 Task: Find connections with filter location Elói Mendes with filter topic #mentorwith filter profile language French with filter current company LinkedIn News India with filter school Silicon Institute of Technology (SIT), Bhubaneswar with filter industry Nanotechnology Research with filter service category Customer Service with filter keywords title Software Ninjaneer
Action: Mouse moved to (650, 112)
Screenshot: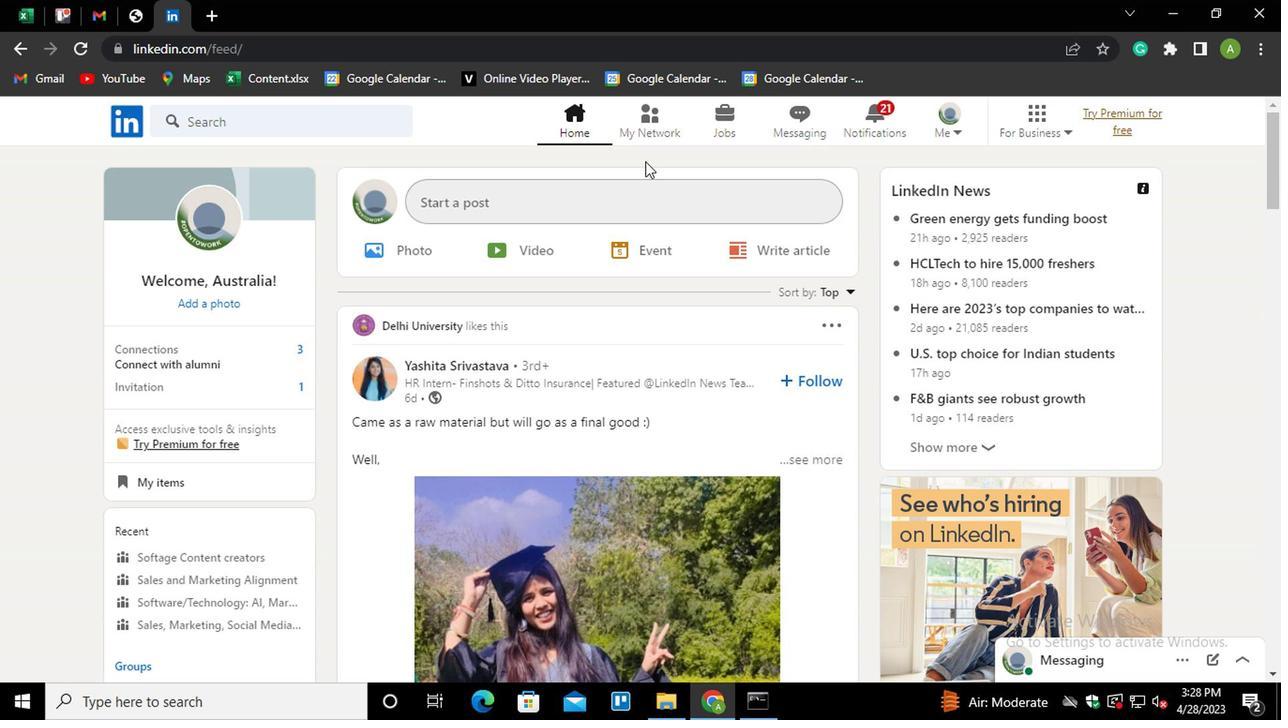 
Action: Mouse pressed left at (650, 112)
Screenshot: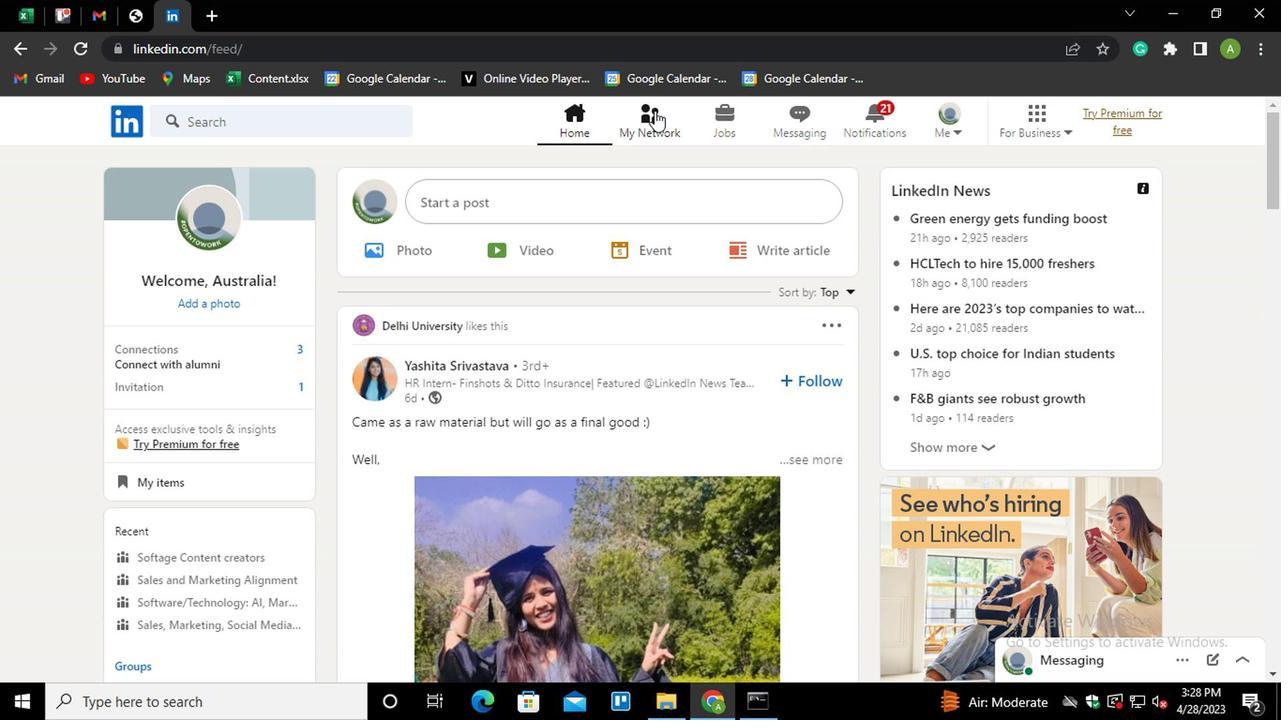 
Action: Mouse moved to (231, 222)
Screenshot: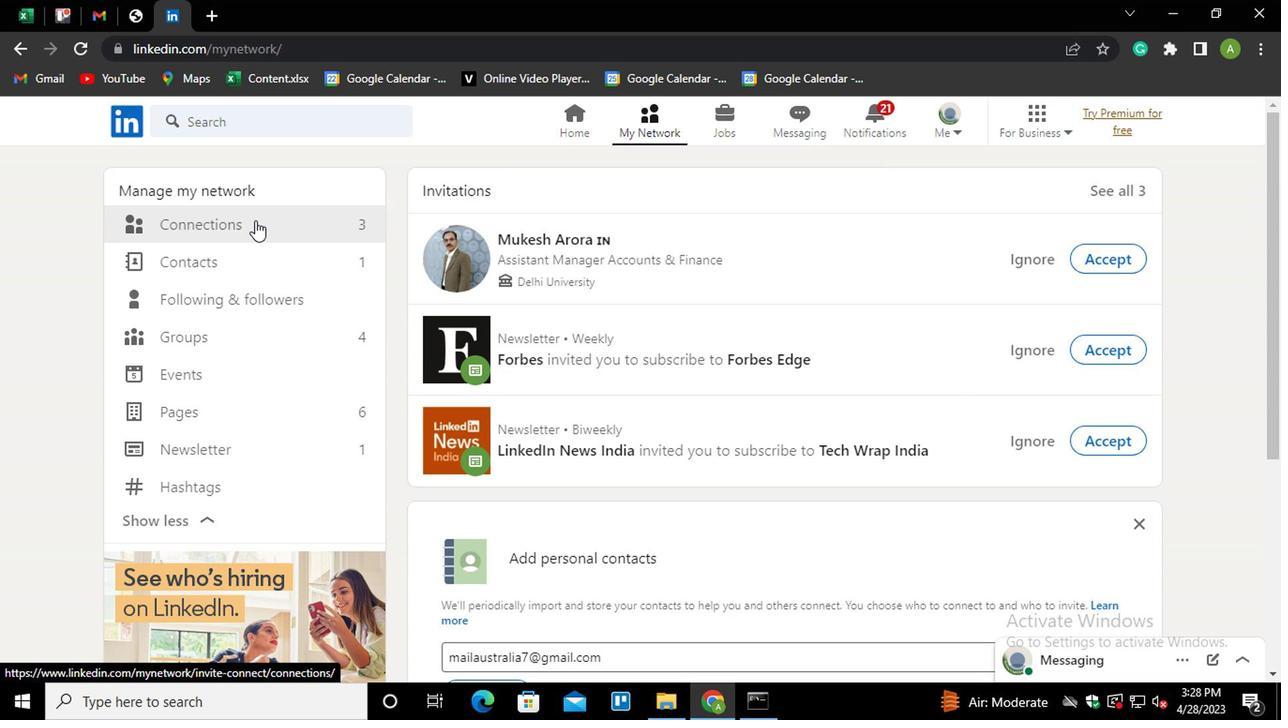 
Action: Mouse pressed left at (231, 222)
Screenshot: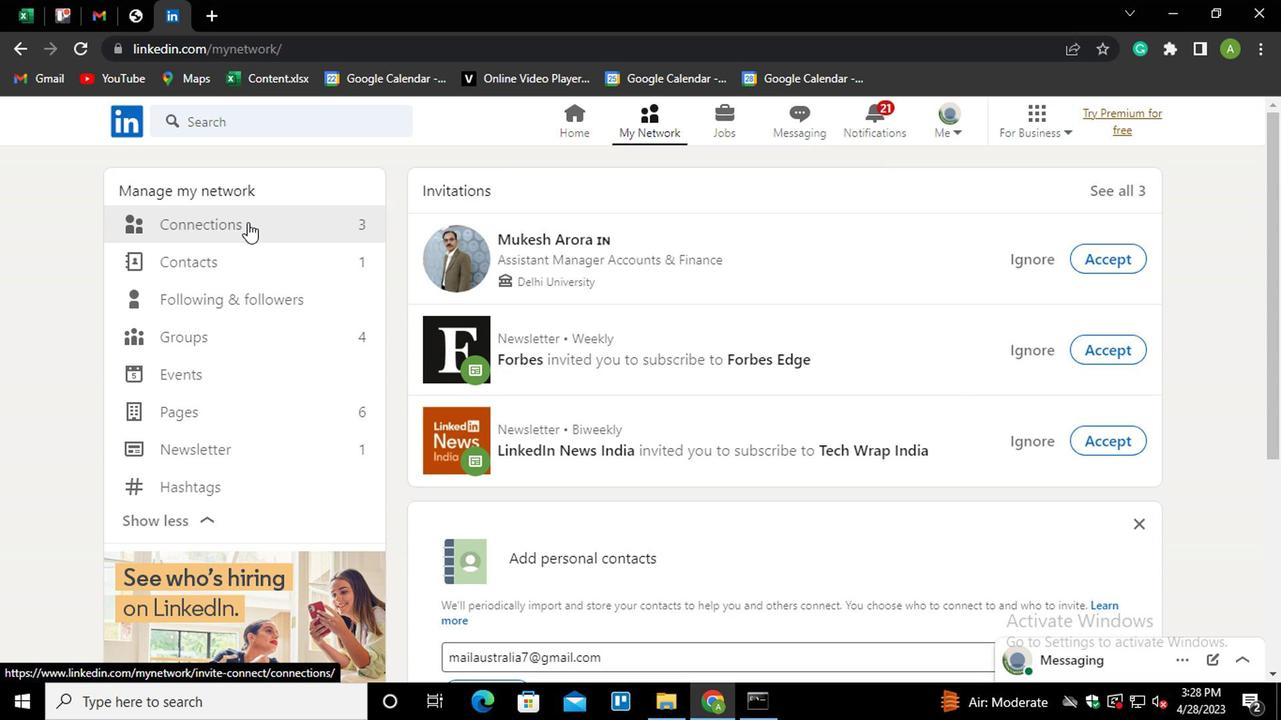 
Action: Mouse moved to (738, 223)
Screenshot: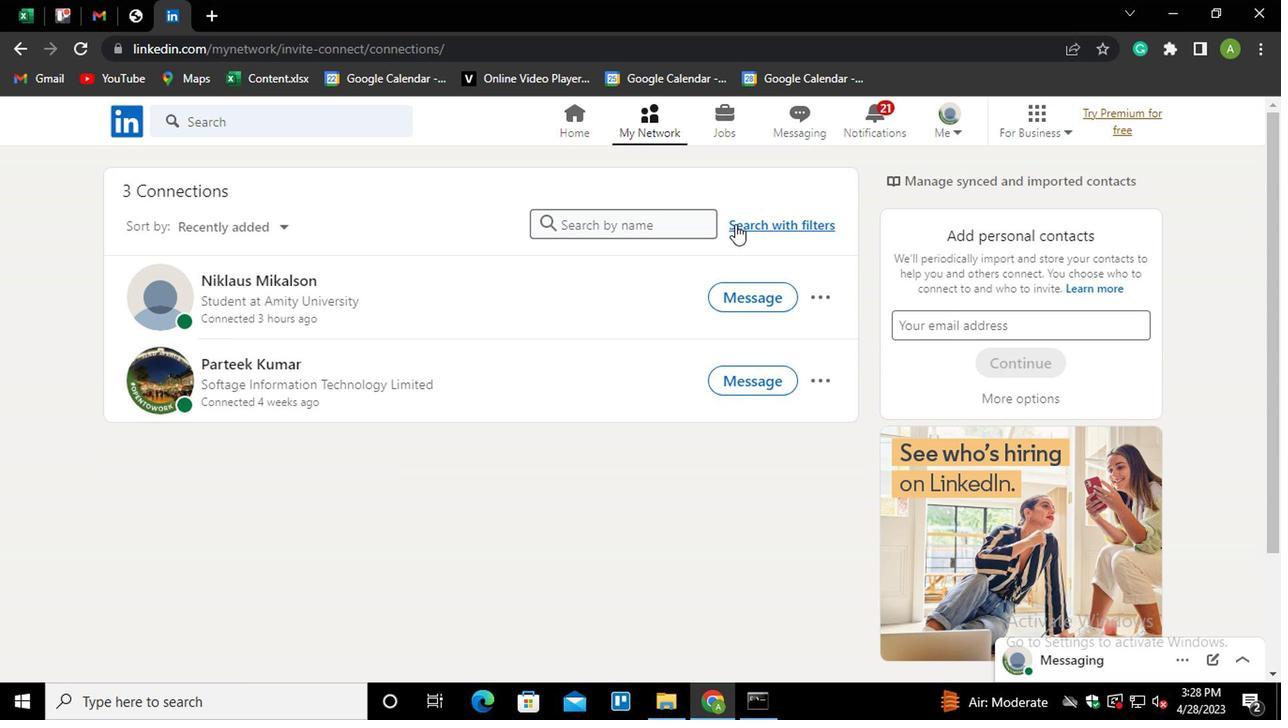 
Action: Mouse pressed left at (738, 223)
Screenshot: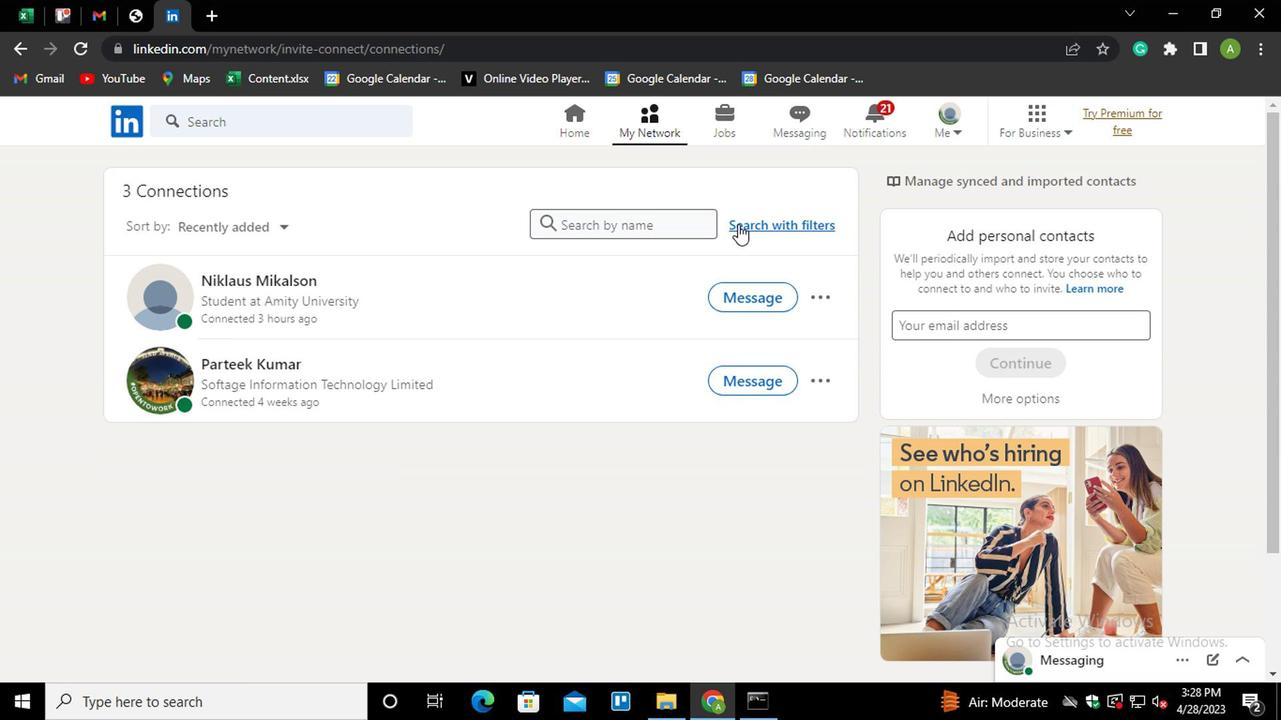 
Action: Mouse moved to (685, 171)
Screenshot: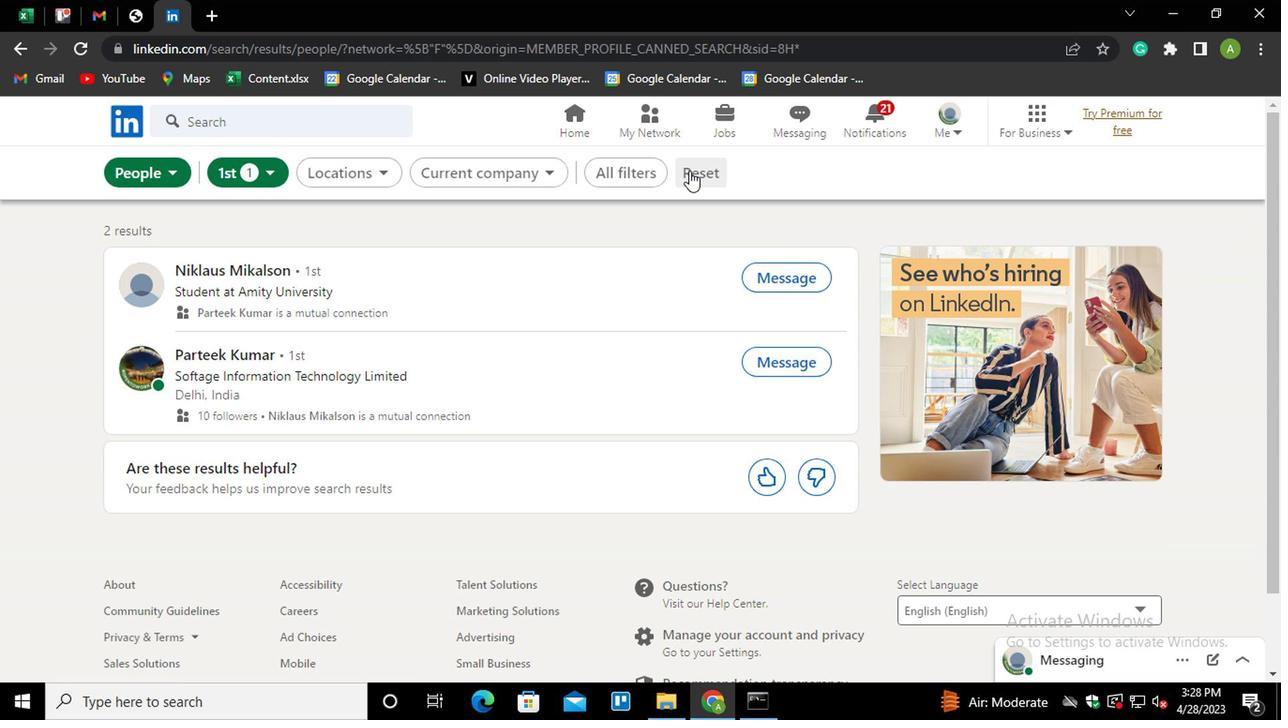 
Action: Mouse pressed left at (685, 171)
Screenshot: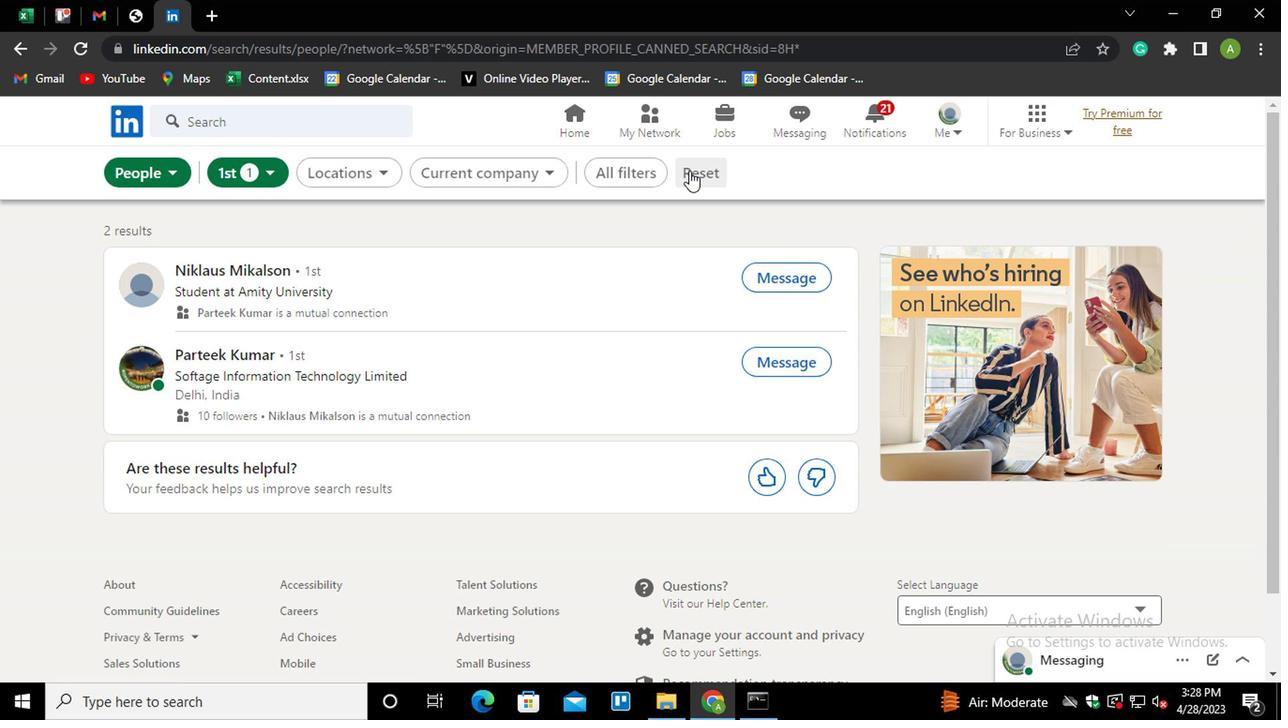 
Action: Mouse moved to (656, 173)
Screenshot: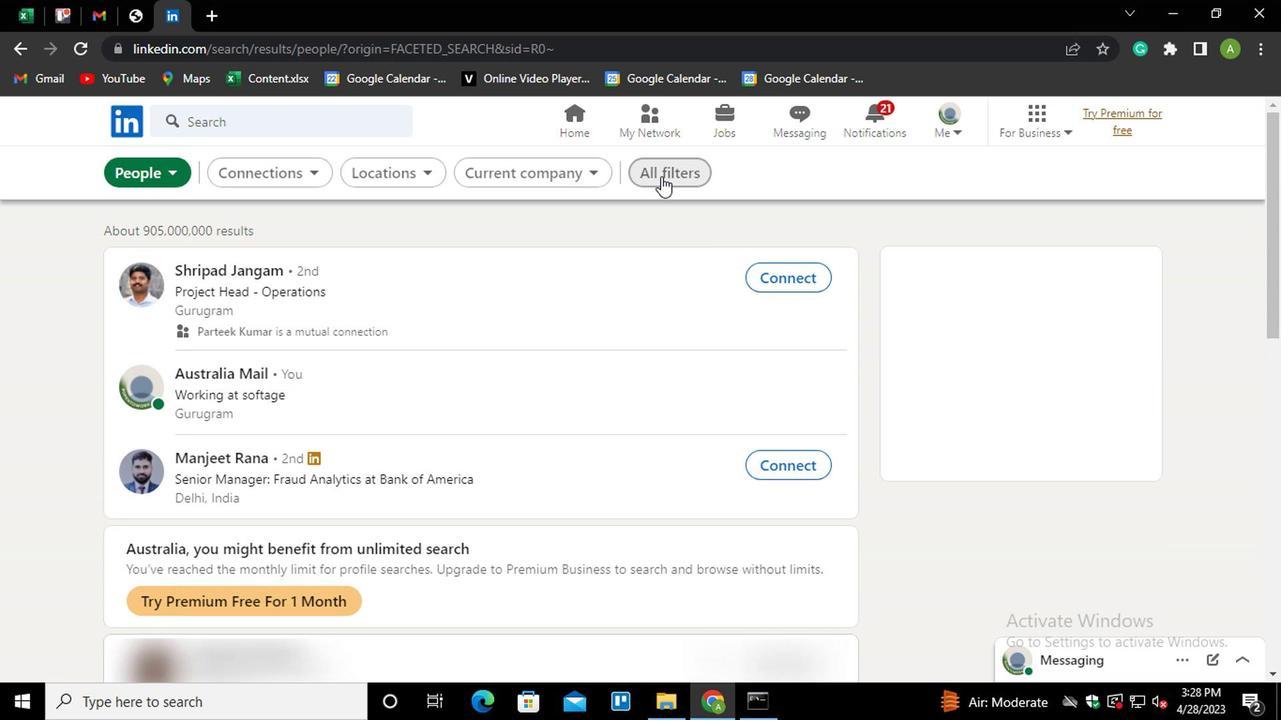 
Action: Mouse pressed left at (656, 173)
Screenshot: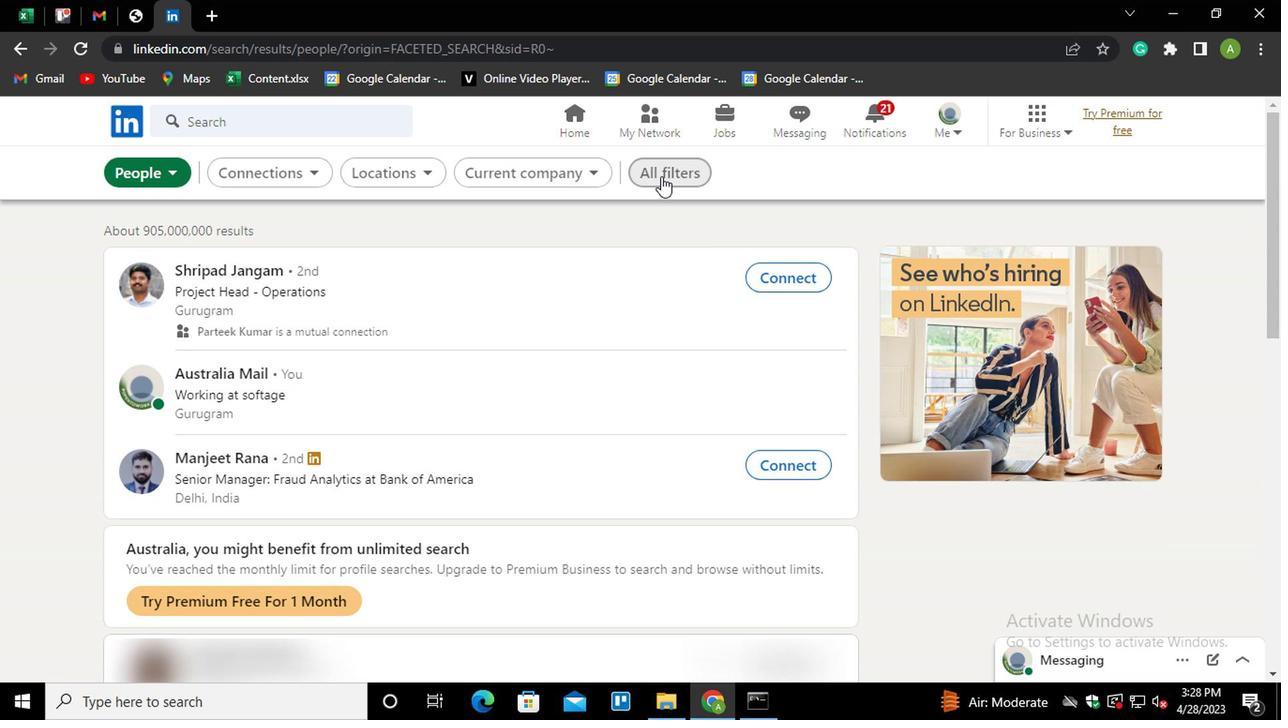 
Action: Key pressed <Key.shift>ELO
Screenshot: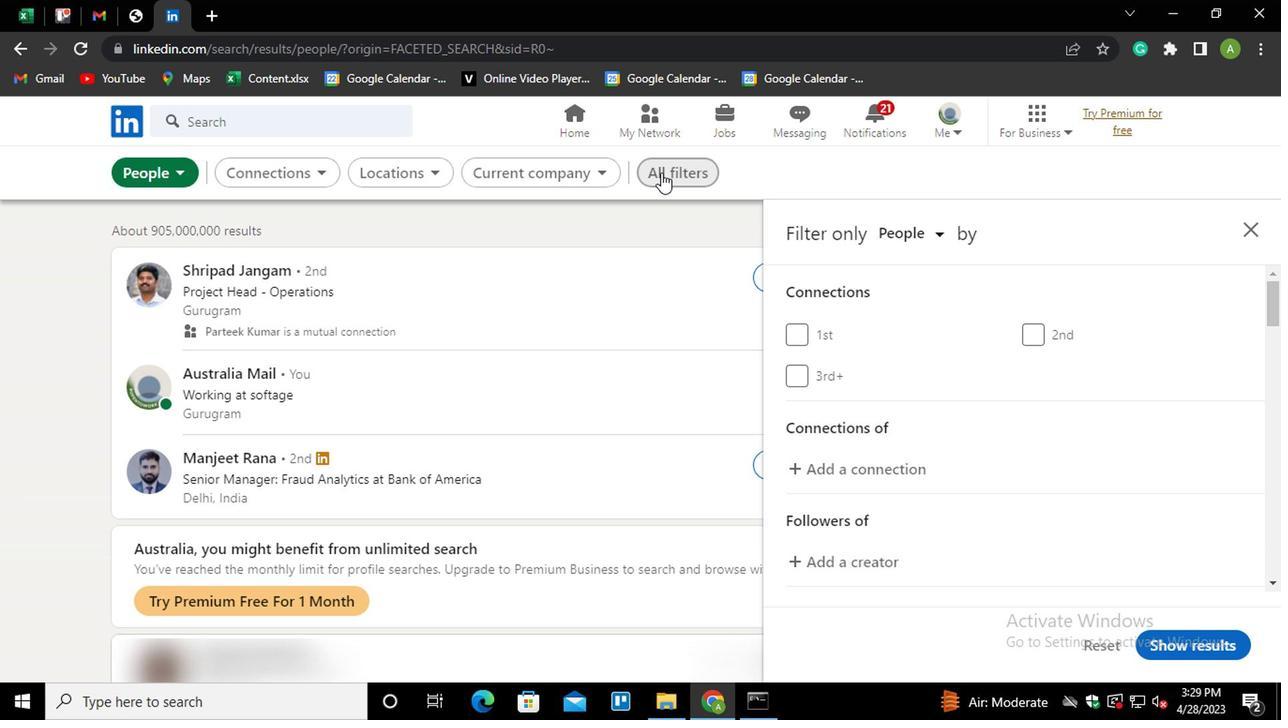
Action: Mouse moved to (919, 362)
Screenshot: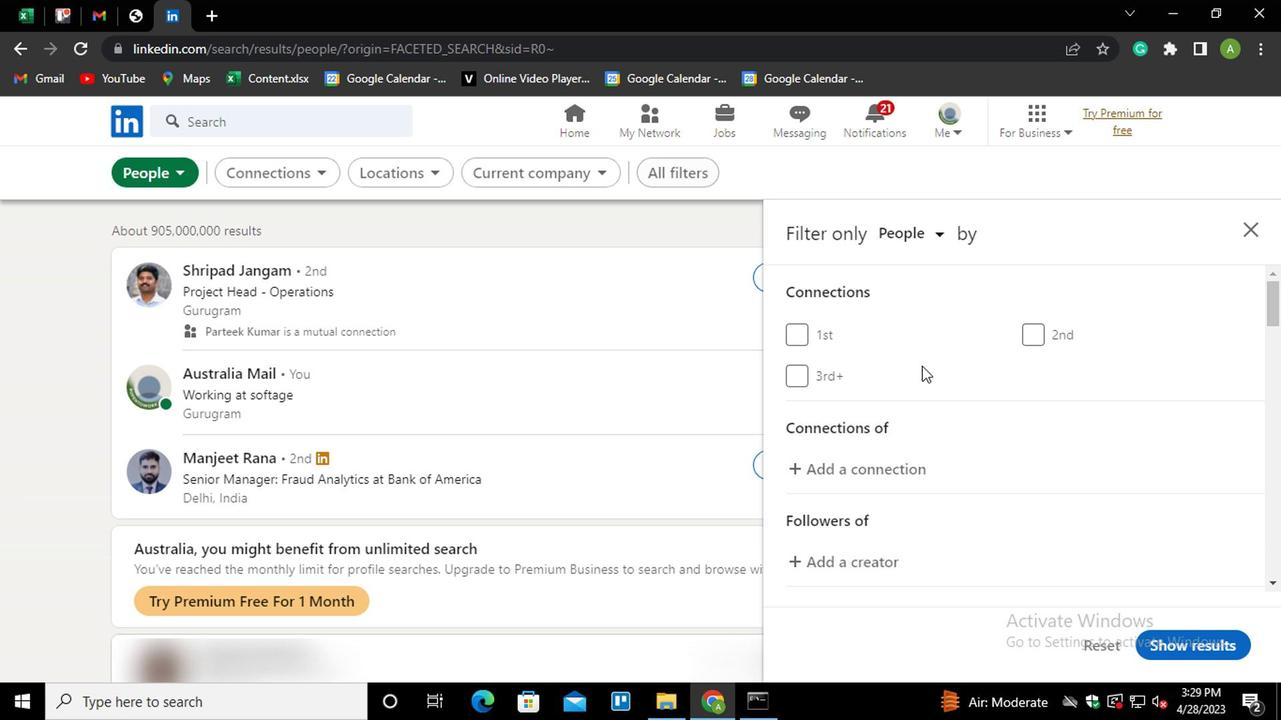 
Action: Mouse scrolled (919, 361) with delta (0, 0)
Screenshot: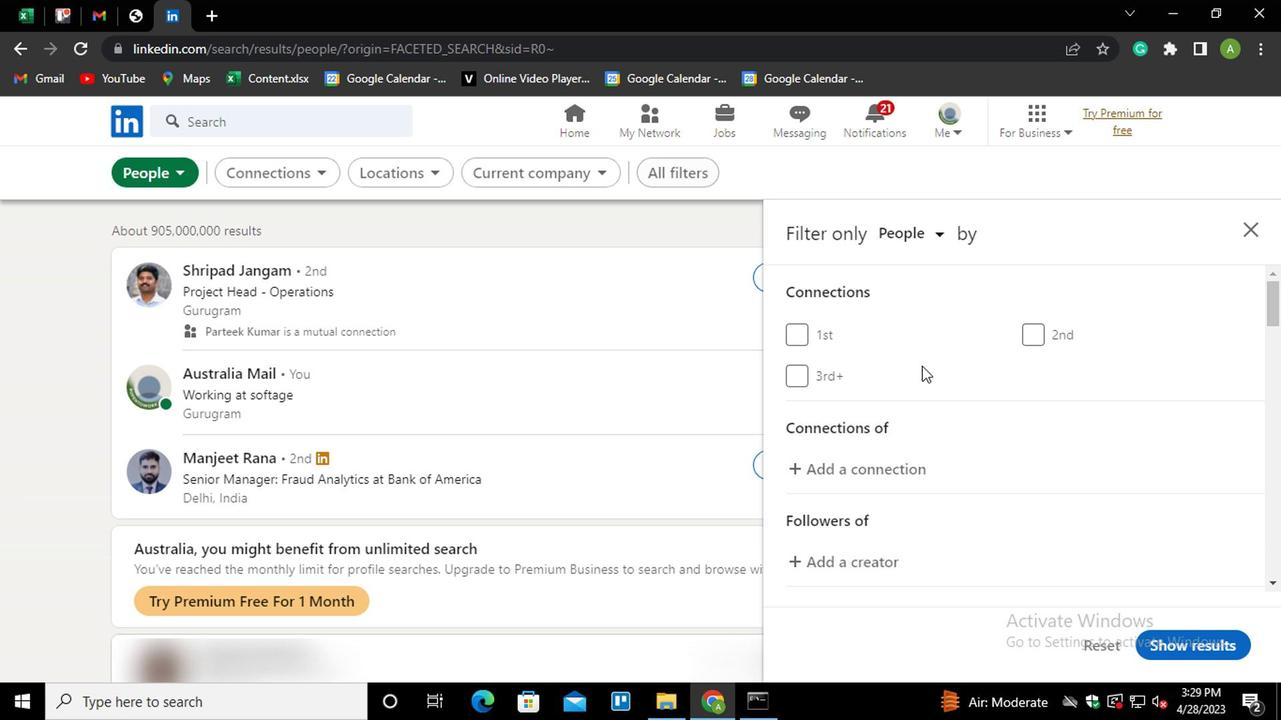 
Action: Mouse moved to (919, 363)
Screenshot: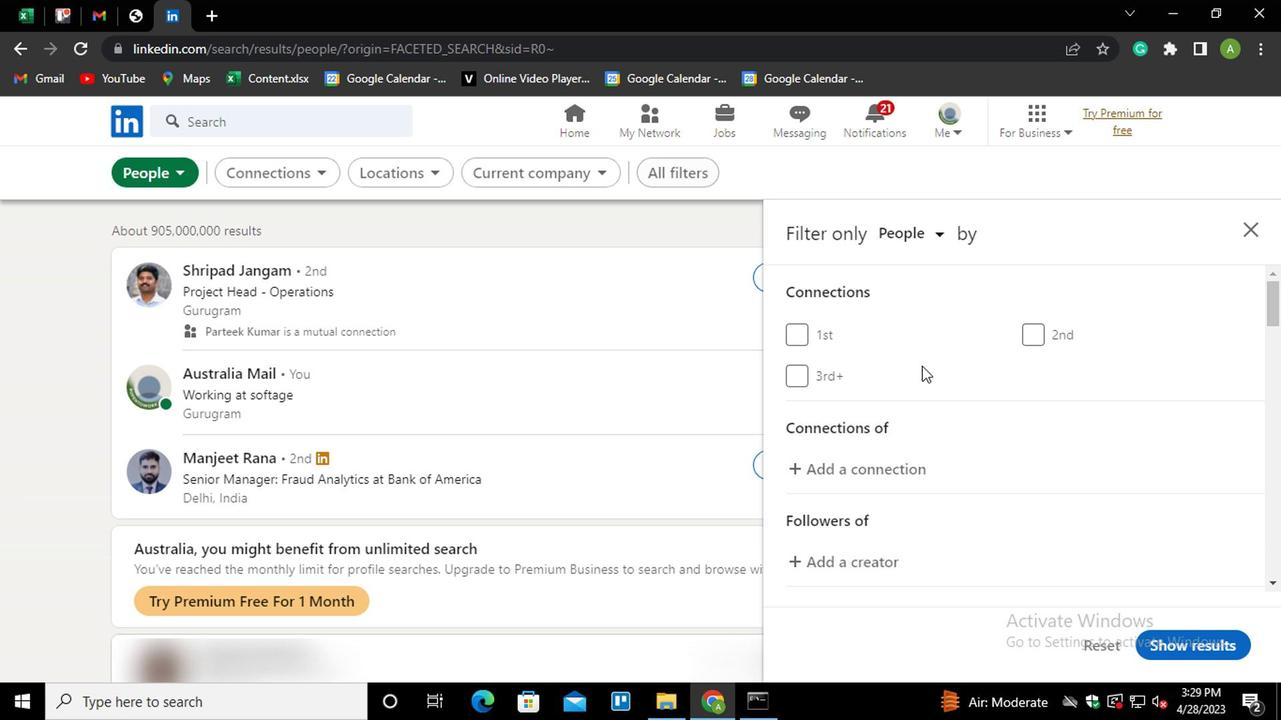 
Action: Mouse scrolled (919, 362) with delta (0, -1)
Screenshot: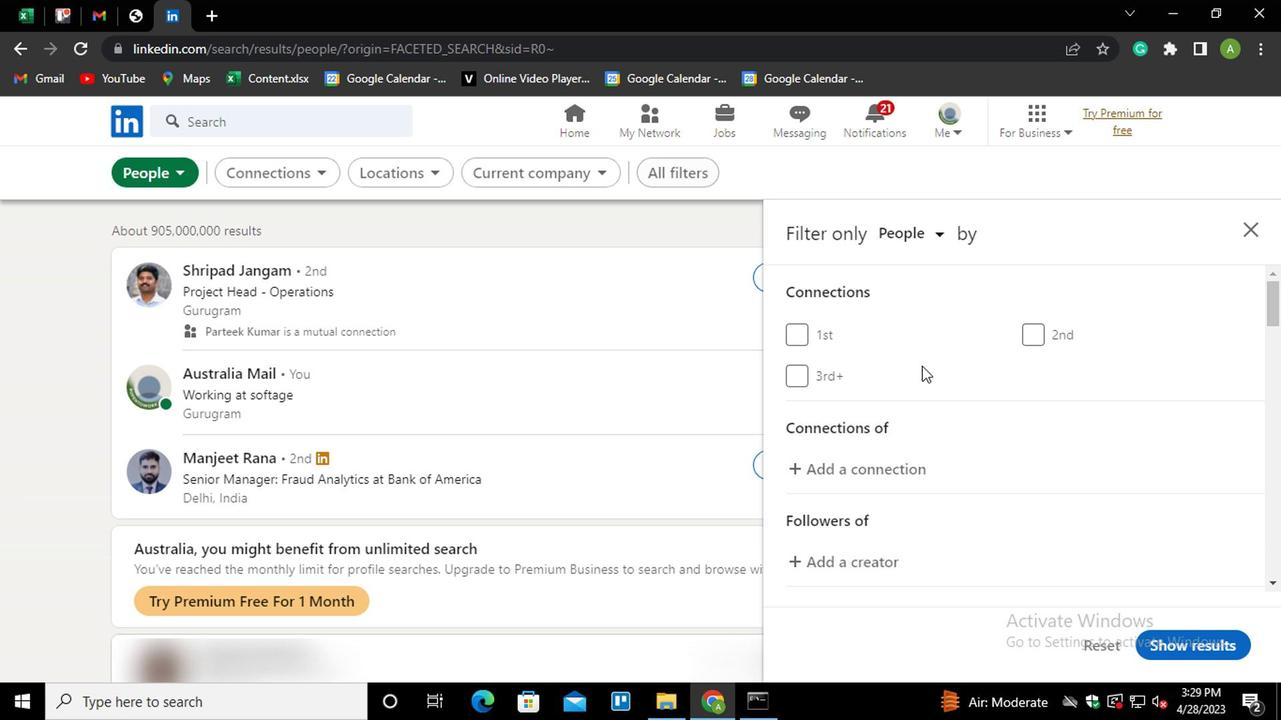 
Action: Mouse moved to (919, 363)
Screenshot: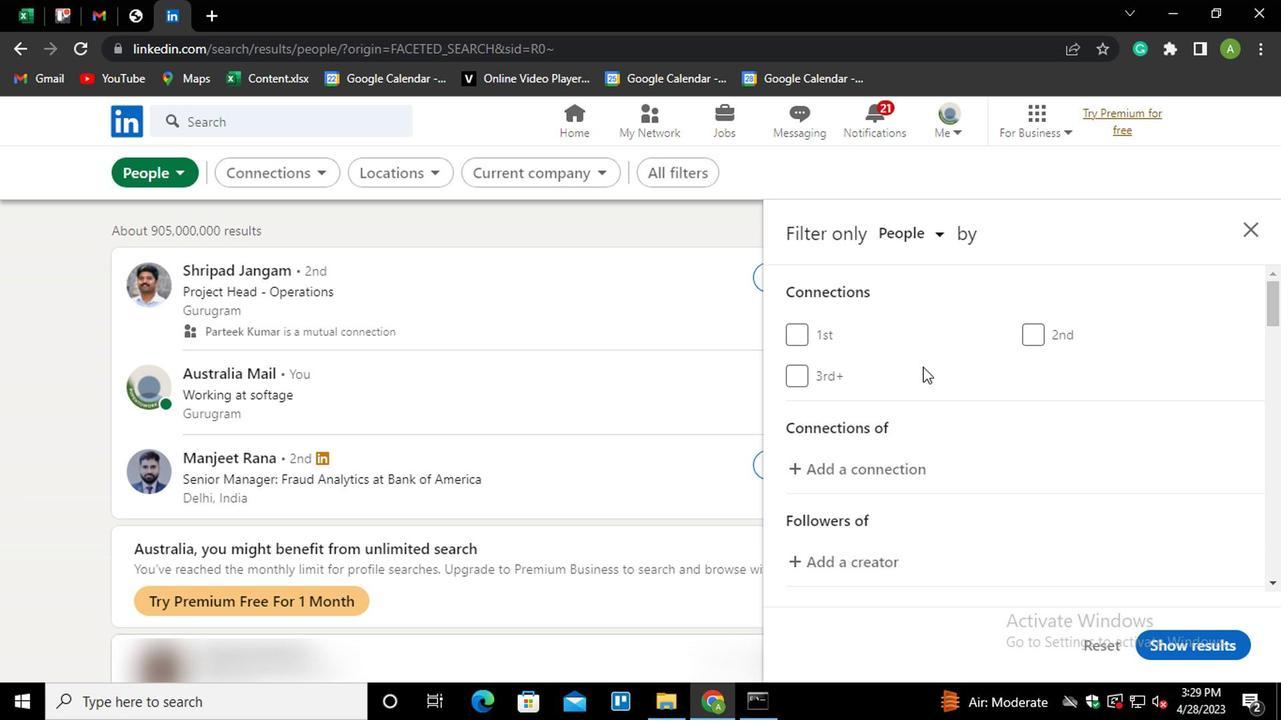 
Action: Mouse scrolled (919, 362) with delta (0, -1)
Screenshot: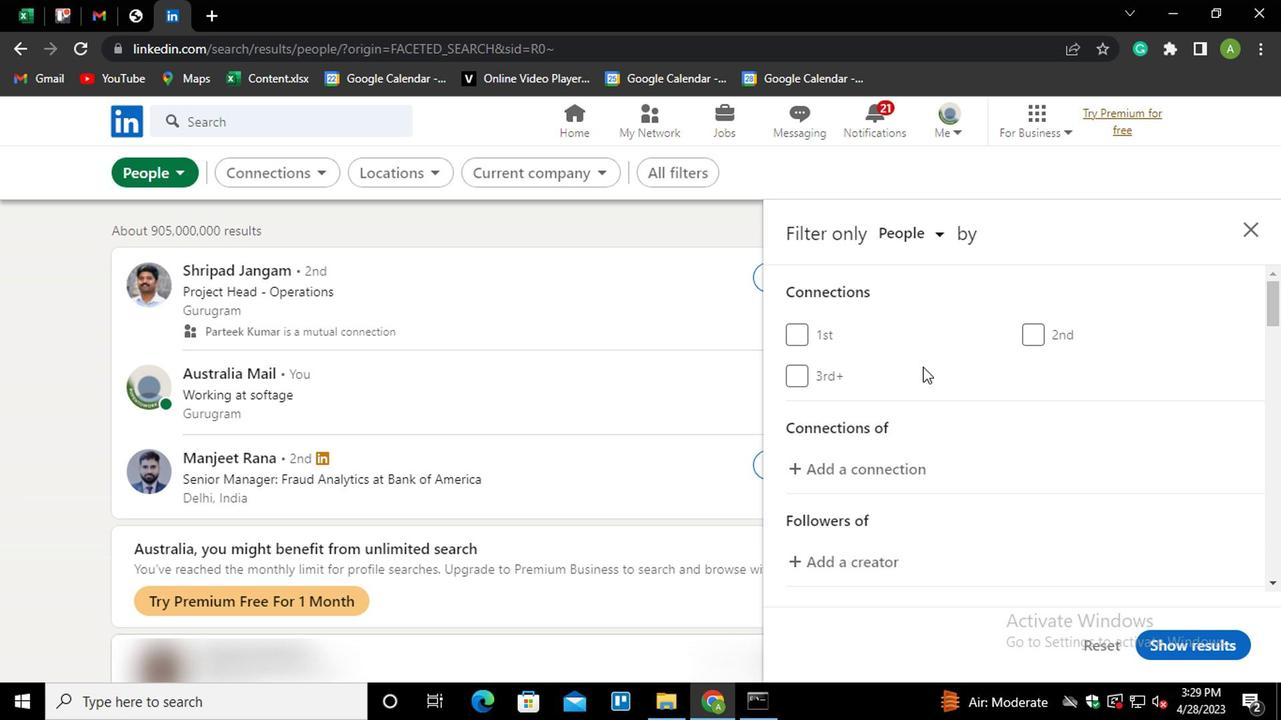 
Action: Mouse moved to (1035, 446)
Screenshot: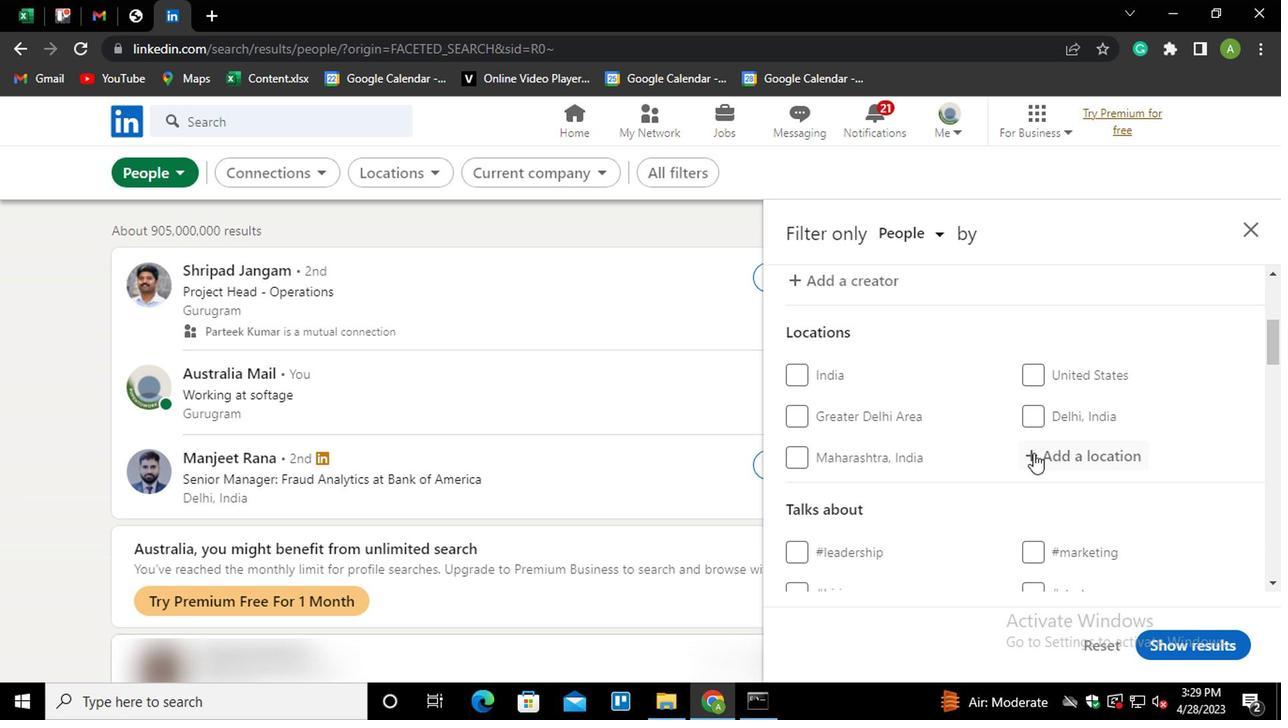 
Action: Mouse pressed left at (1035, 446)
Screenshot: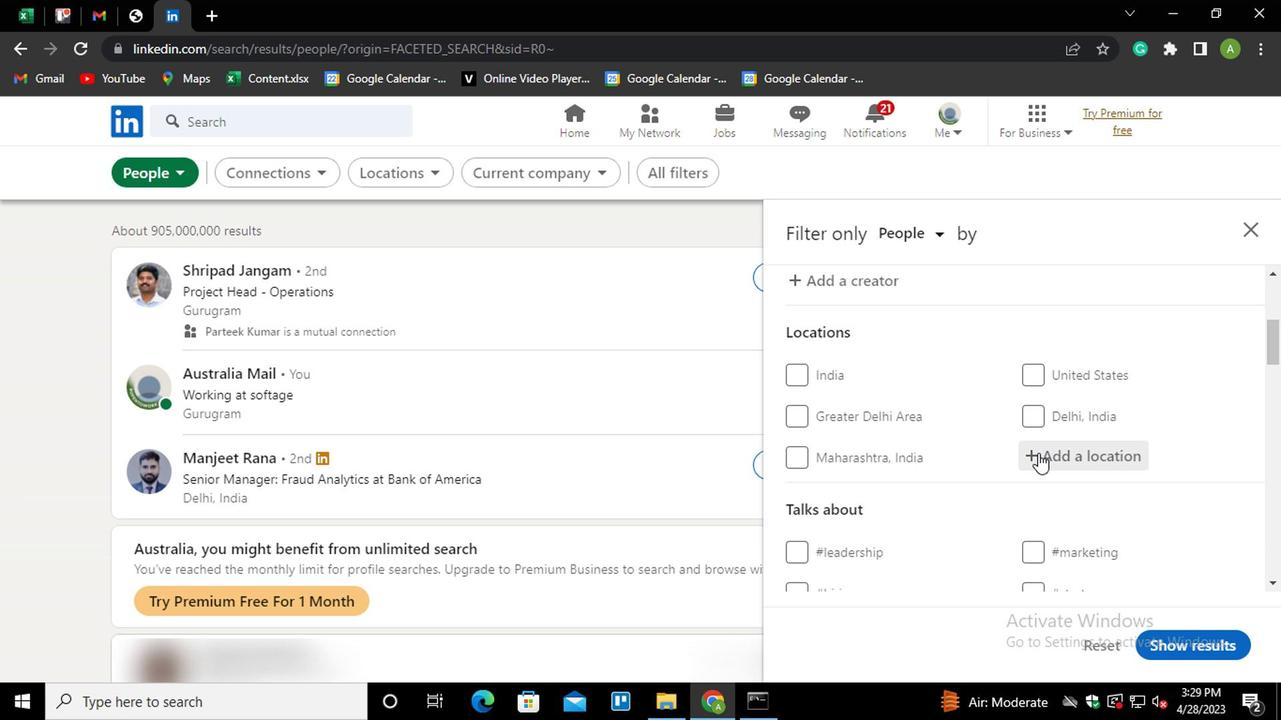 
Action: Mouse moved to (1038, 448)
Screenshot: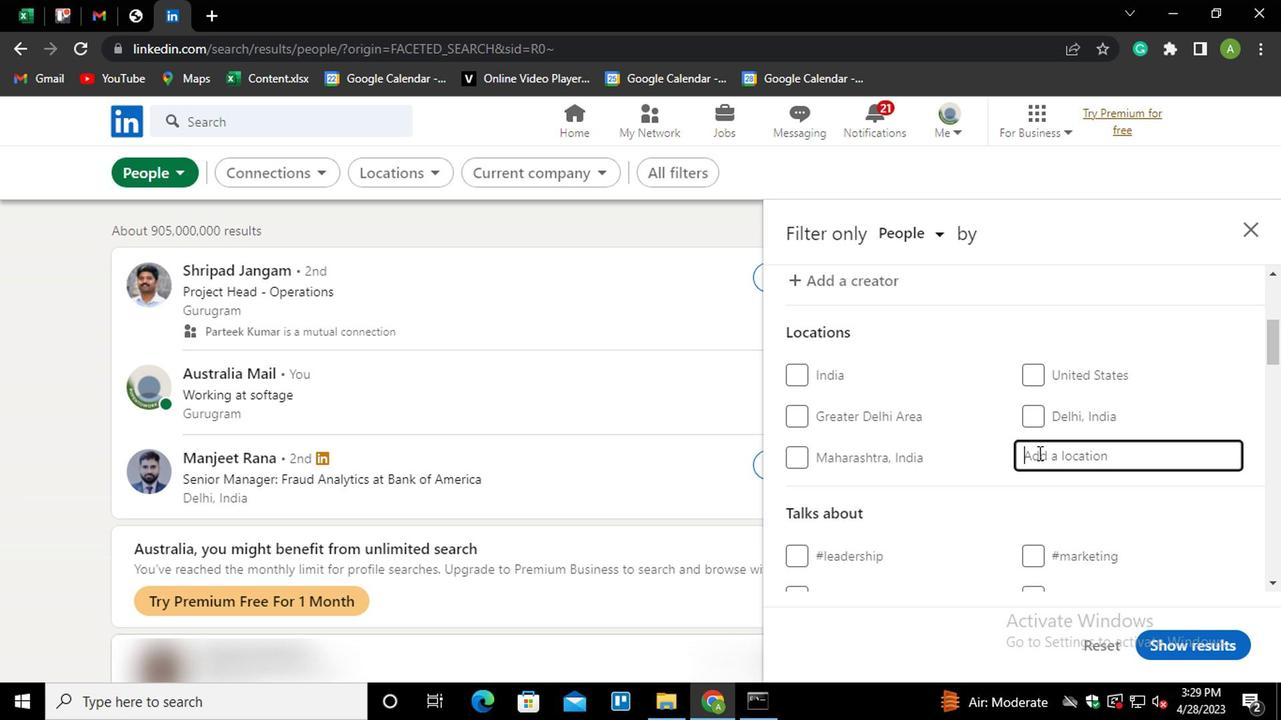 
Action: Mouse pressed left at (1038, 448)
Screenshot: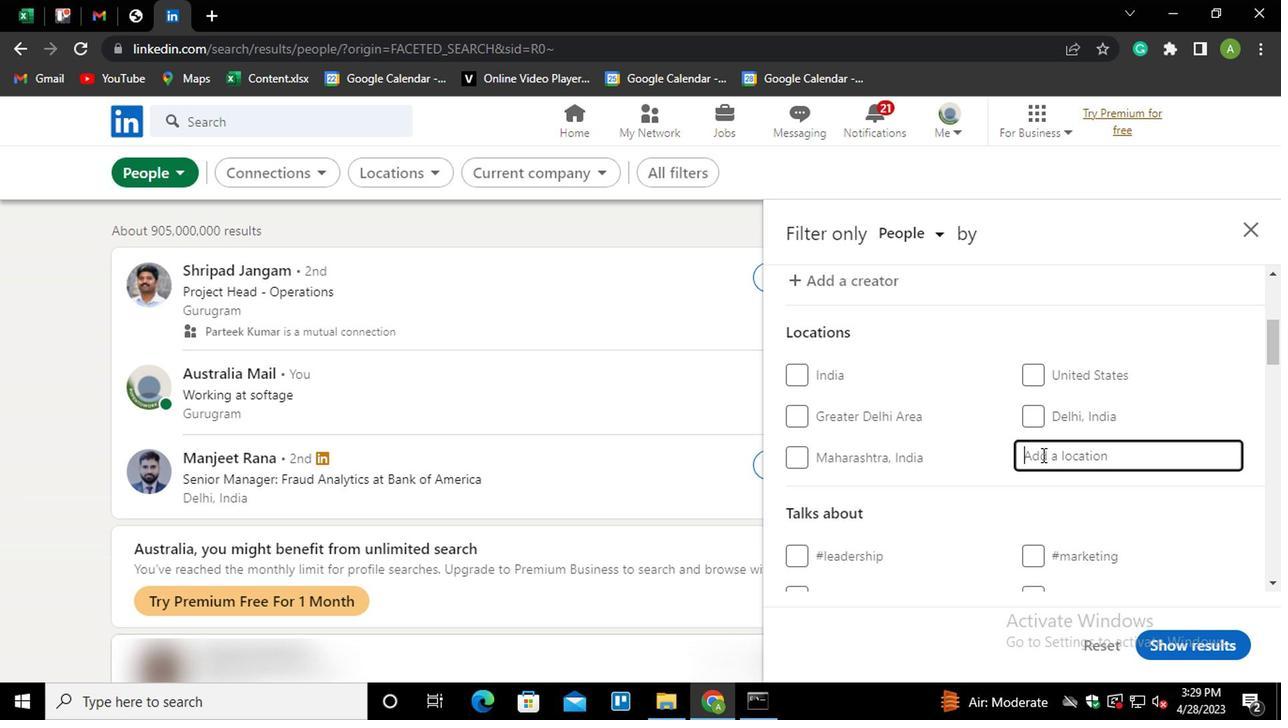 
Action: Key pressed <Key.shift>ELOI<Key.down><Key.enter>
Screenshot: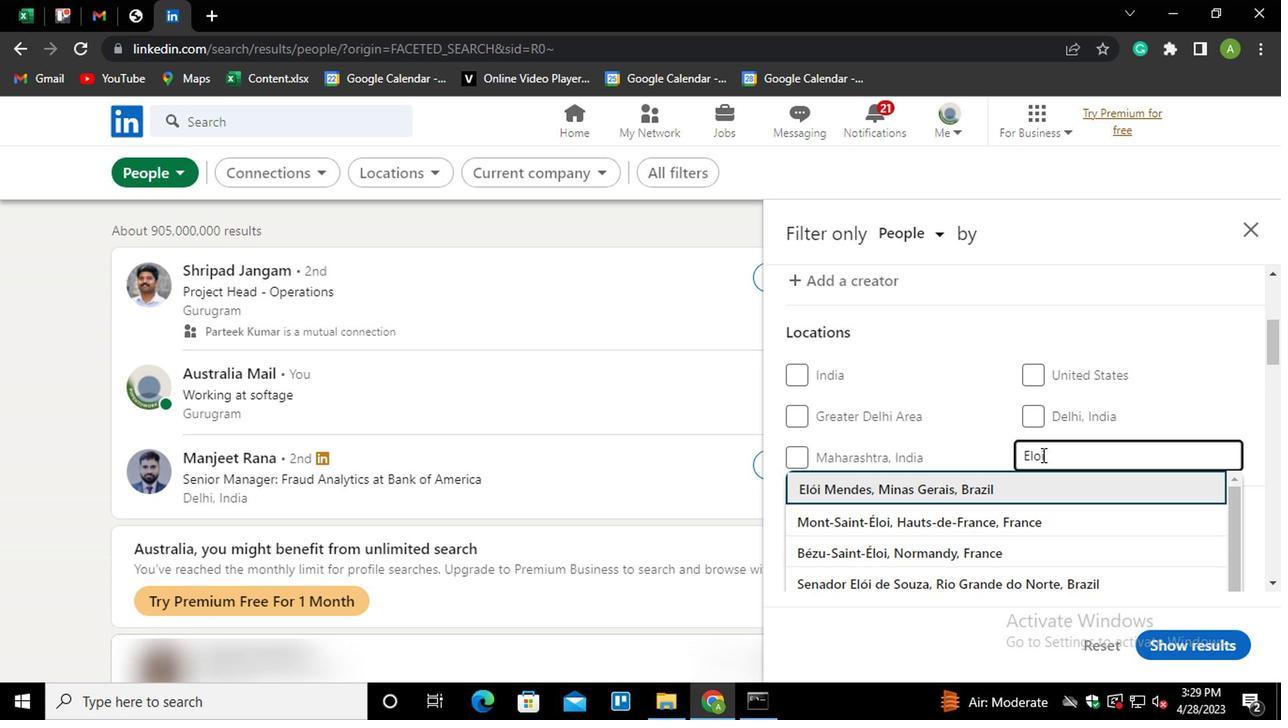
Action: Mouse moved to (1044, 445)
Screenshot: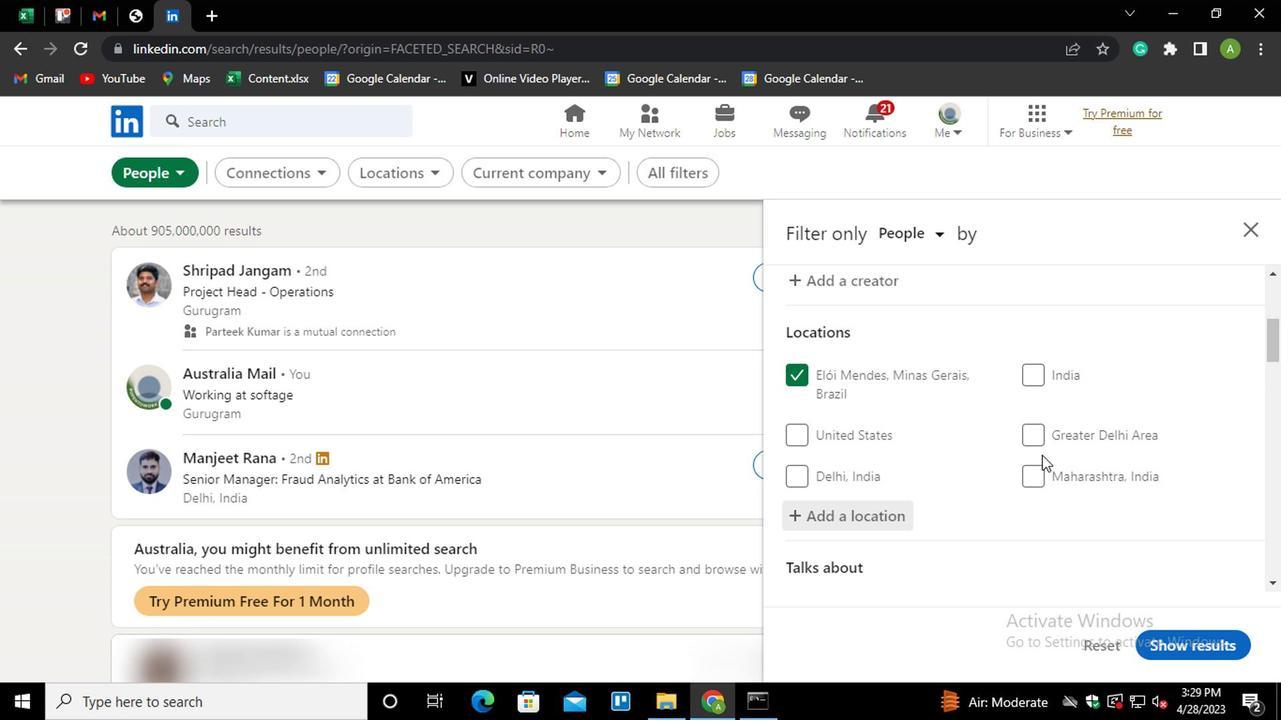 
Action: Mouse scrolled (1044, 443) with delta (0, -1)
Screenshot: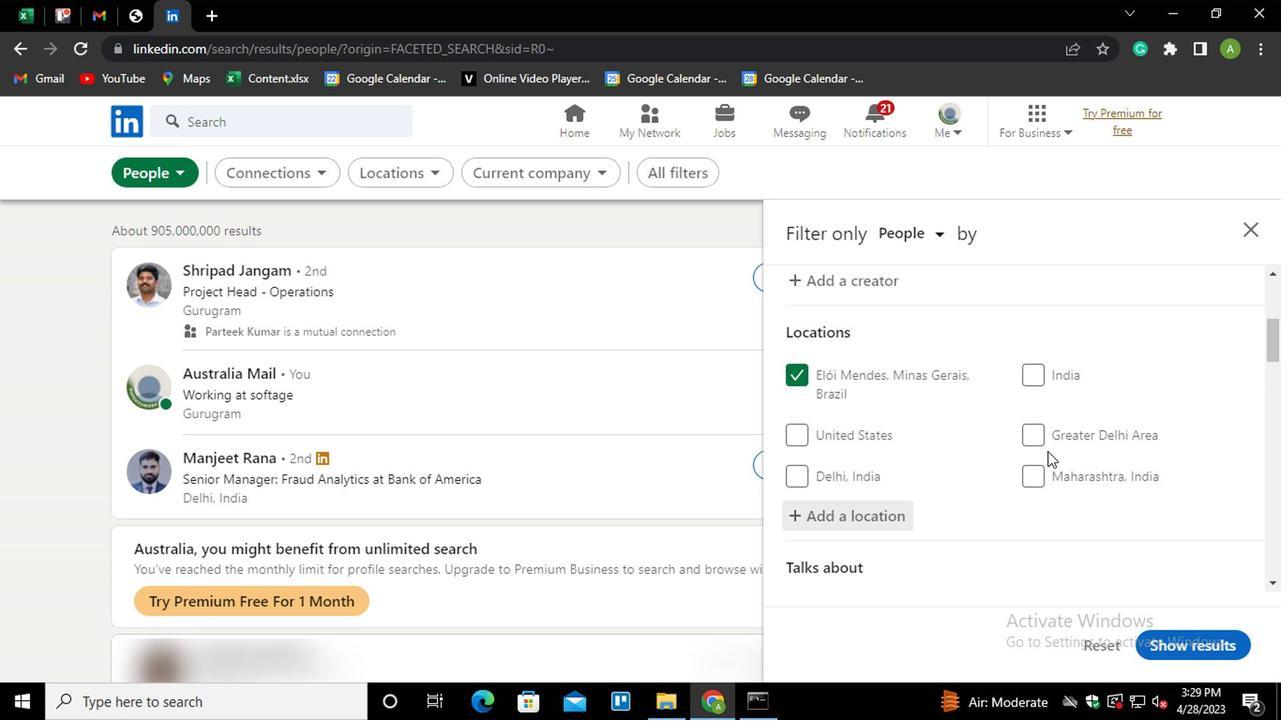 
Action: Mouse scrolled (1044, 443) with delta (0, -1)
Screenshot: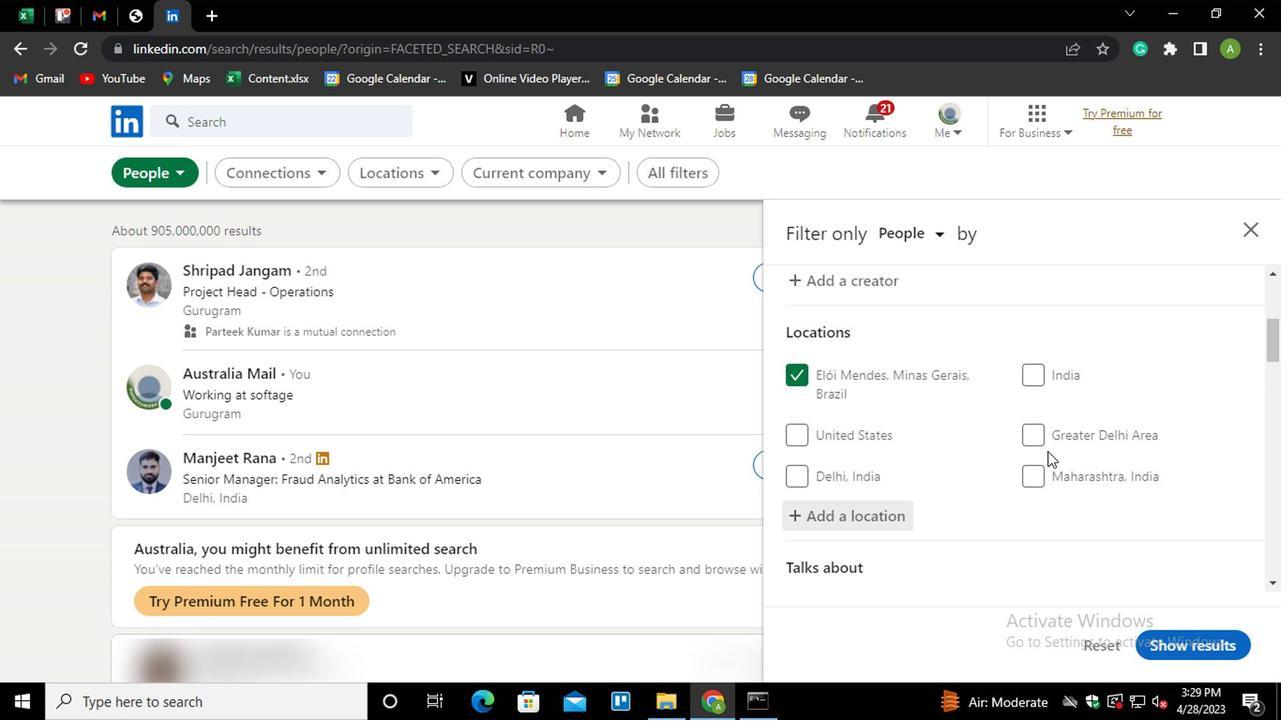 
Action: Mouse scrolled (1044, 443) with delta (0, -1)
Screenshot: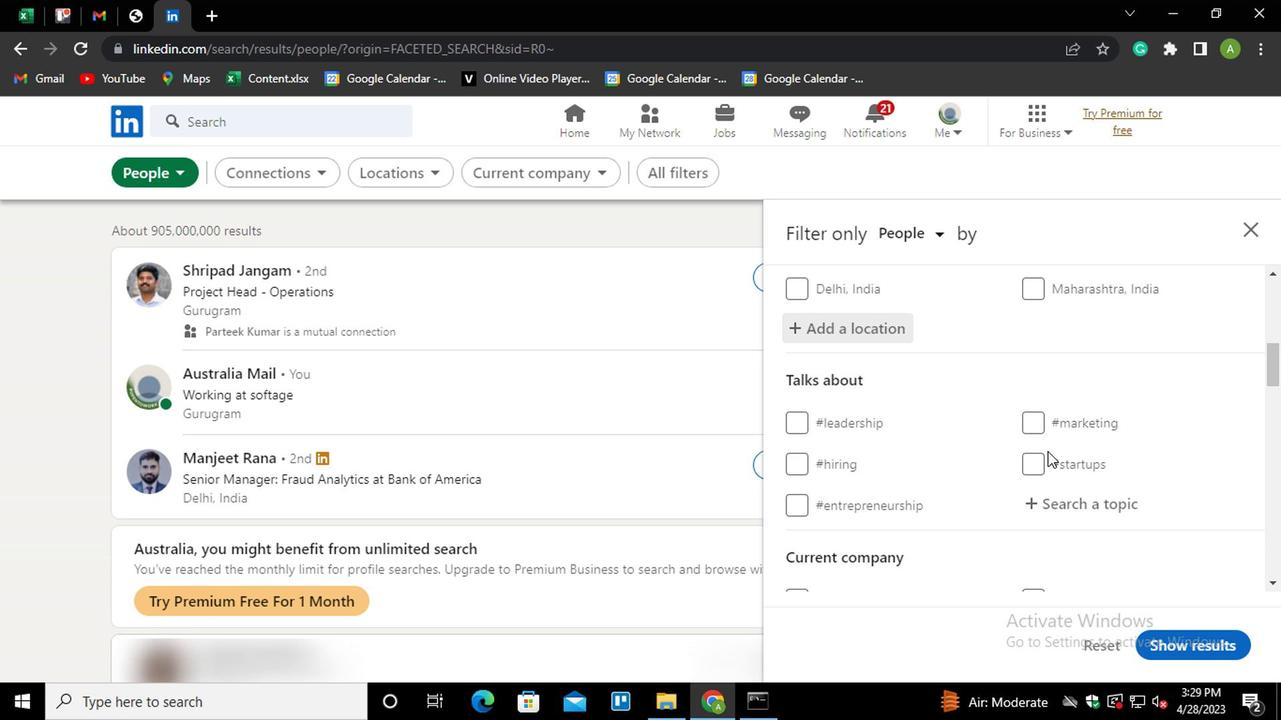 
Action: Mouse moved to (1077, 391)
Screenshot: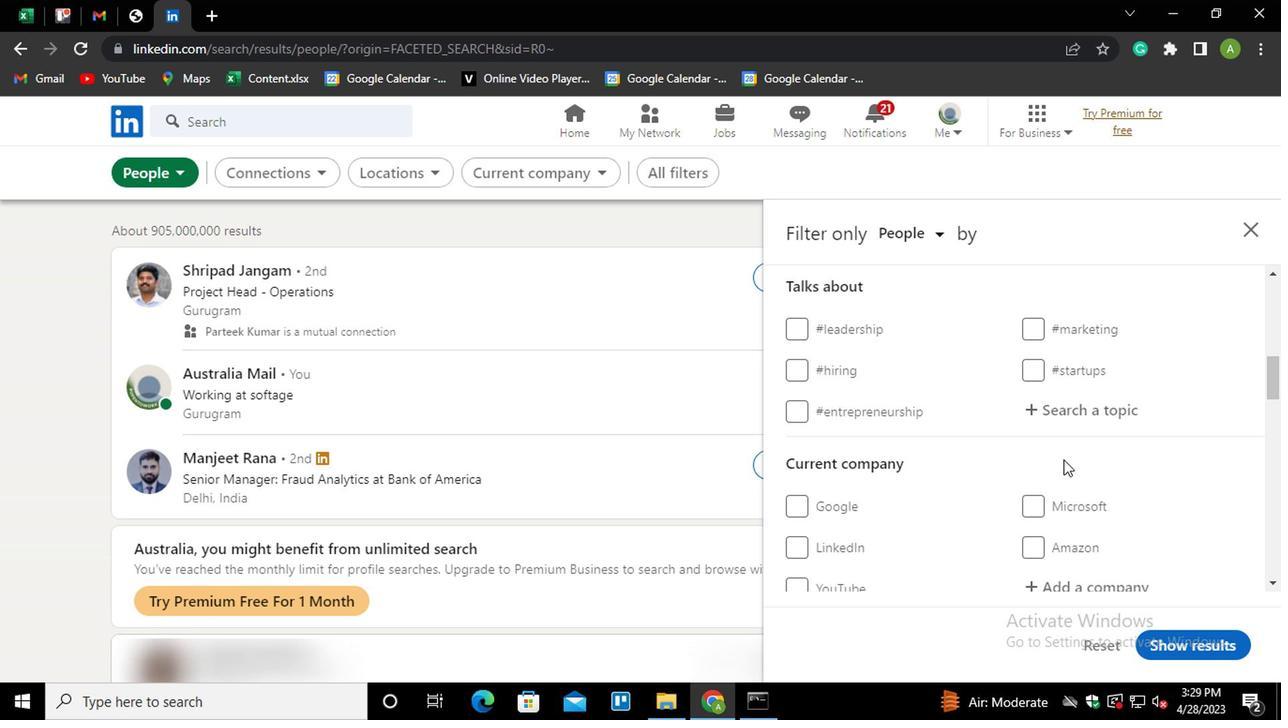 
Action: Mouse pressed left at (1077, 391)
Screenshot: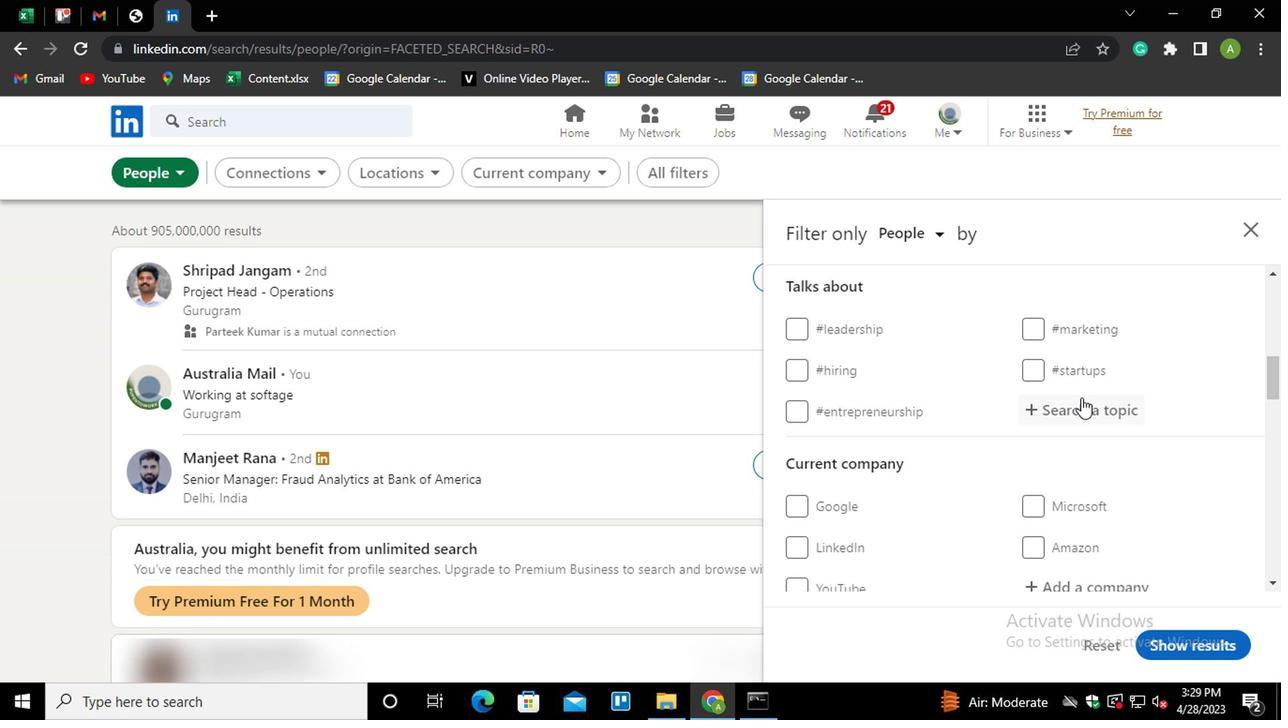 
Action: Key pressed <Key.shift>MENTOR<Key.down><Key.down><Key.down><Key.enter>
Screenshot: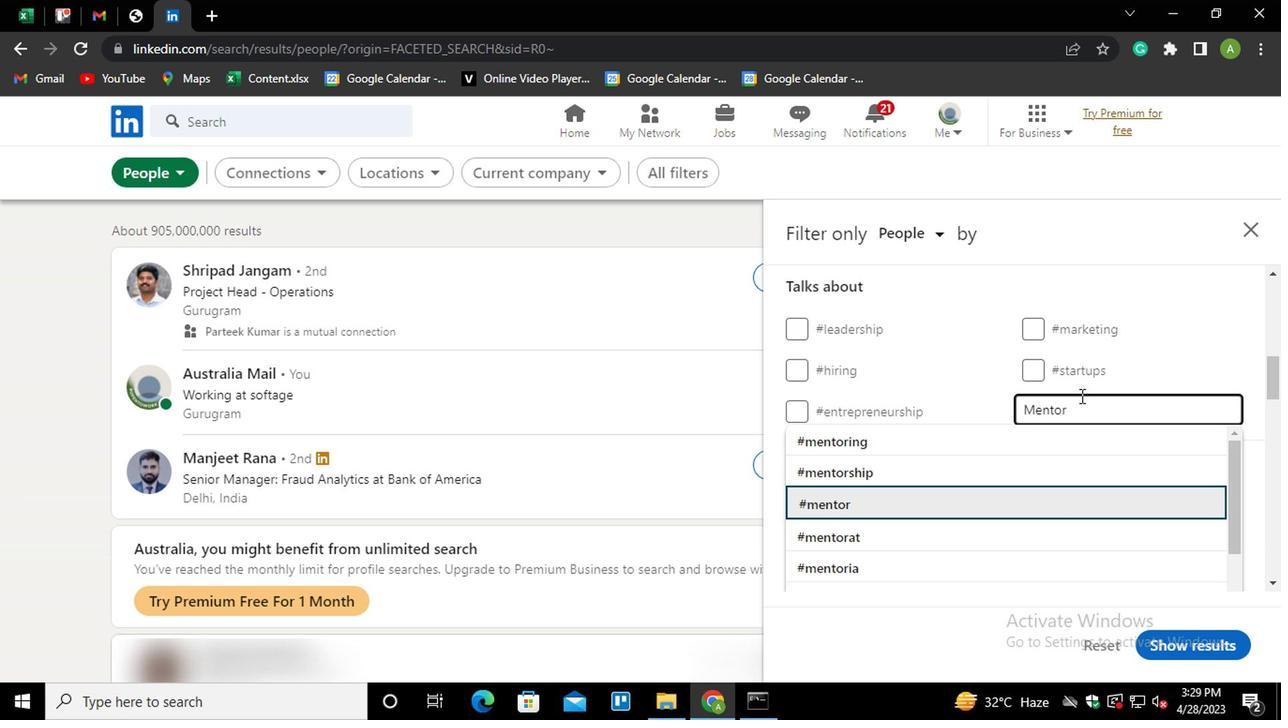 
Action: Mouse scrolled (1077, 390) with delta (0, 0)
Screenshot: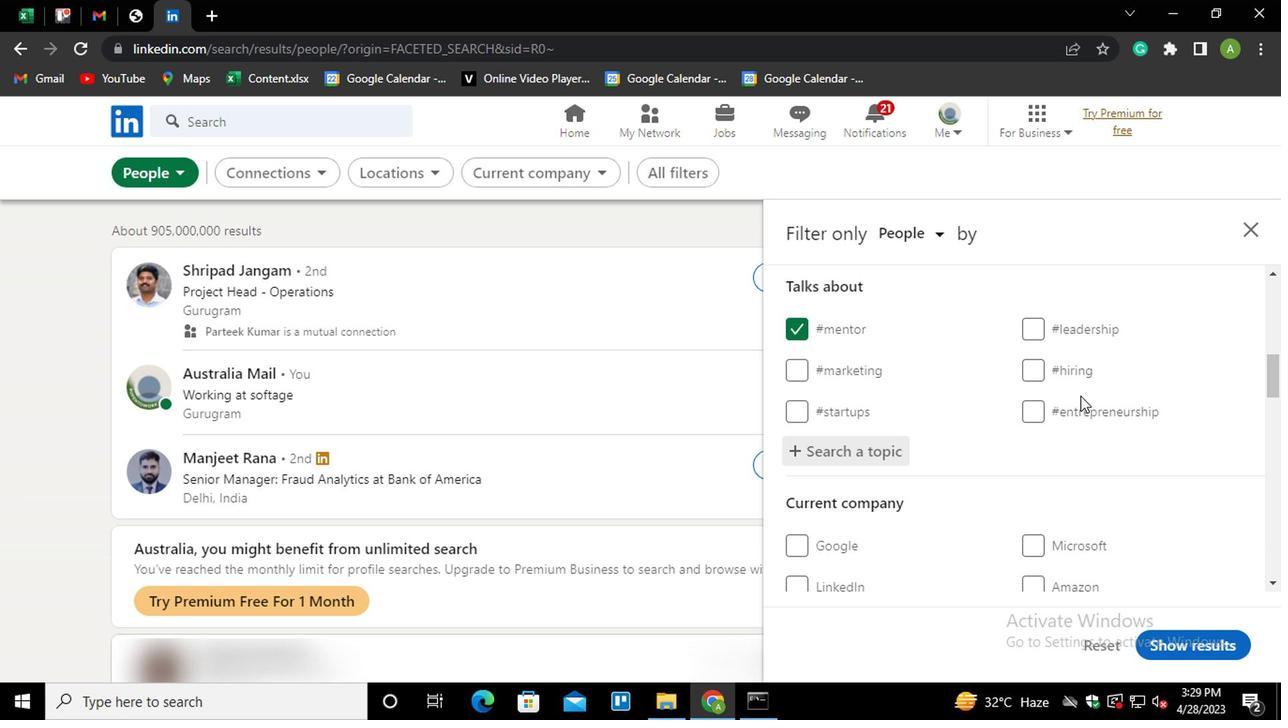
Action: Mouse scrolled (1077, 390) with delta (0, 0)
Screenshot: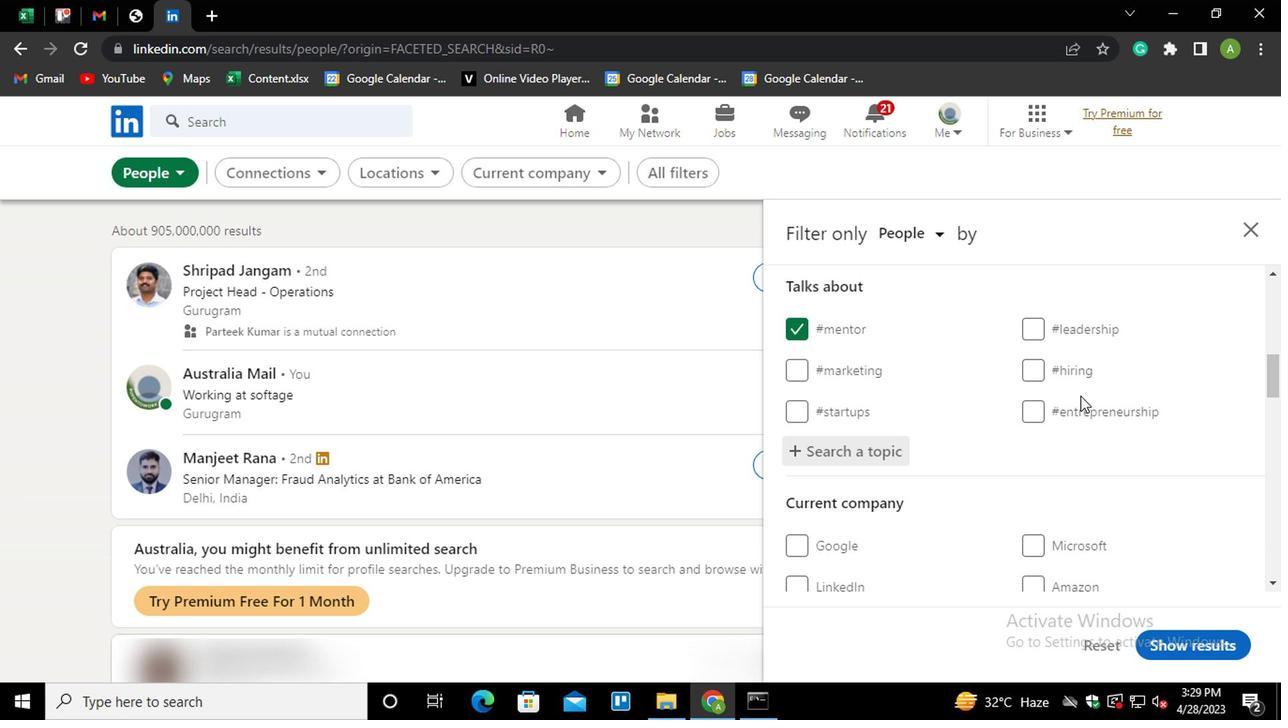 
Action: Mouse scrolled (1077, 390) with delta (0, 0)
Screenshot: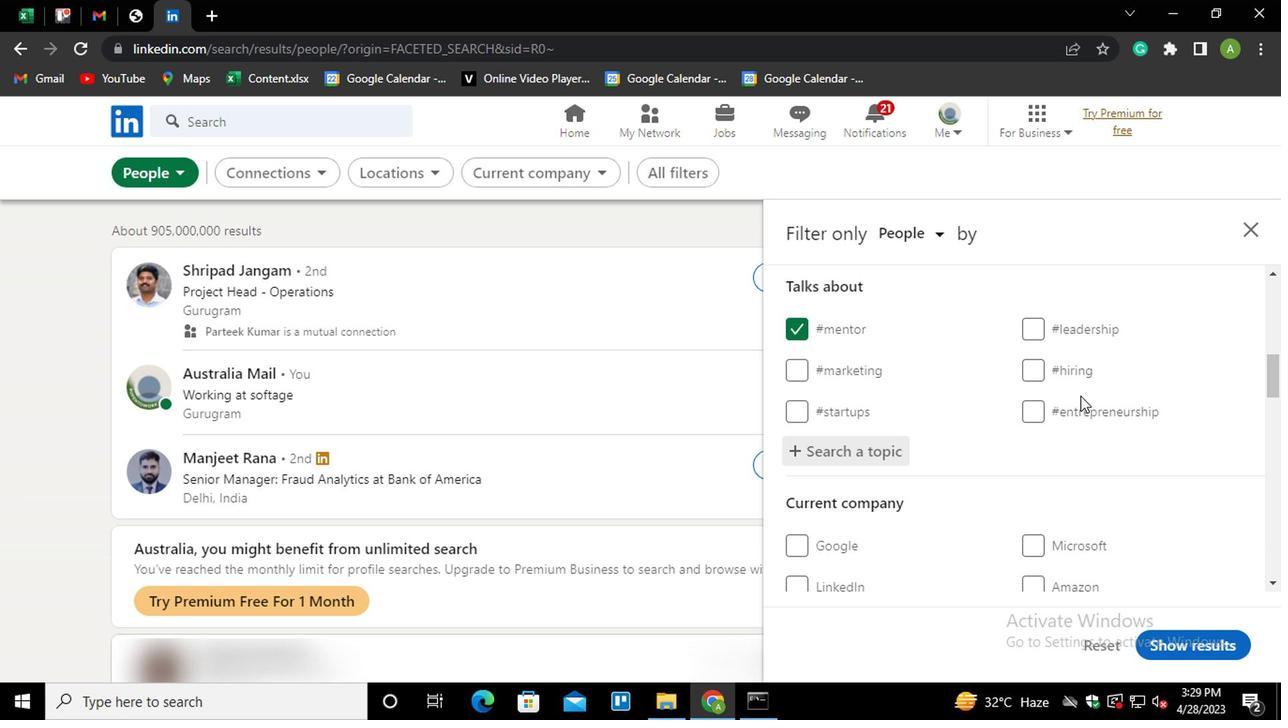 
Action: Mouse scrolled (1077, 390) with delta (0, 0)
Screenshot: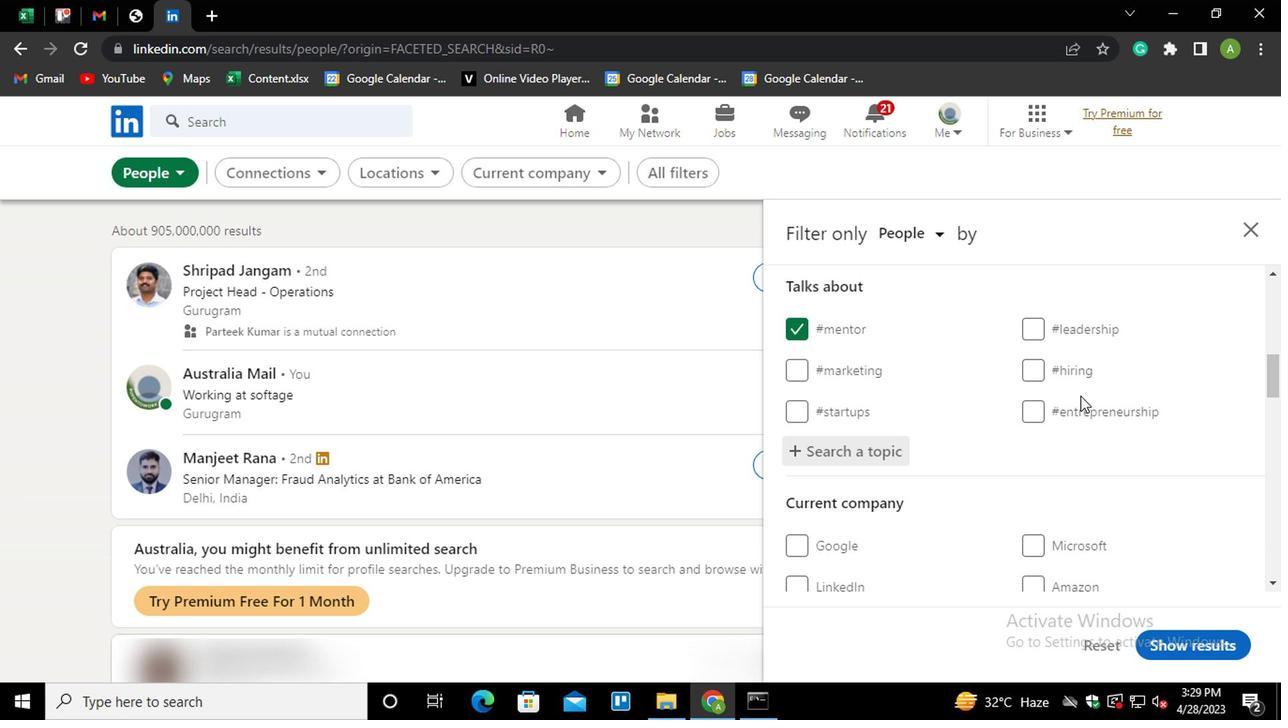 
Action: Mouse scrolled (1077, 390) with delta (0, 0)
Screenshot: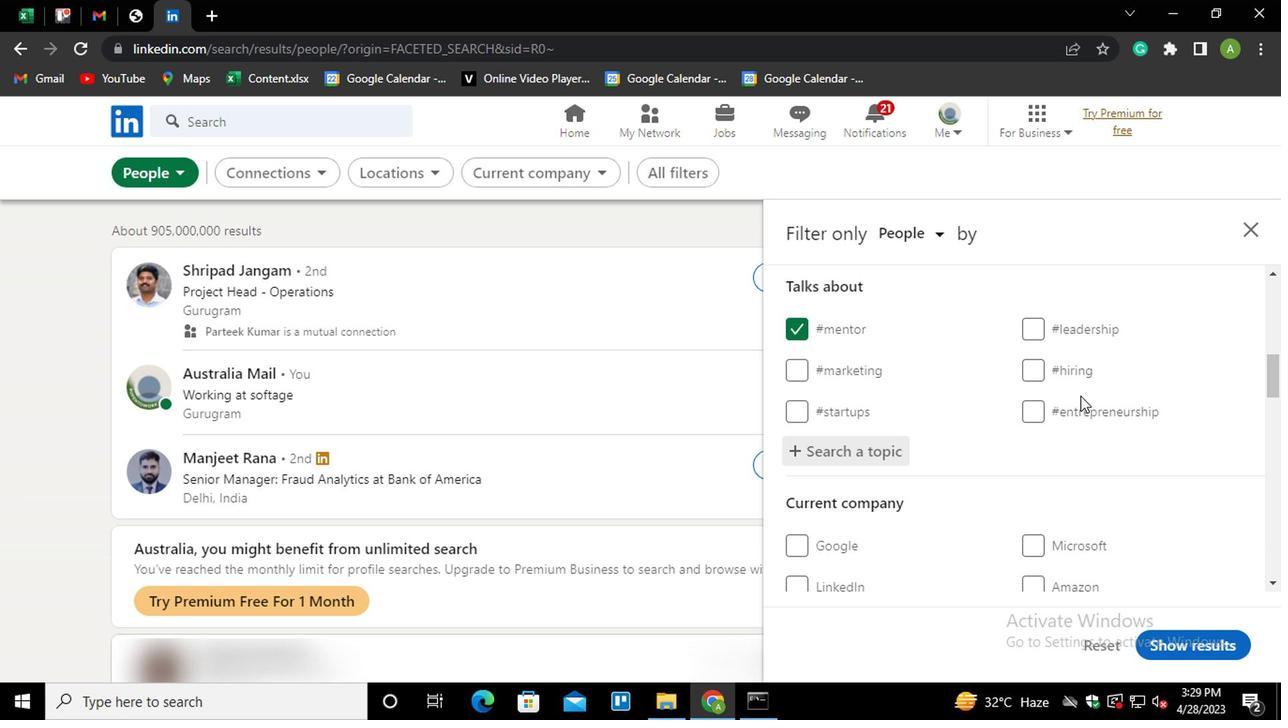 
Action: Mouse scrolled (1077, 390) with delta (0, 0)
Screenshot: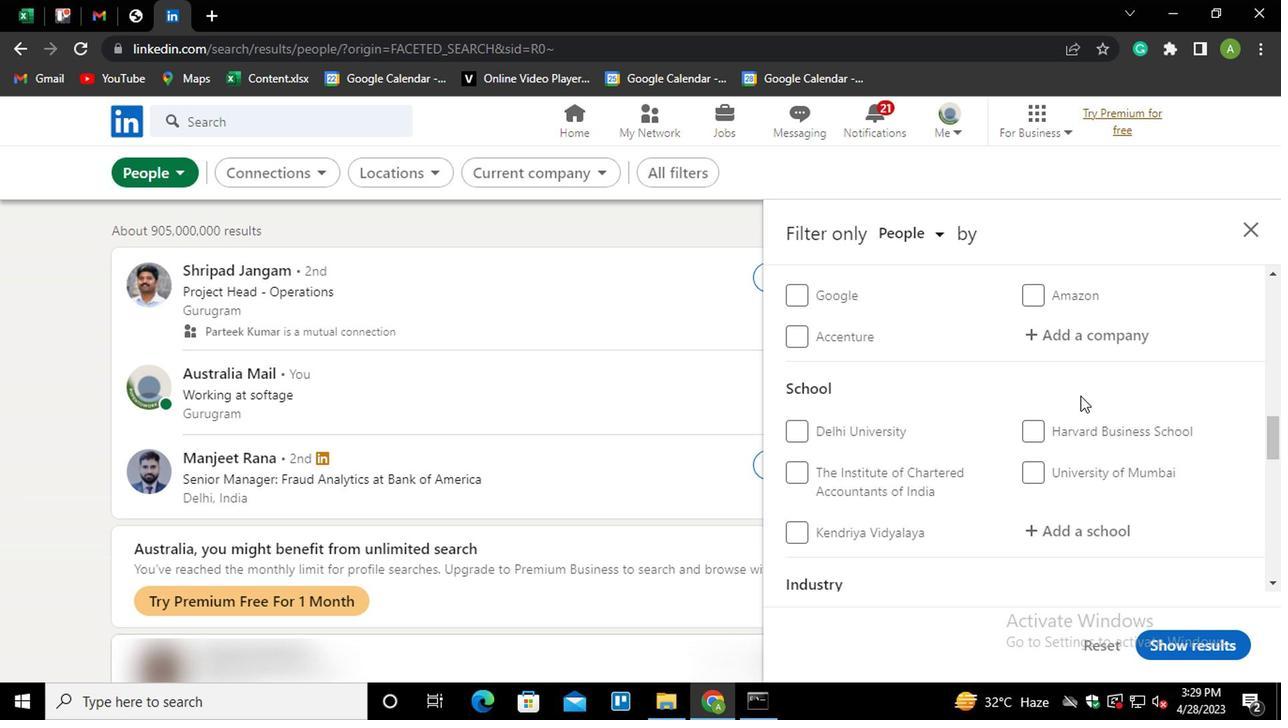 
Action: Mouse scrolled (1077, 390) with delta (0, 0)
Screenshot: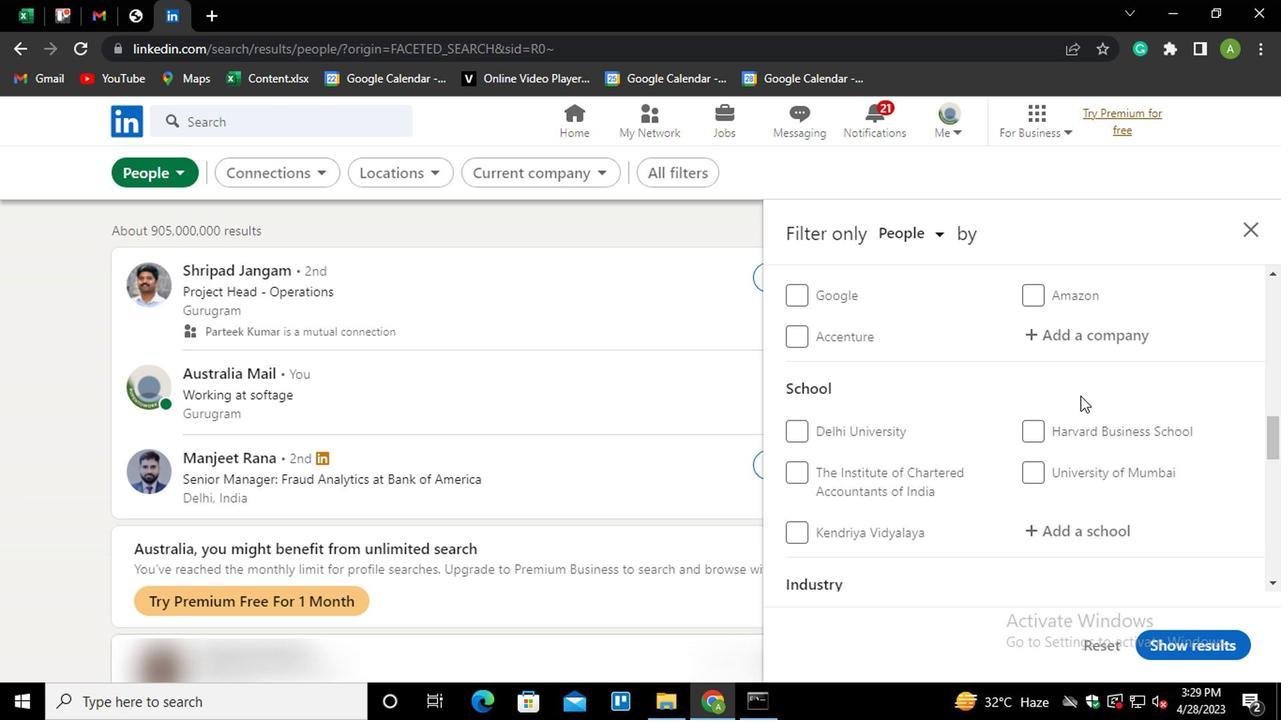 
Action: Mouse scrolled (1077, 390) with delta (0, 0)
Screenshot: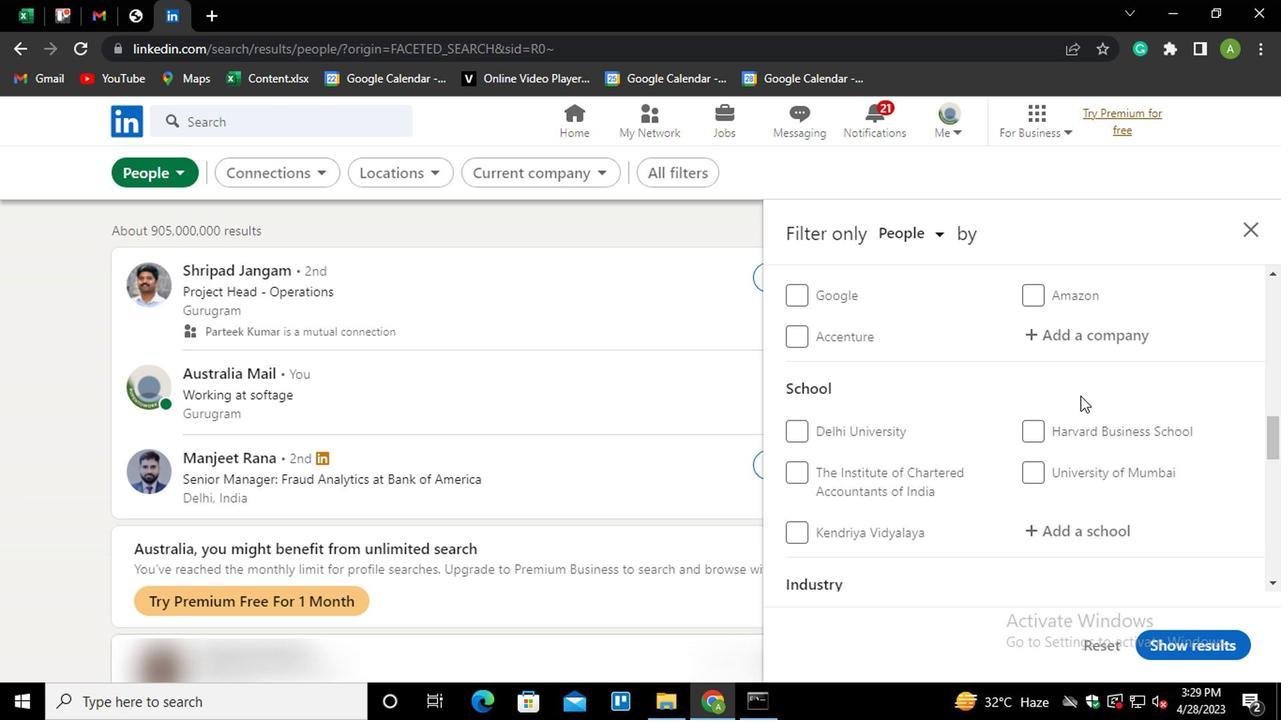 
Action: Mouse scrolled (1077, 390) with delta (0, 0)
Screenshot: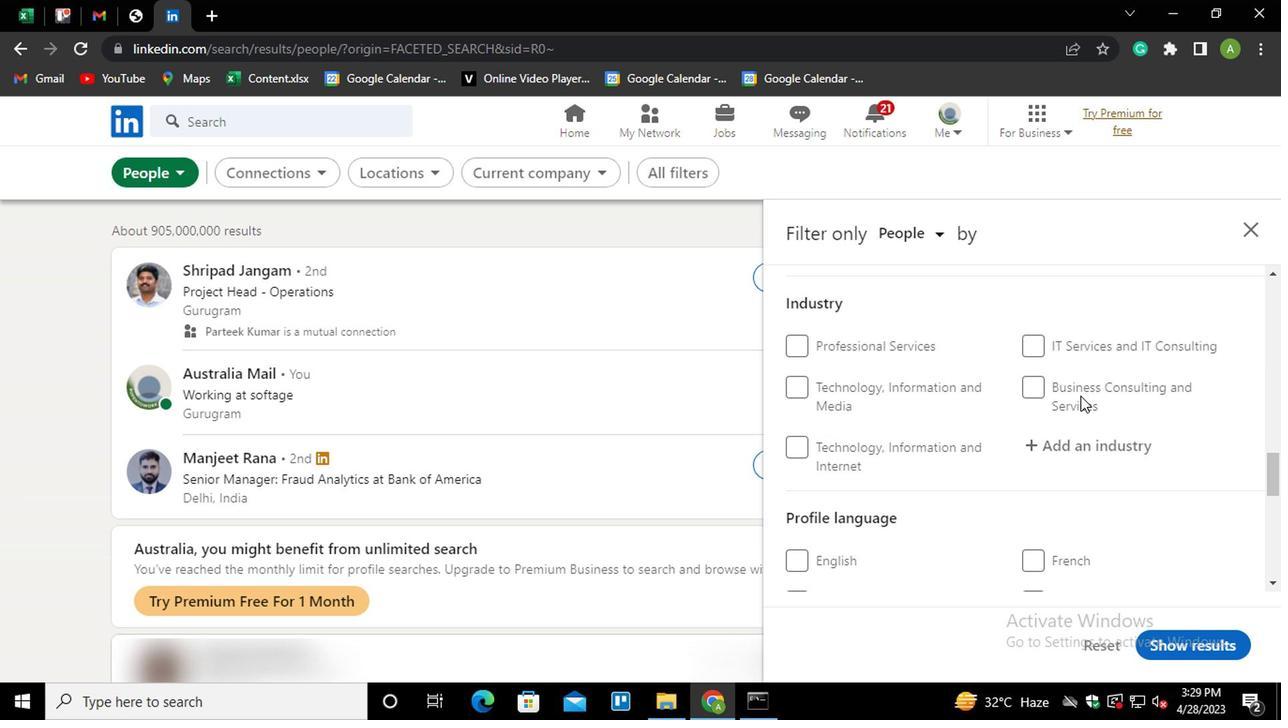 
Action: Mouse scrolled (1077, 390) with delta (0, 0)
Screenshot: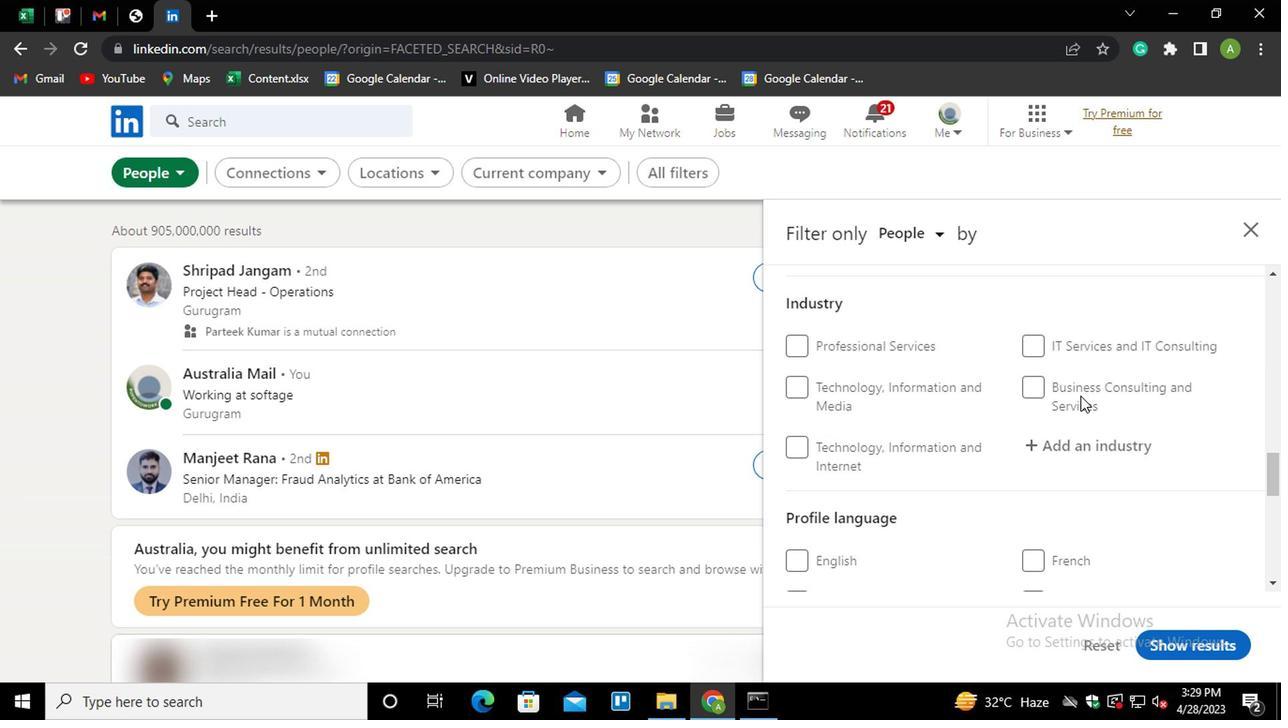 
Action: Mouse moved to (1026, 368)
Screenshot: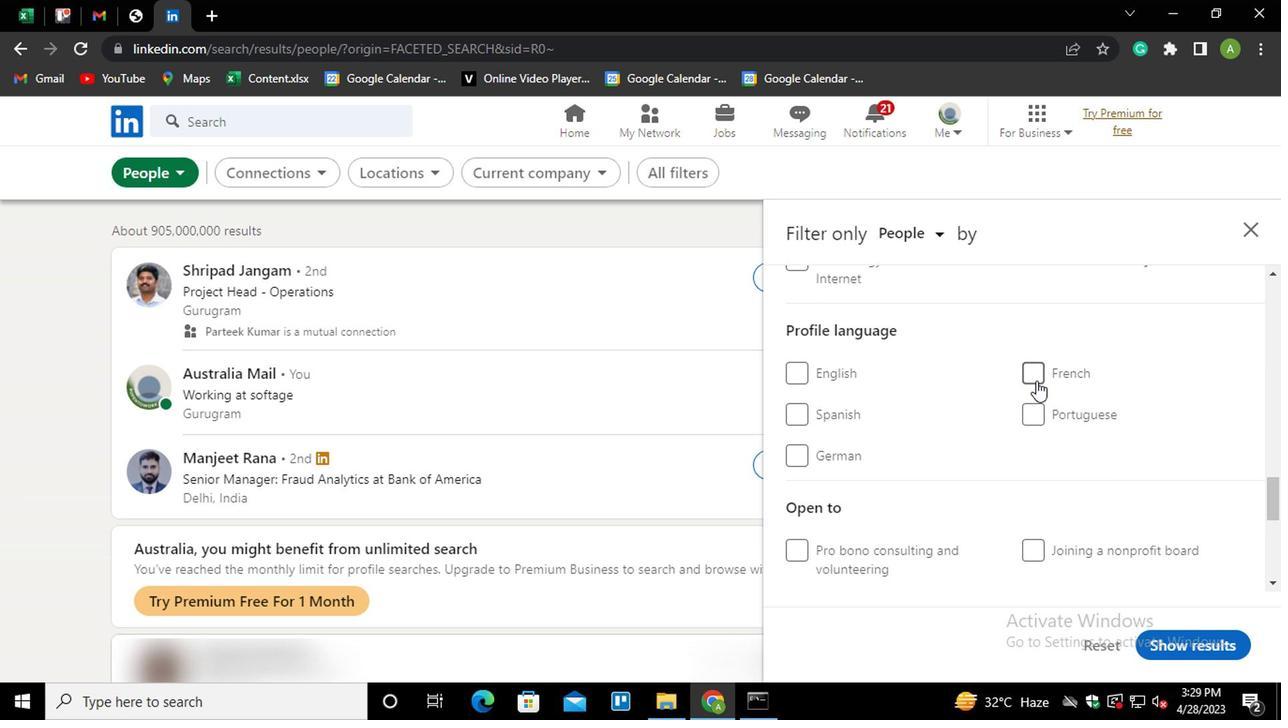 
Action: Mouse pressed left at (1026, 368)
Screenshot: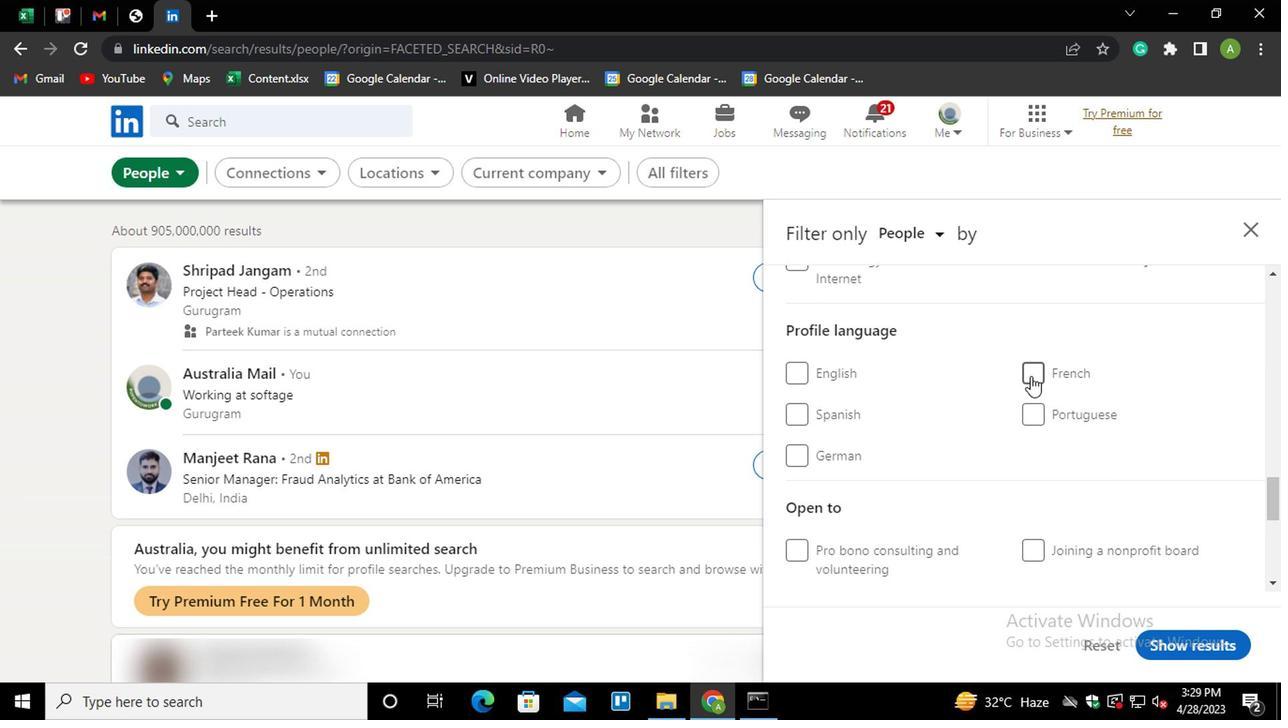 
Action: Mouse moved to (1053, 401)
Screenshot: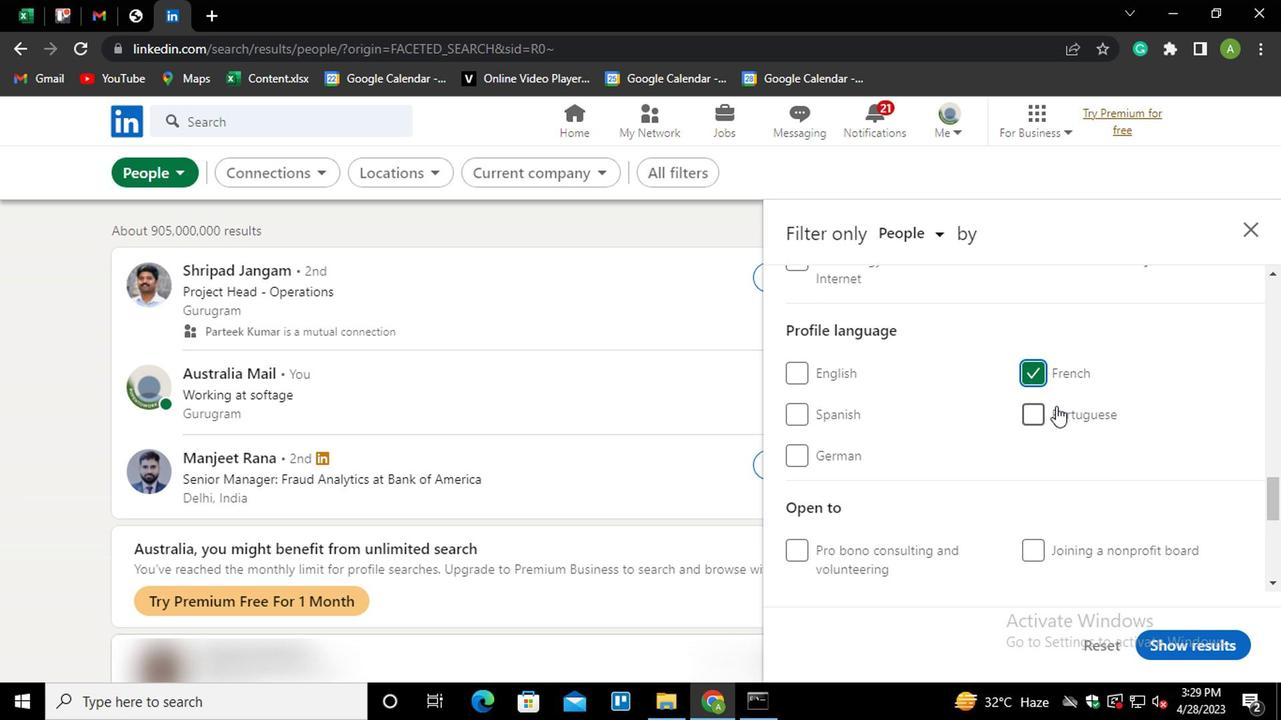 
Action: Mouse scrolled (1053, 403) with delta (0, 1)
Screenshot: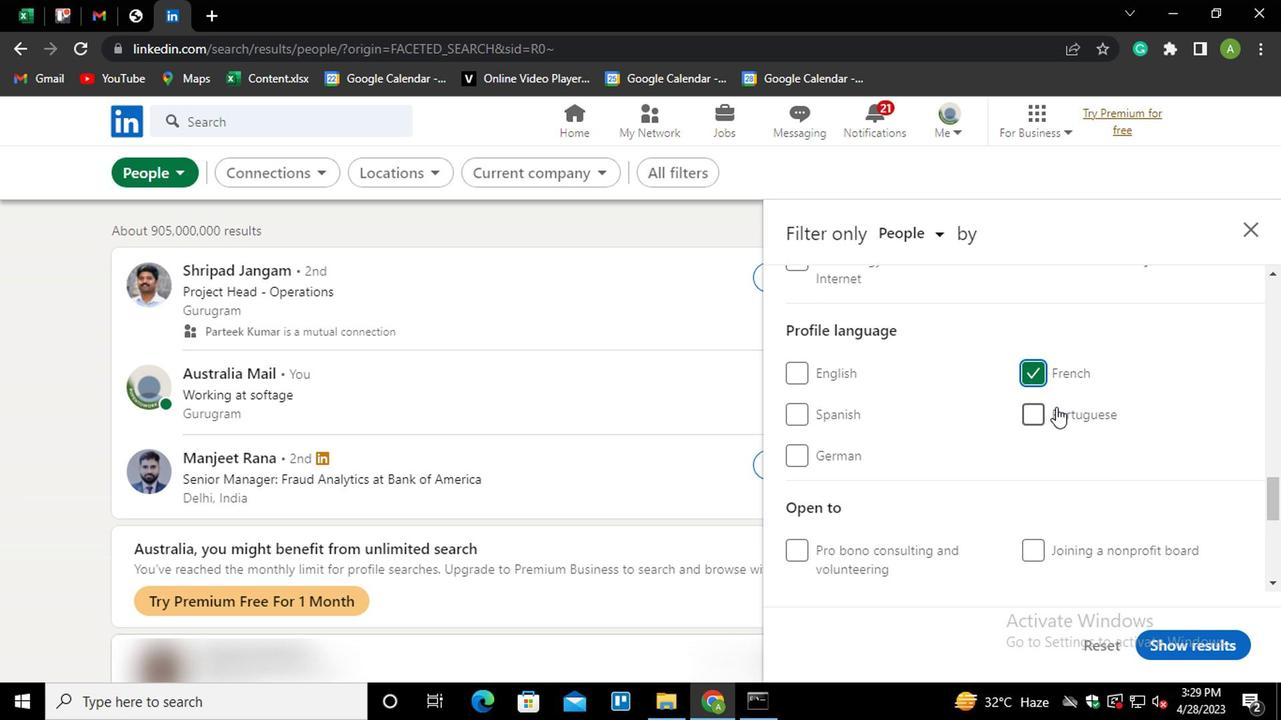 
Action: Mouse scrolled (1053, 403) with delta (0, 1)
Screenshot: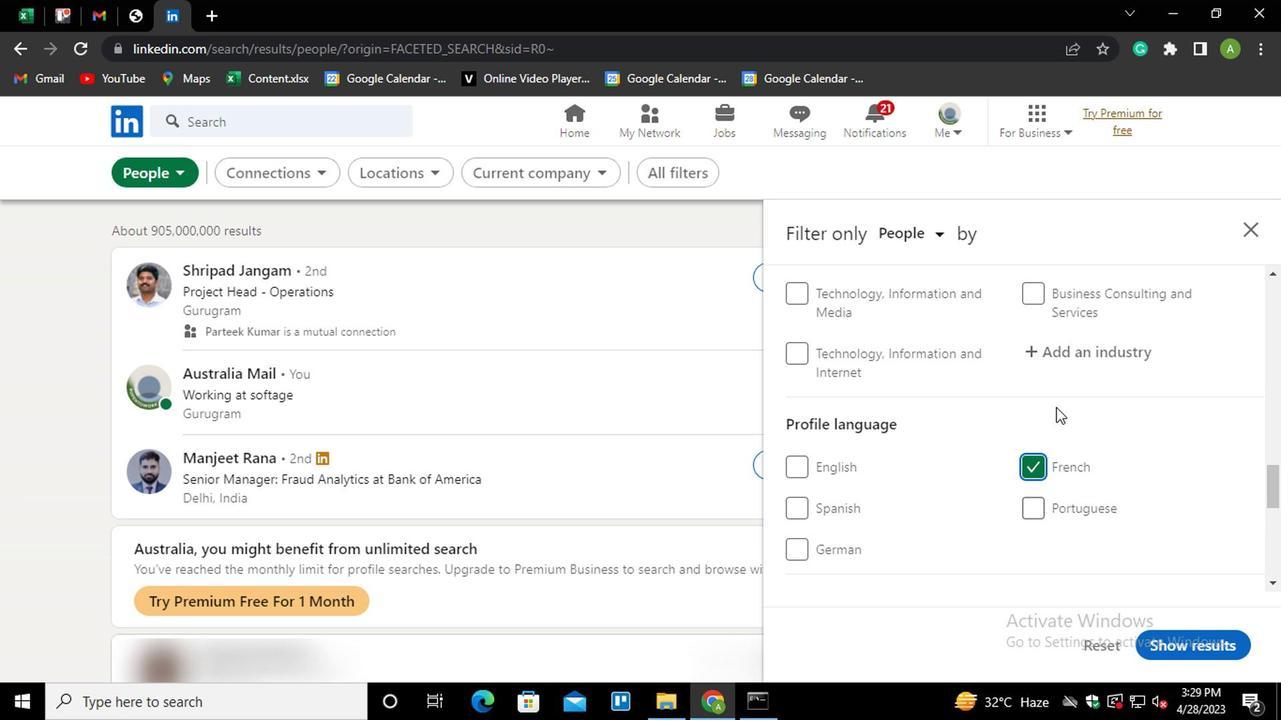 
Action: Mouse scrolled (1053, 403) with delta (0, 1)
Screenshot: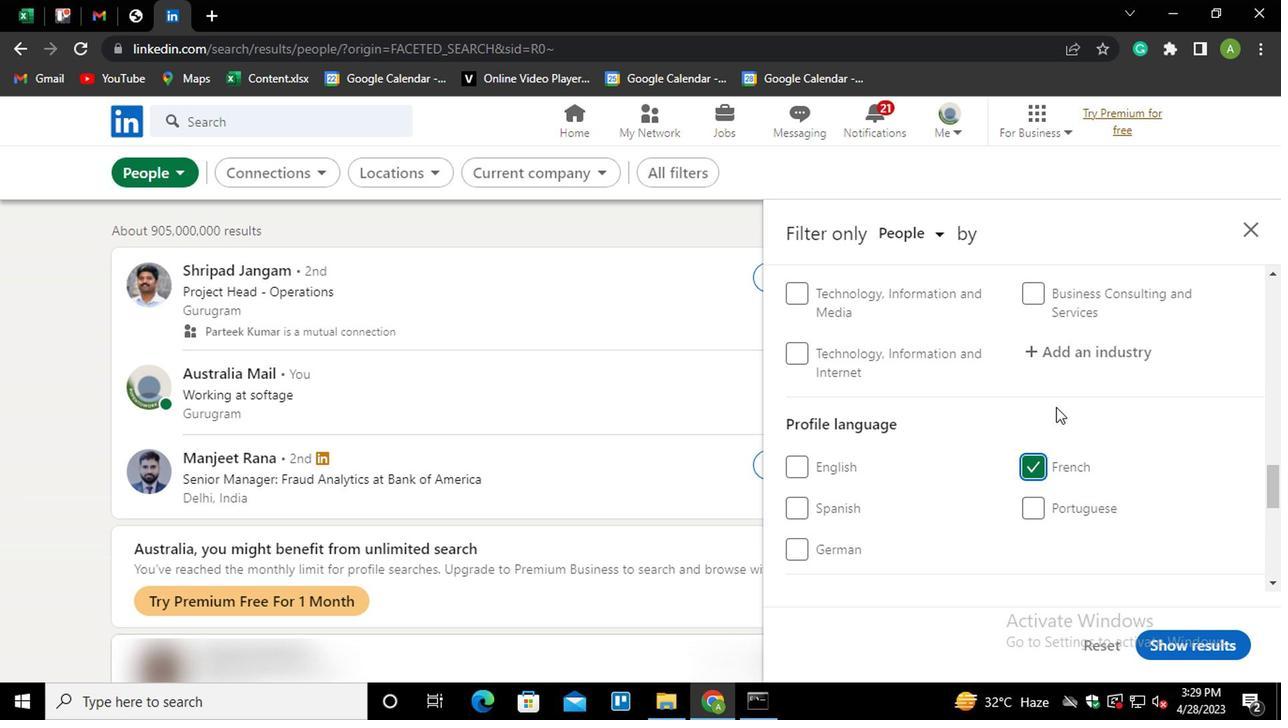 
Action: Mouse scrolled (1053, 403) with delta (0, 1)
Screenshot: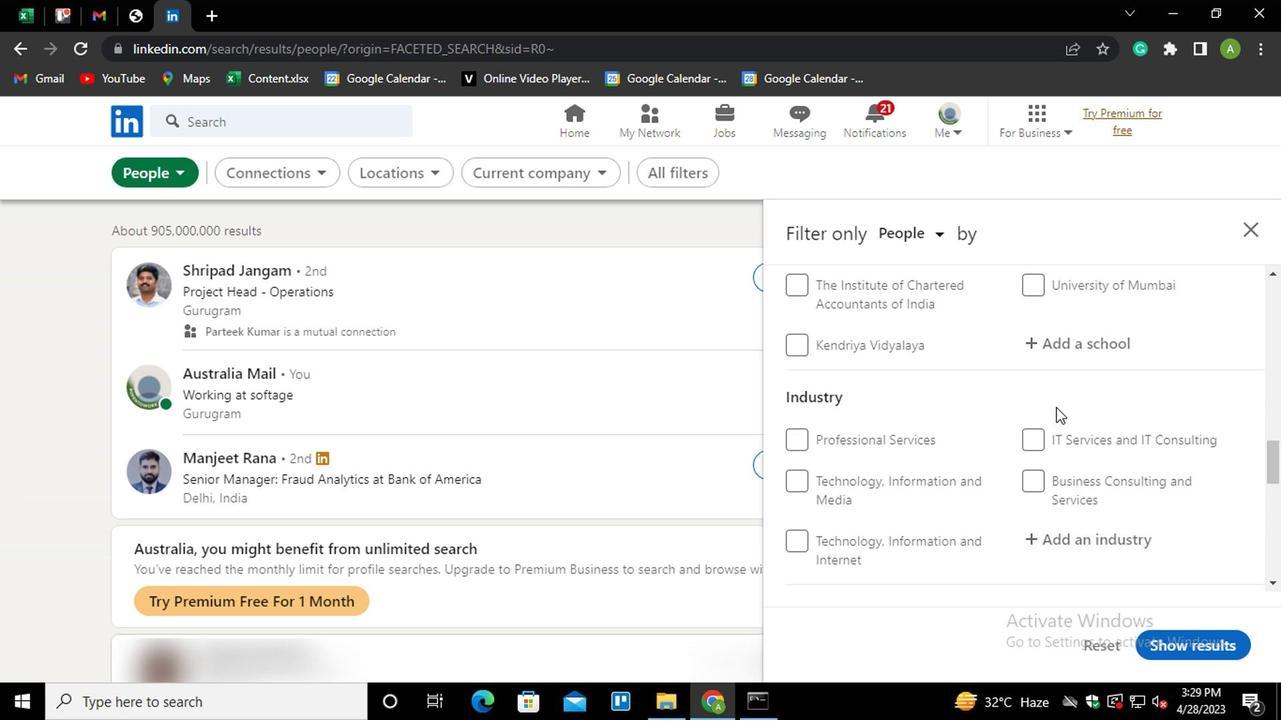
Action: Mouse scrolled (1053, 403) with delta (0, 1)
Screenshot: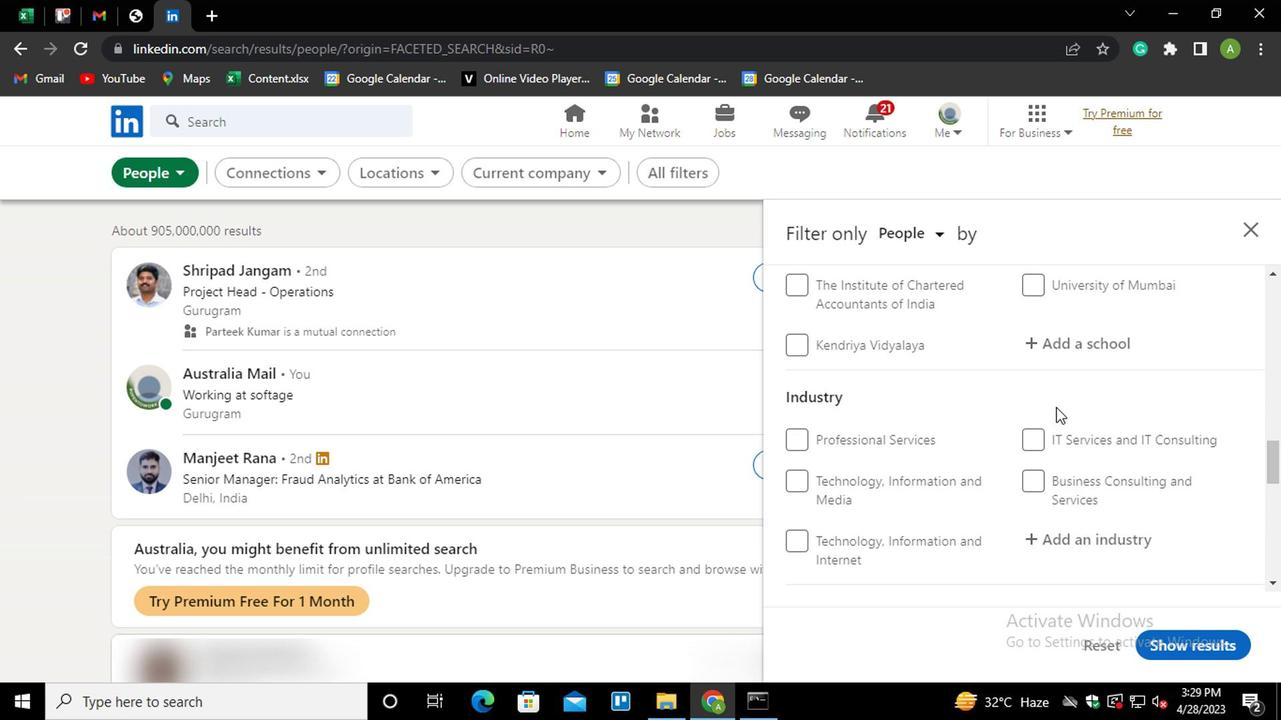 
Action: Mouse scrolled (1053, 403) with delta (0, 1)
Screenshot: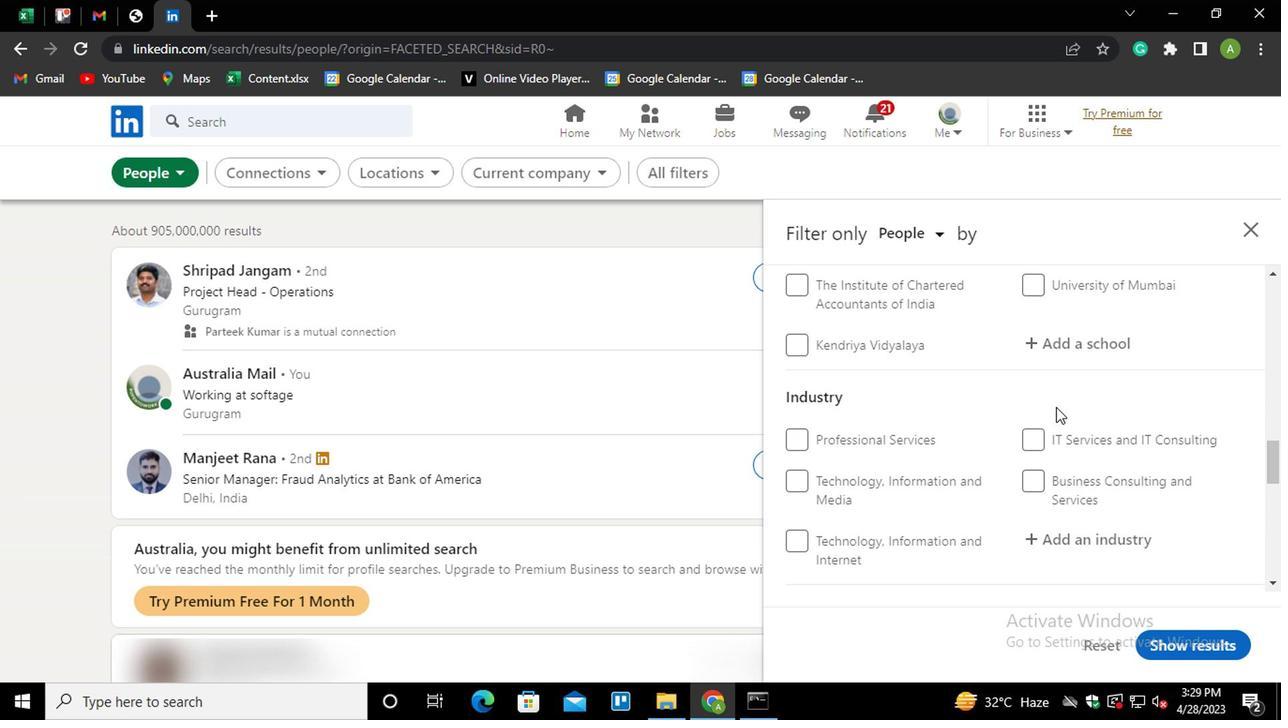 
Action: Mouse scrolled (1053, 403) with delta (0, 1)
Screenshot: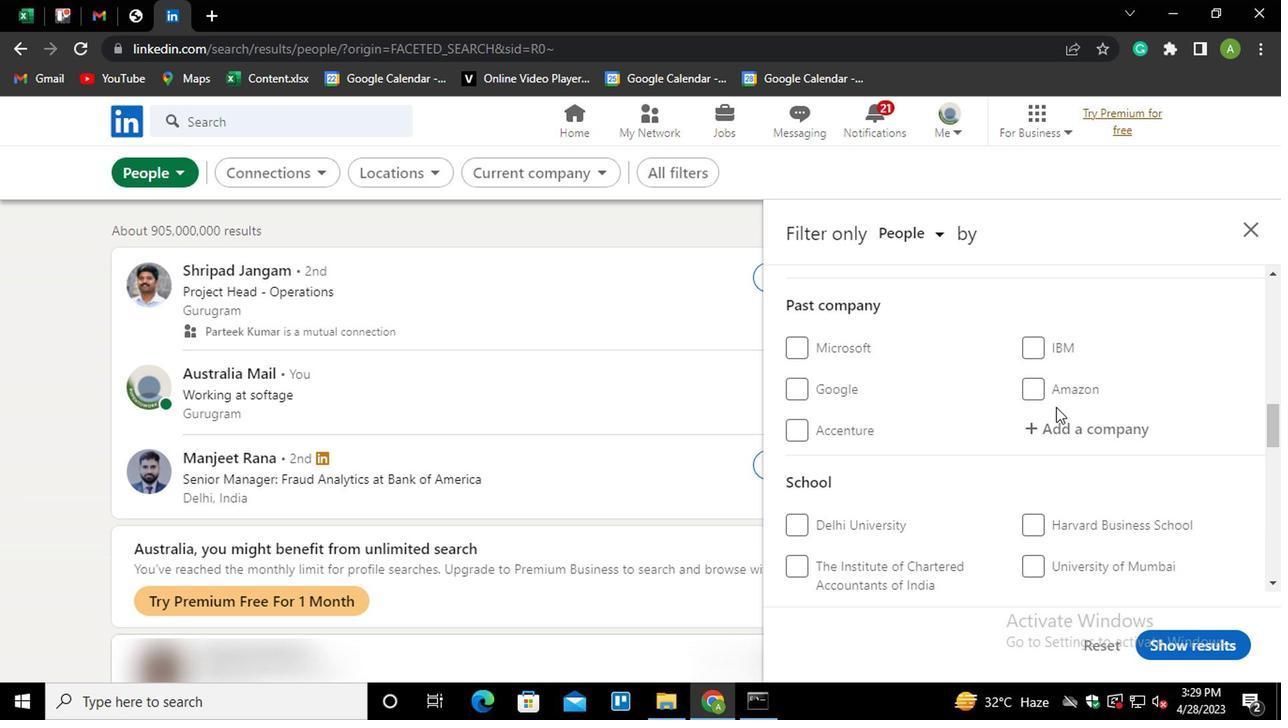 
Action: Mouse scrolled (1053, 403) with delta (0, 1)
Screenshot: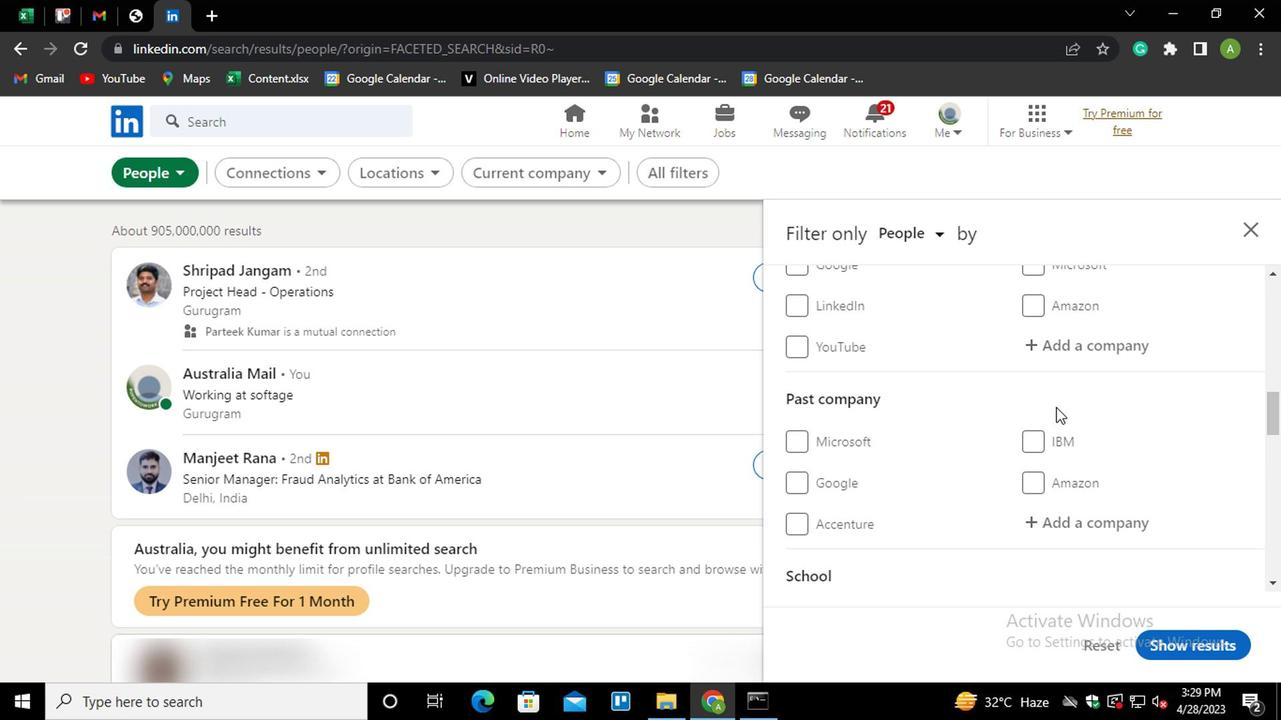 
Action: Mouse scrolled (1053, 403) with delta (0, 1)
Screenshot: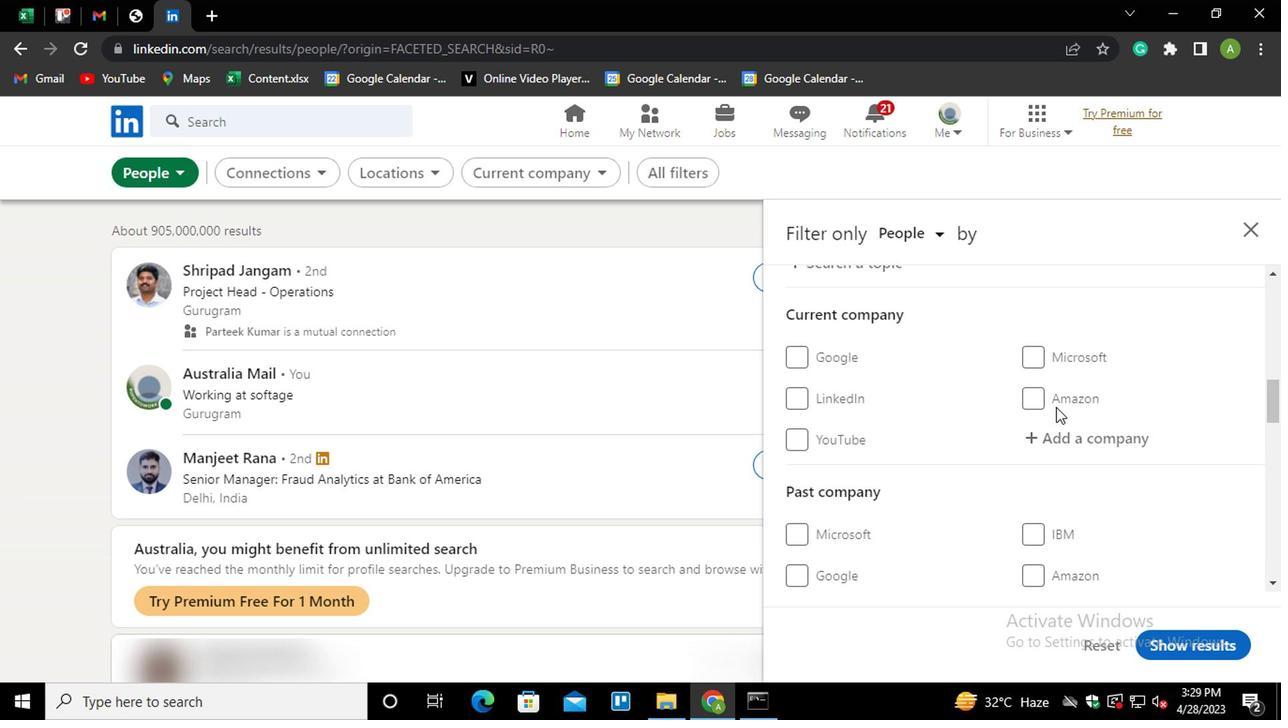 
Action: Mouse scrolled (1053, 403) with delta (0, 1)
Screenshot: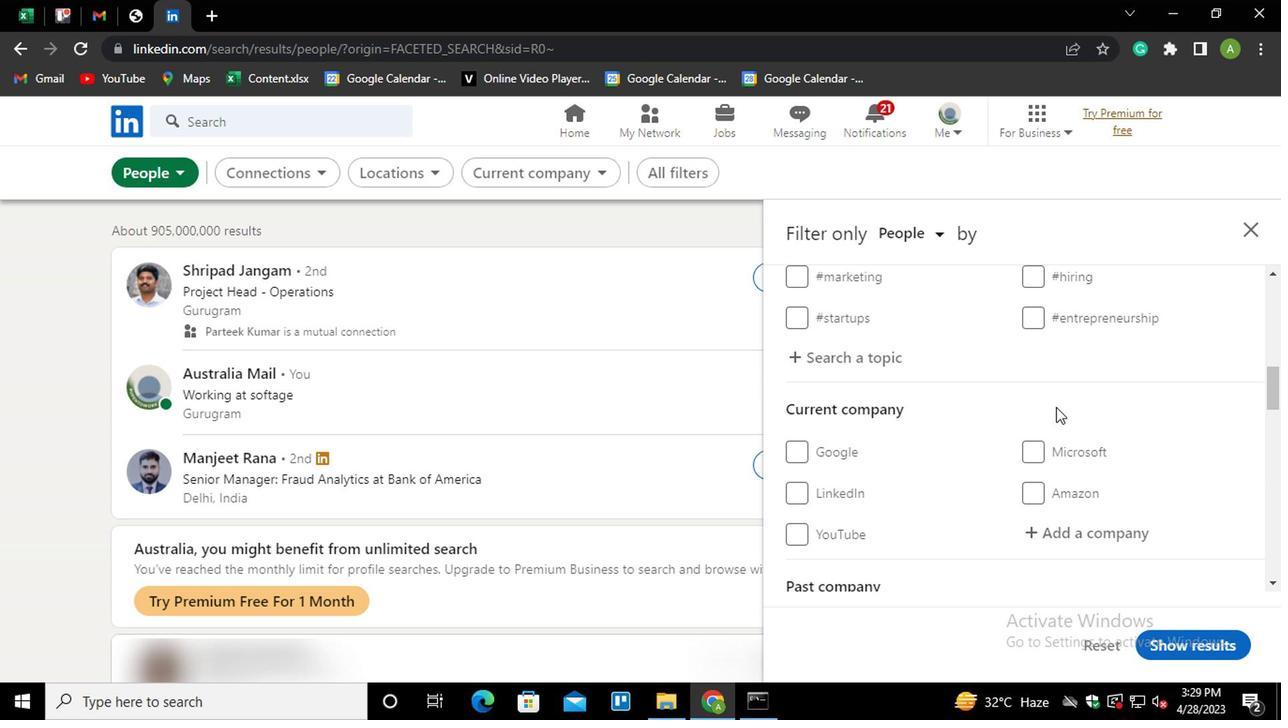 
Action: Mouse moved to (1053, 403)
Screenshot: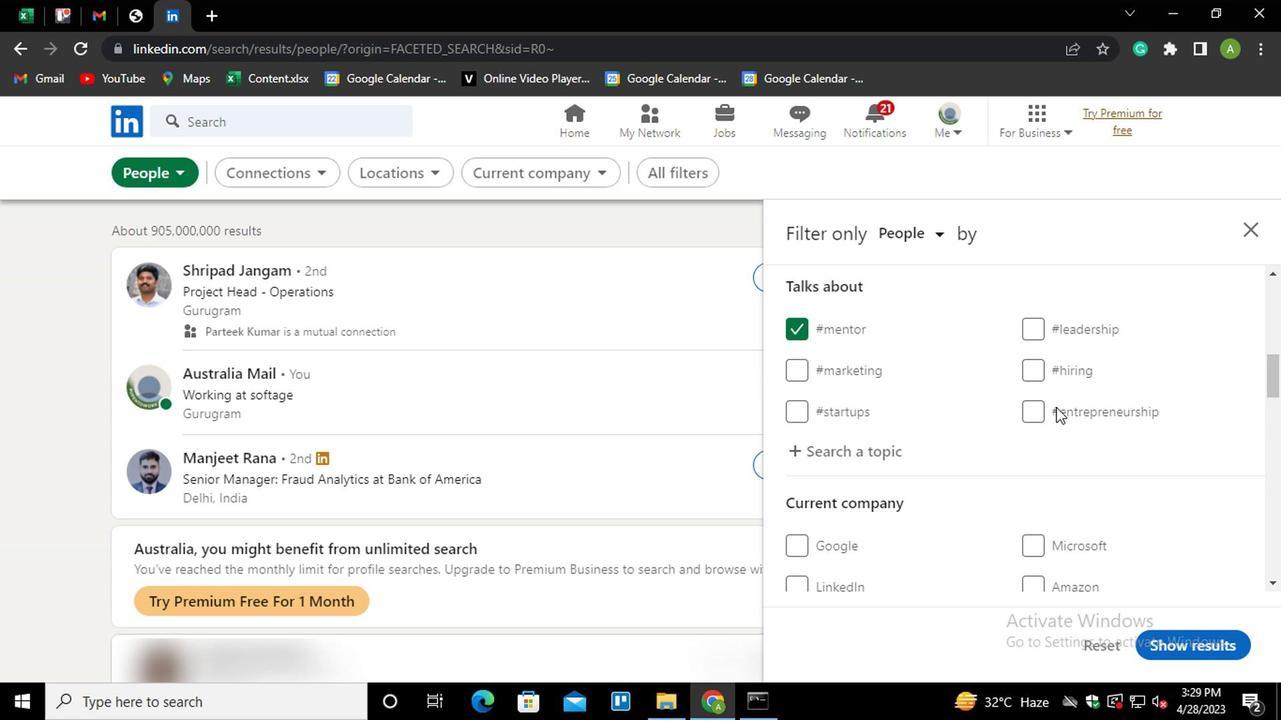 
Action: Mouse scrolled (1053, 403) with delta (0, 0)
Screenshot: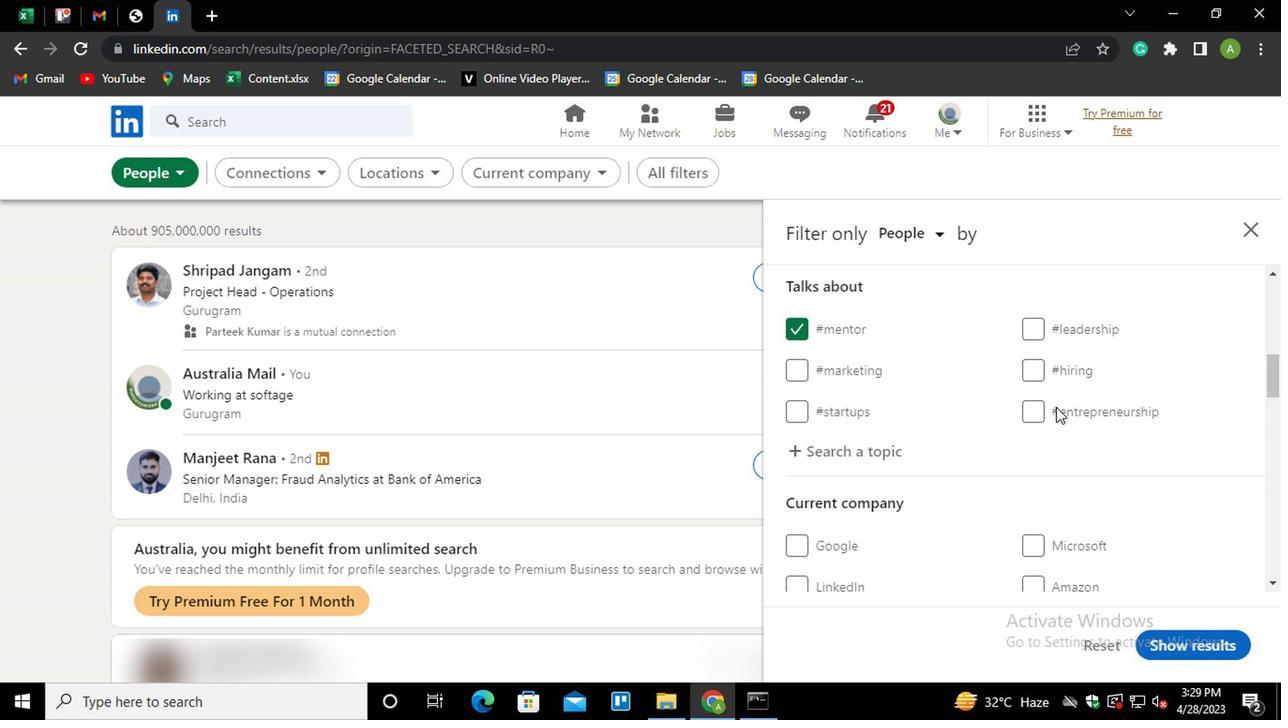 
Action: Mouse scrolled (1053, 403) with delta (0, 0)
Screenshot: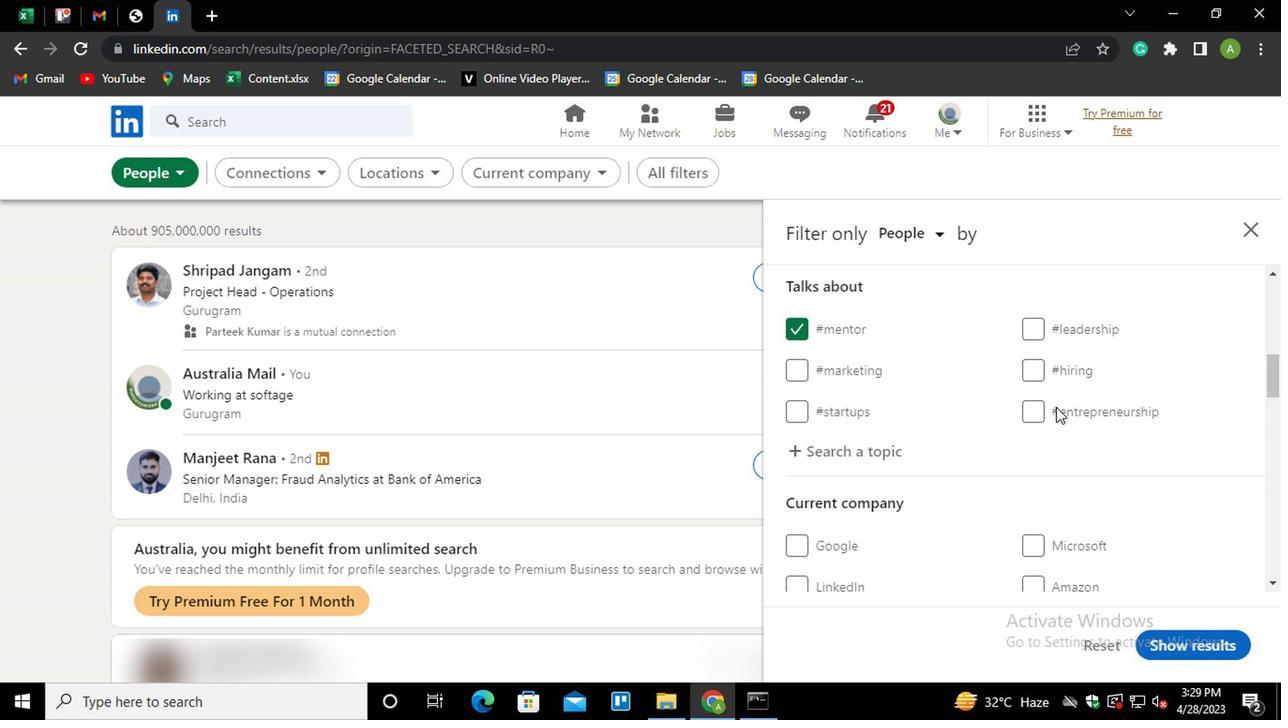 
Action: Mouse moved to (1058, 435)
Screenshot: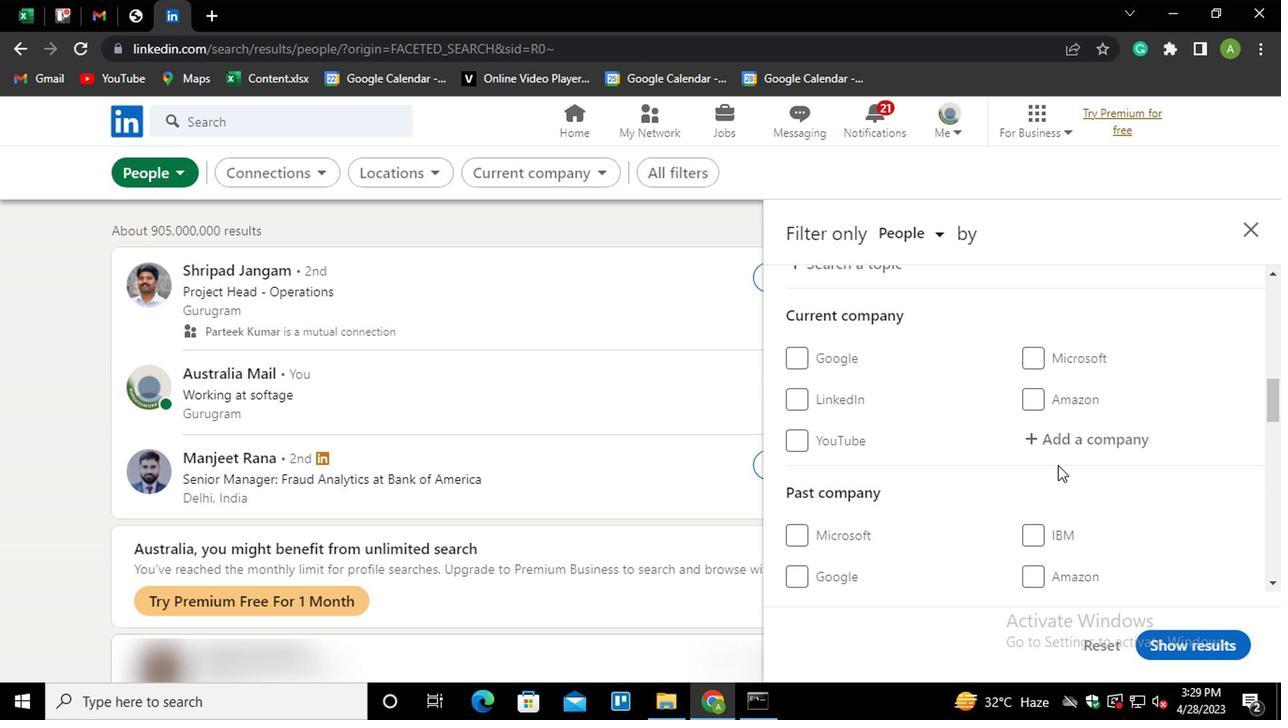 
Action: Mouse pressed left at (1058, 435)
Screenshot: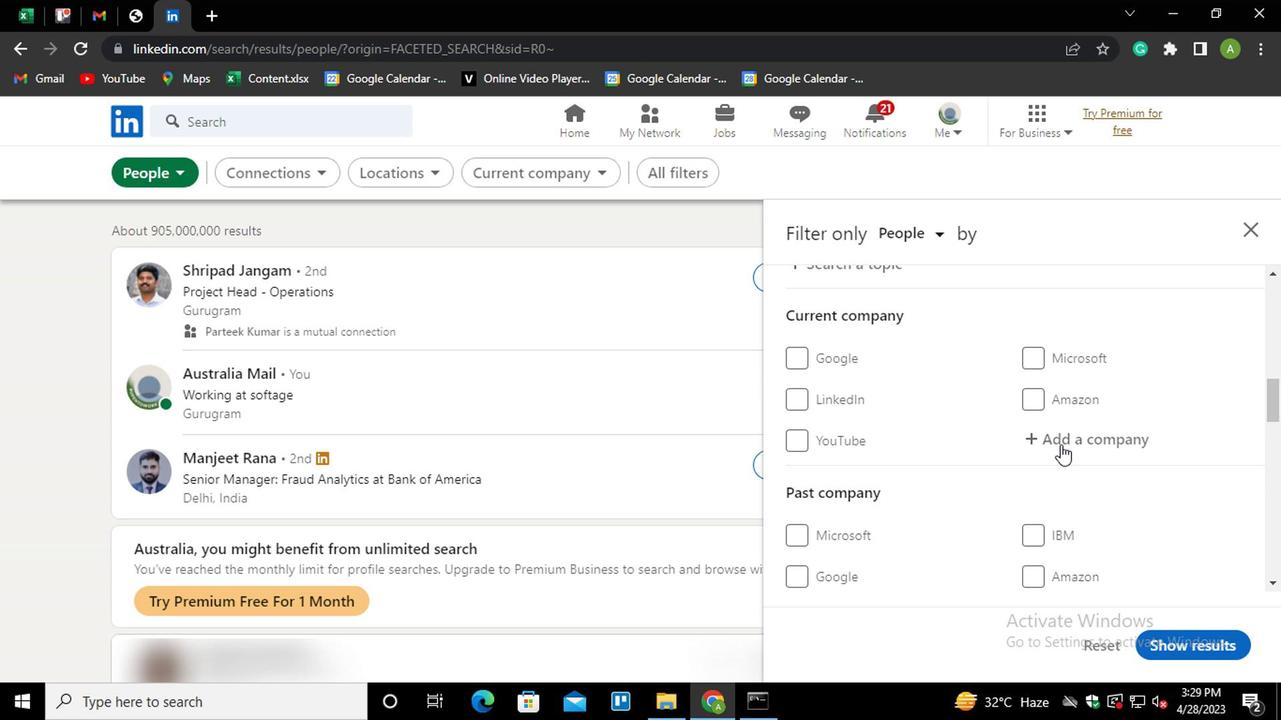 
Action: Key pressed <Key.shift>LINKEDIN<Key.space>NEWS
Screenshot: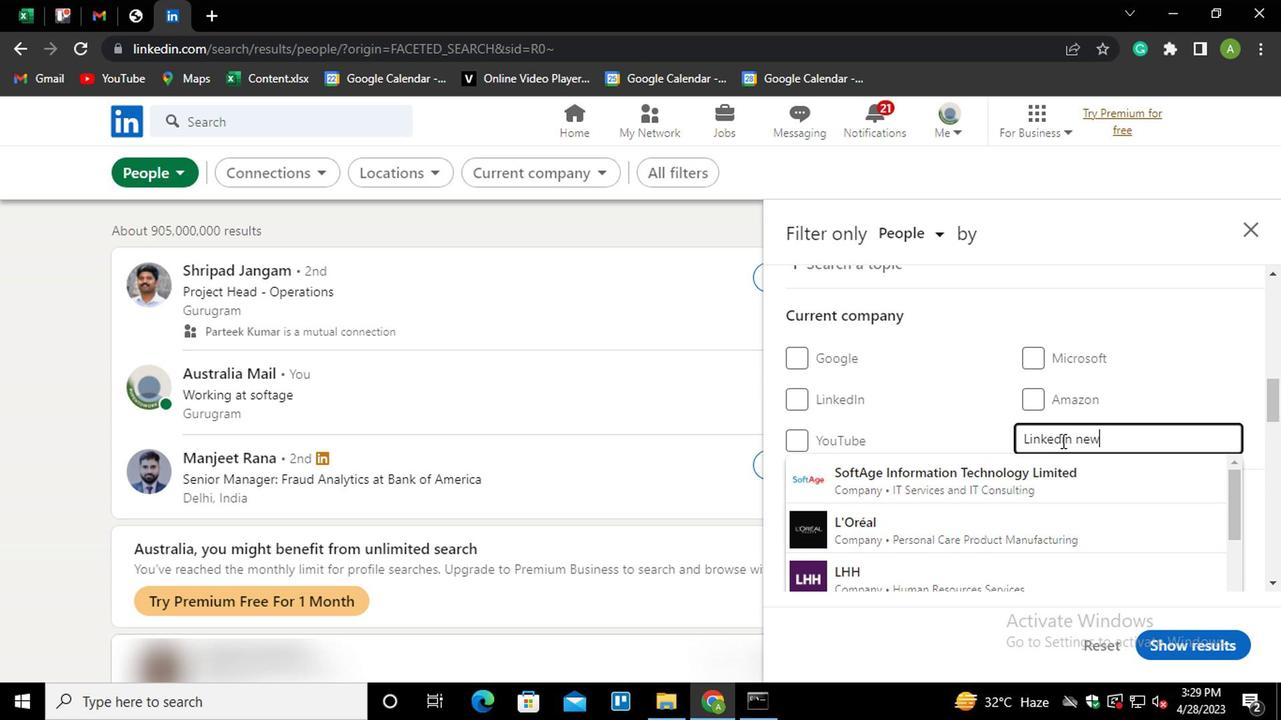 
Action: Mouse moved to (1152, 410)
Screenshot: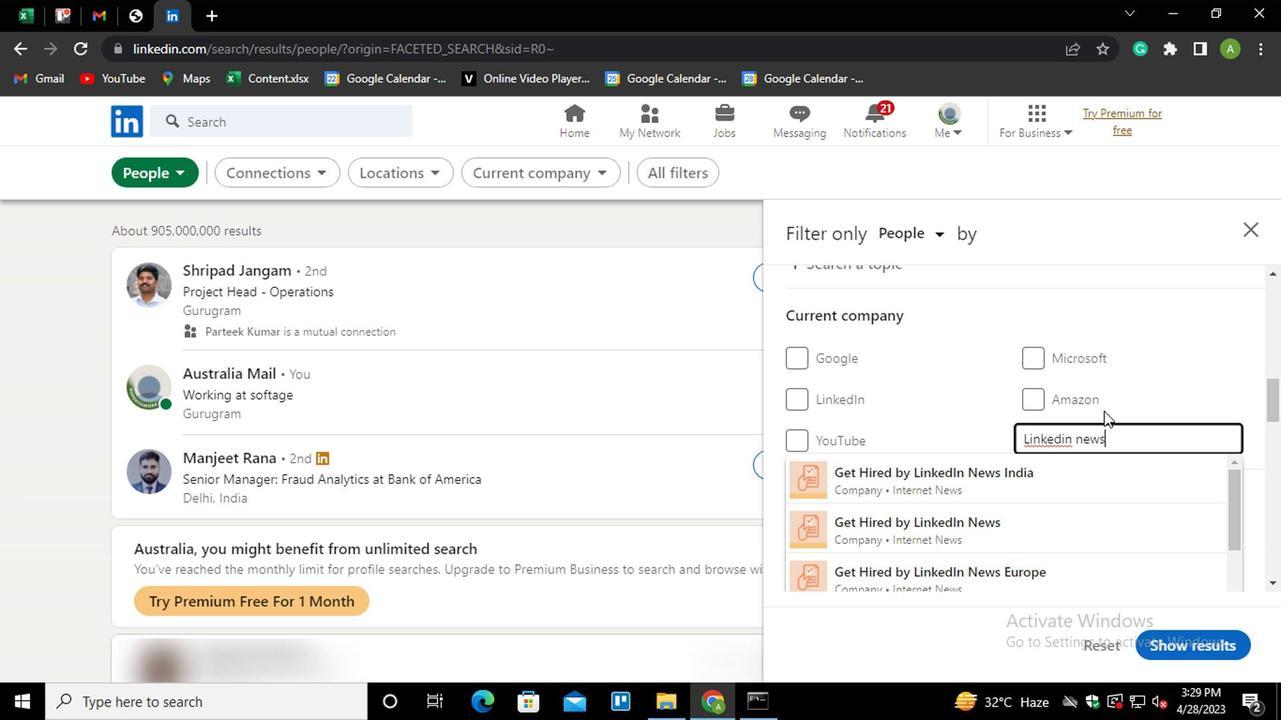 
Action: Key pressed <Key.left><Key.left>
Screenshot: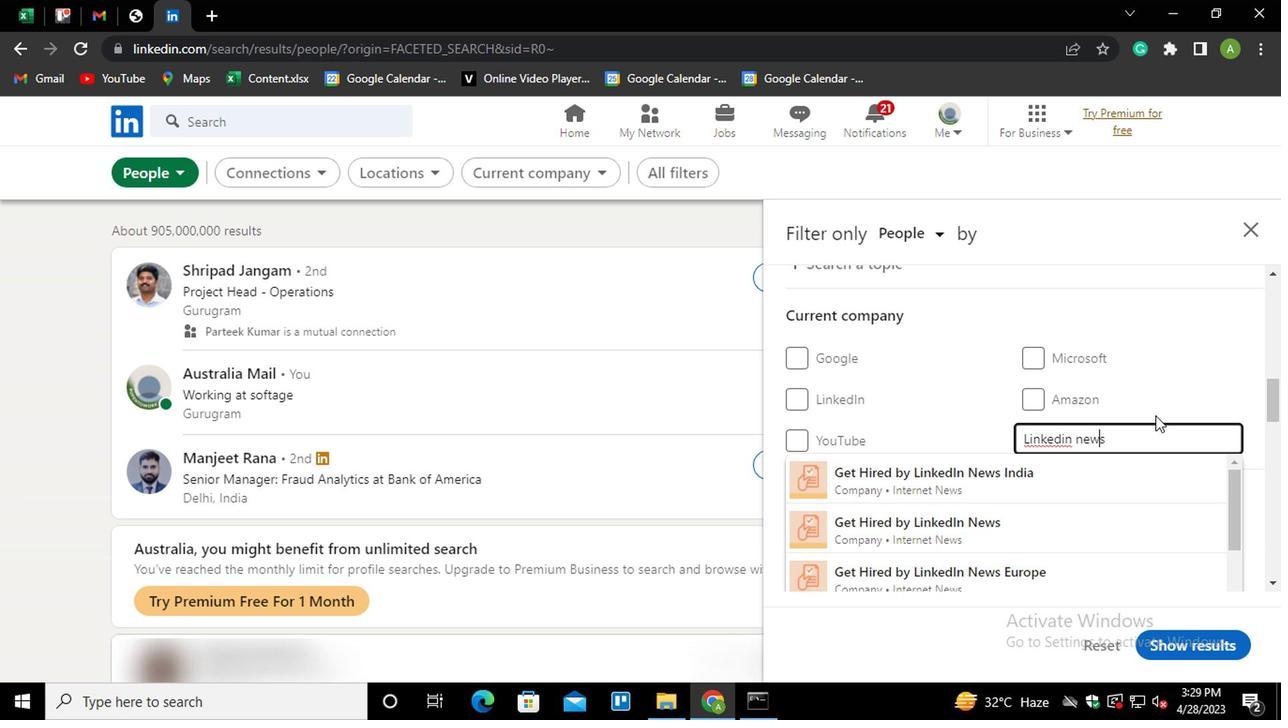 
Action: Mouse moved to (1113, 480)
Screenshot: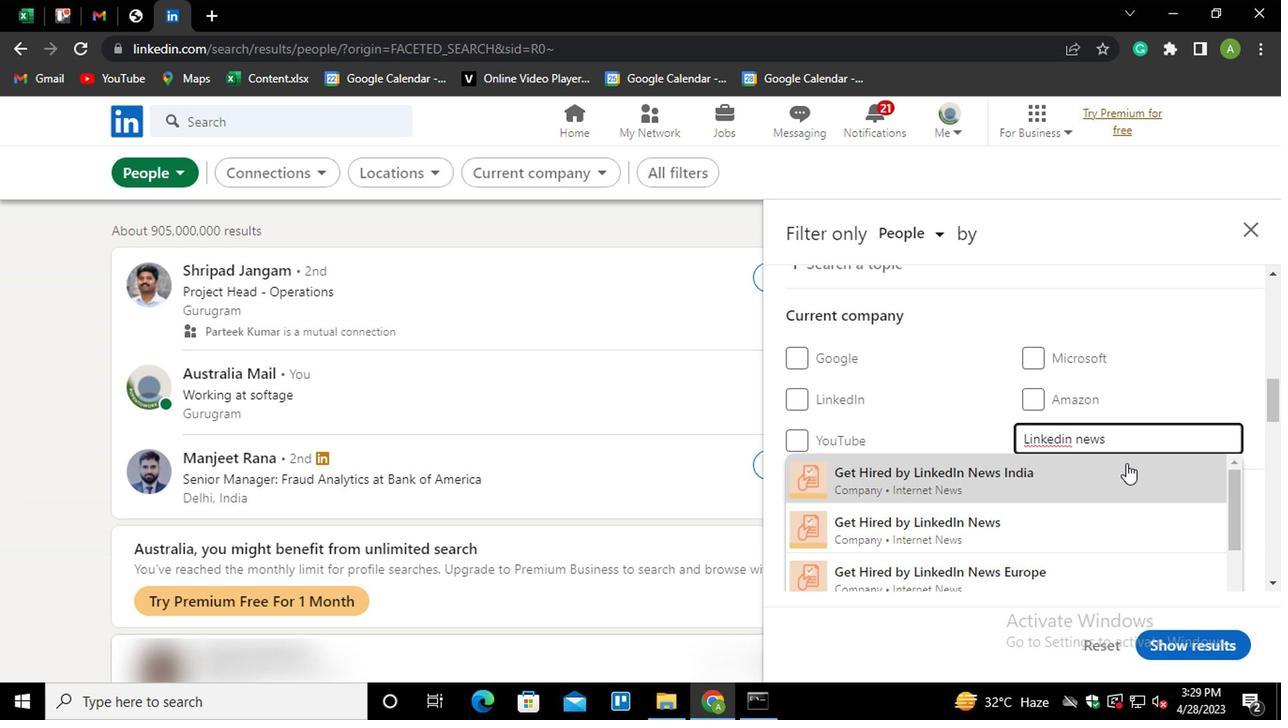 
Action: Mouse scrolled (1113, 479) with delta (0, 0)
Screenshot: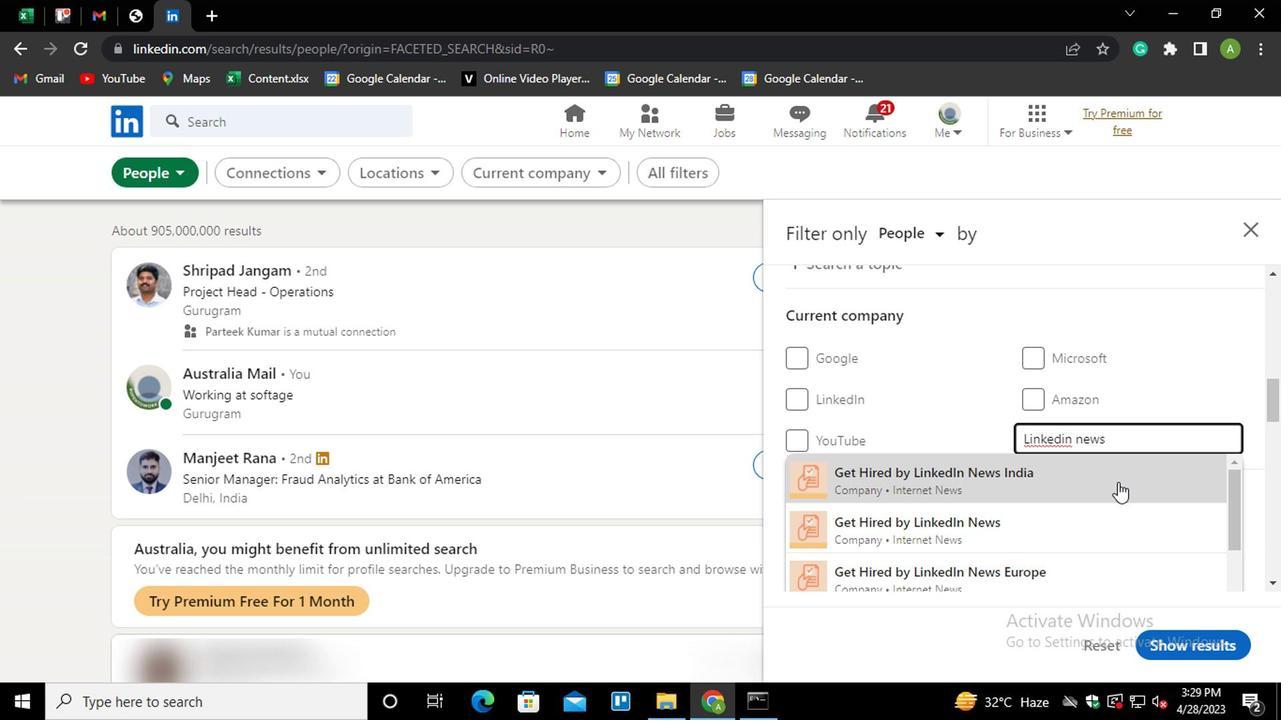 
Action: Mouse scrolled (1113, 479) with delta (0, 0)
Screenshot: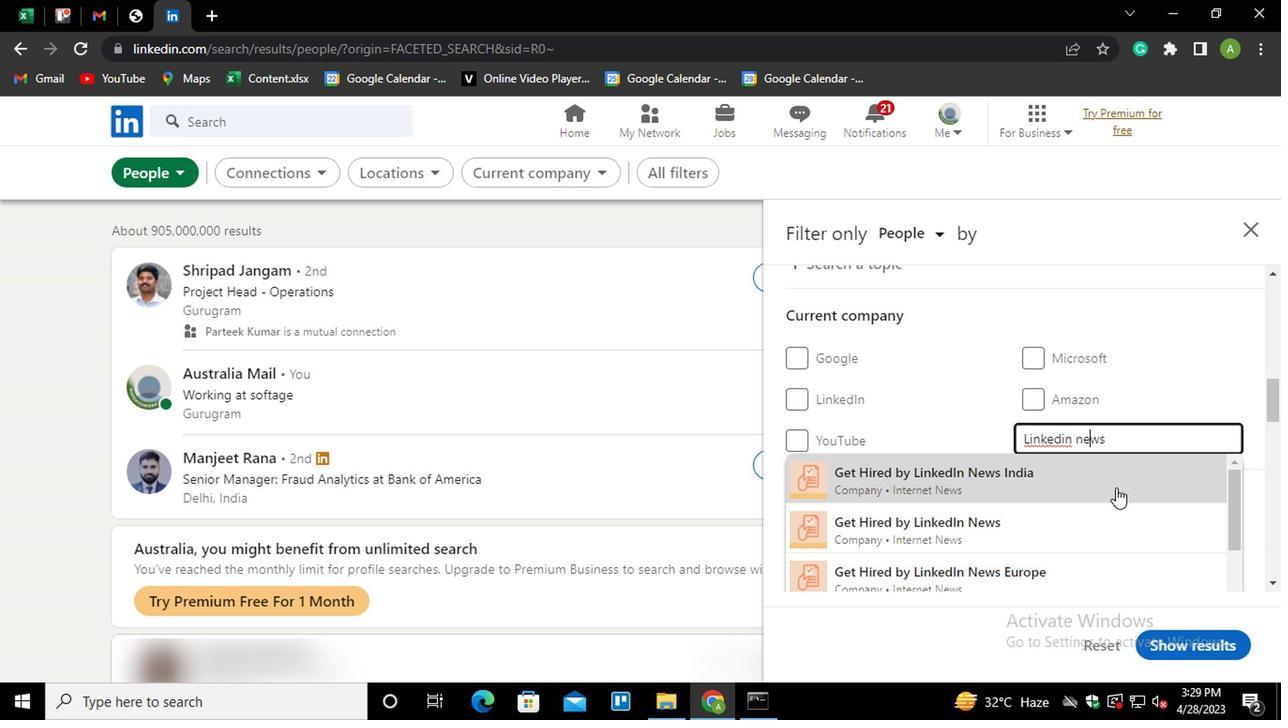 
Action: Mouse moved to (1113, 481)
Screenshot: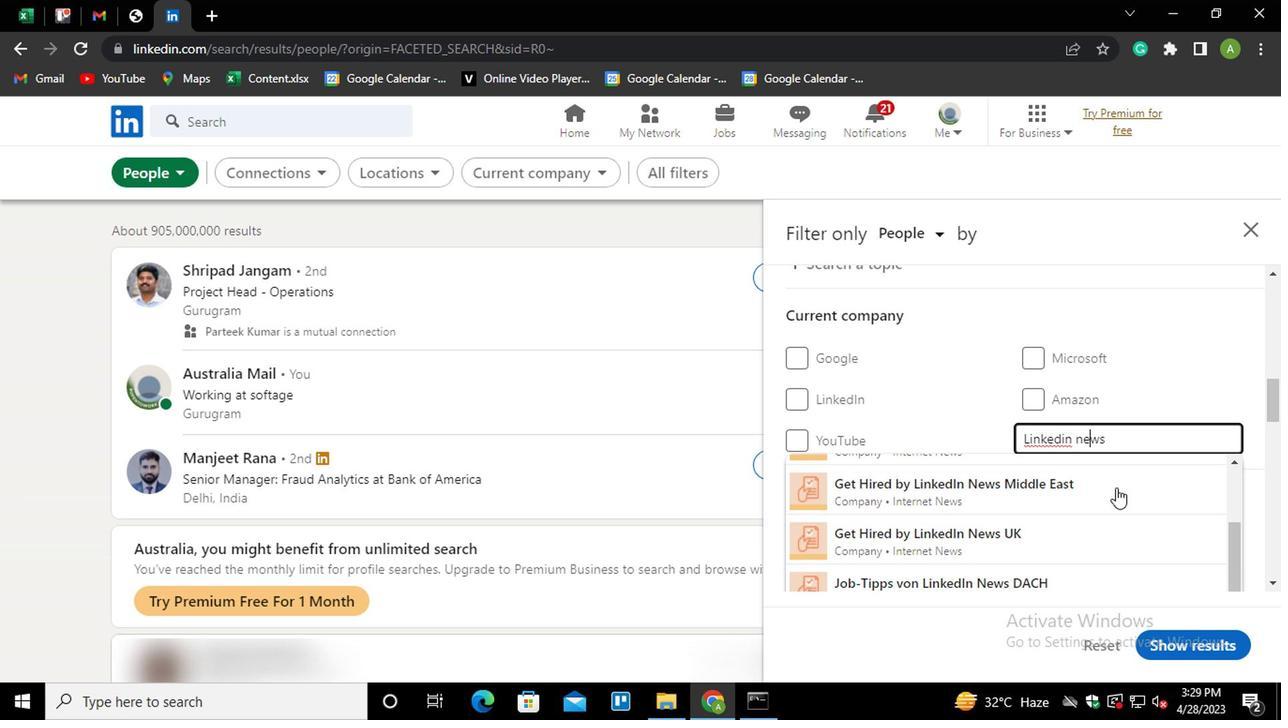 
Action: Mouse scrolled (1113, 480) with delta (0, -1)
Screenshot: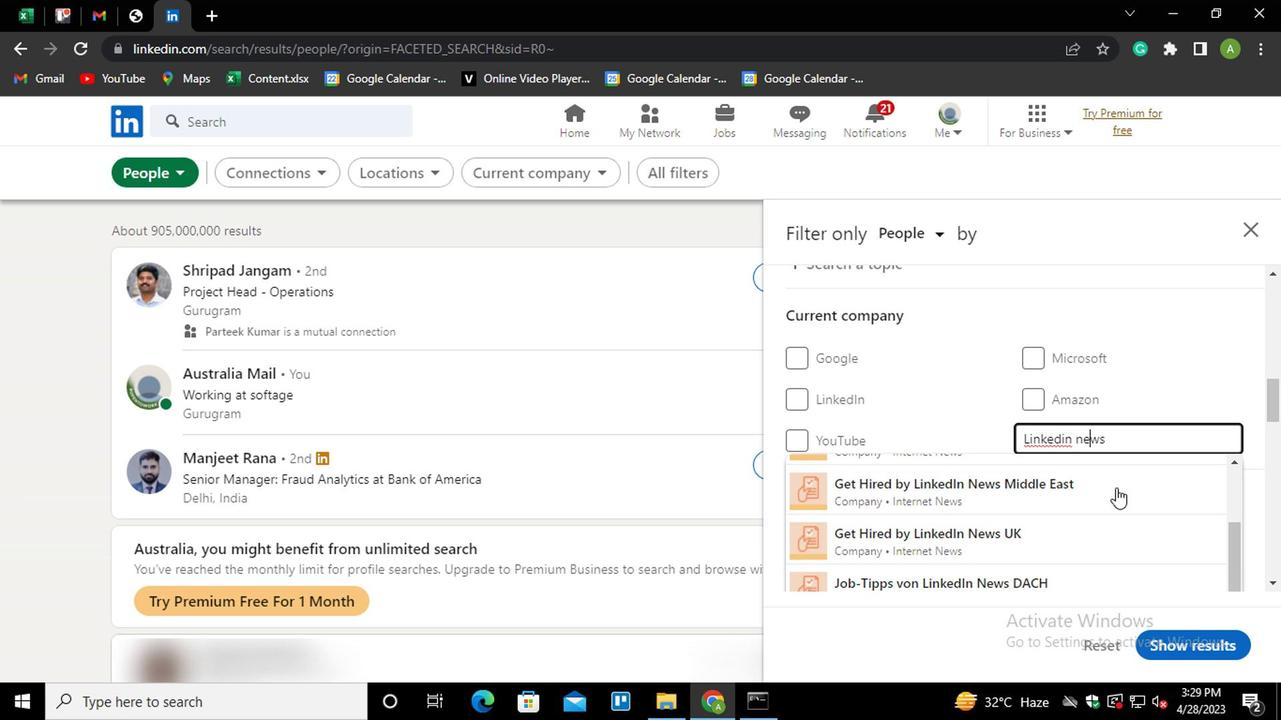 
Action: Mouse scrolled (1113, 480) with delta (0, -1)
Screenshot: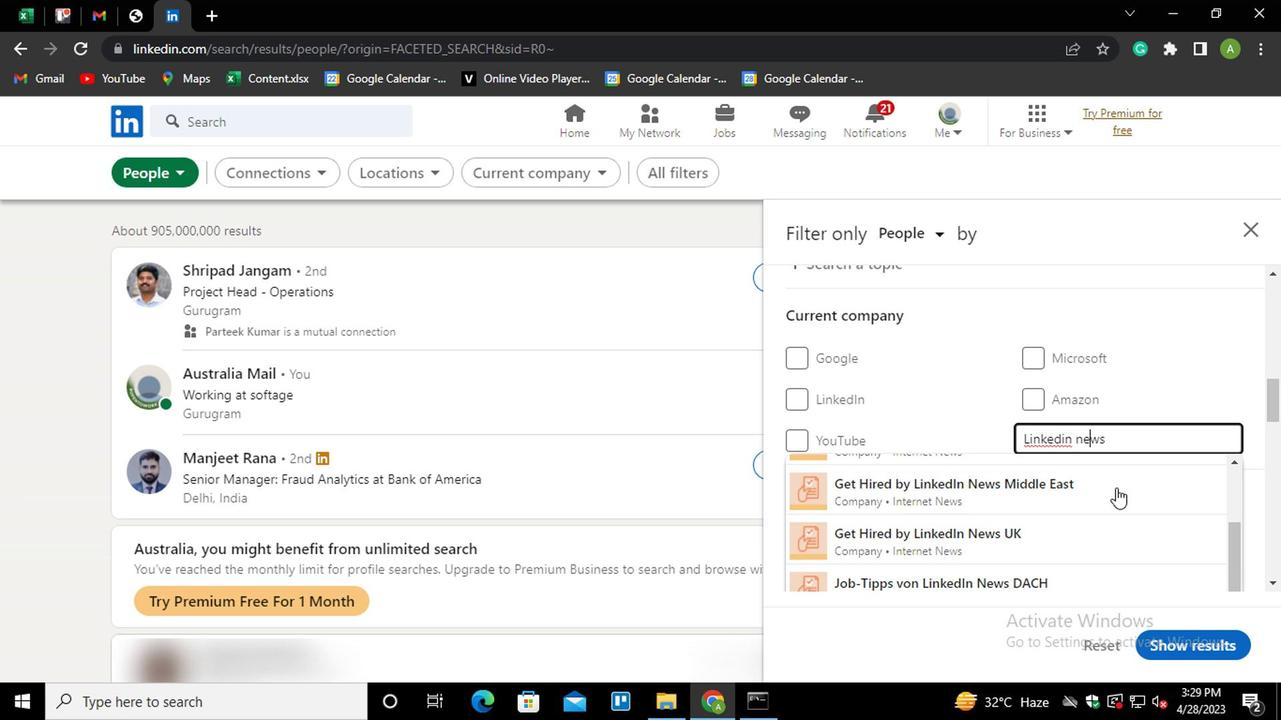 
Action: Mouse scrolled (1113, 480) with delta (0, -1)
Screenshot: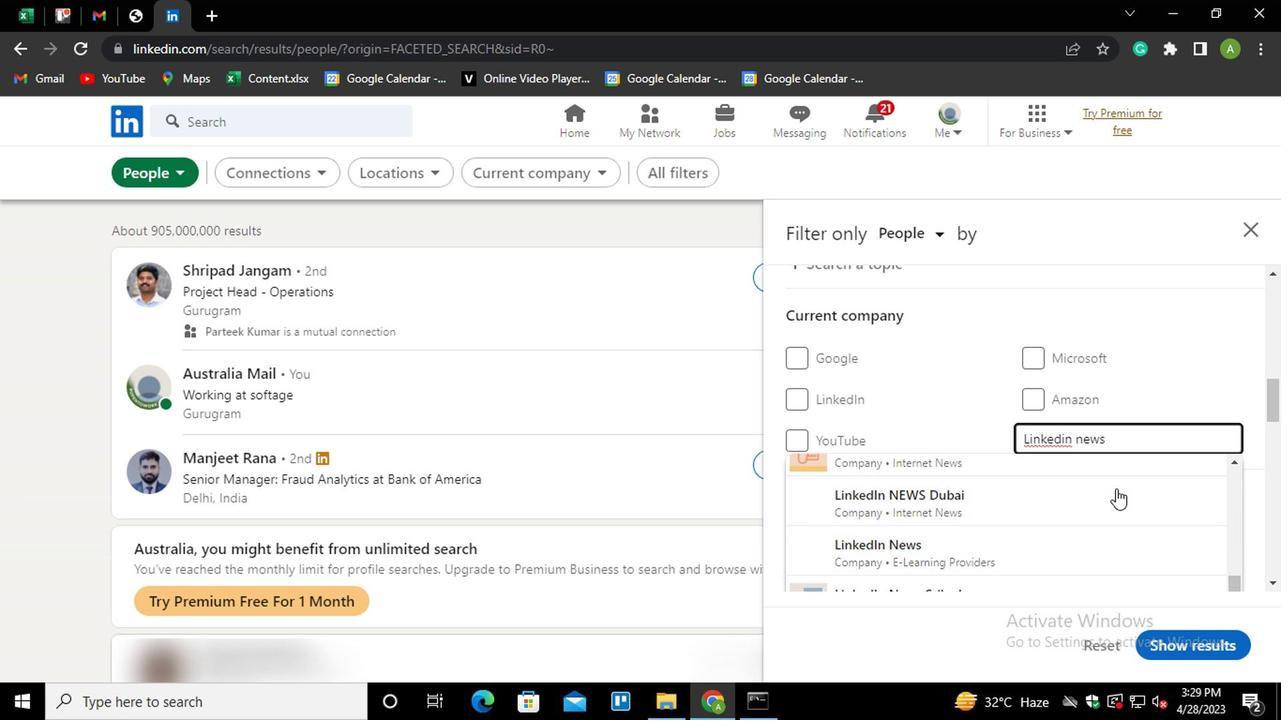 
Action: Mouse scrolled (1113, 480) with delta (0, -1)
Screenshot: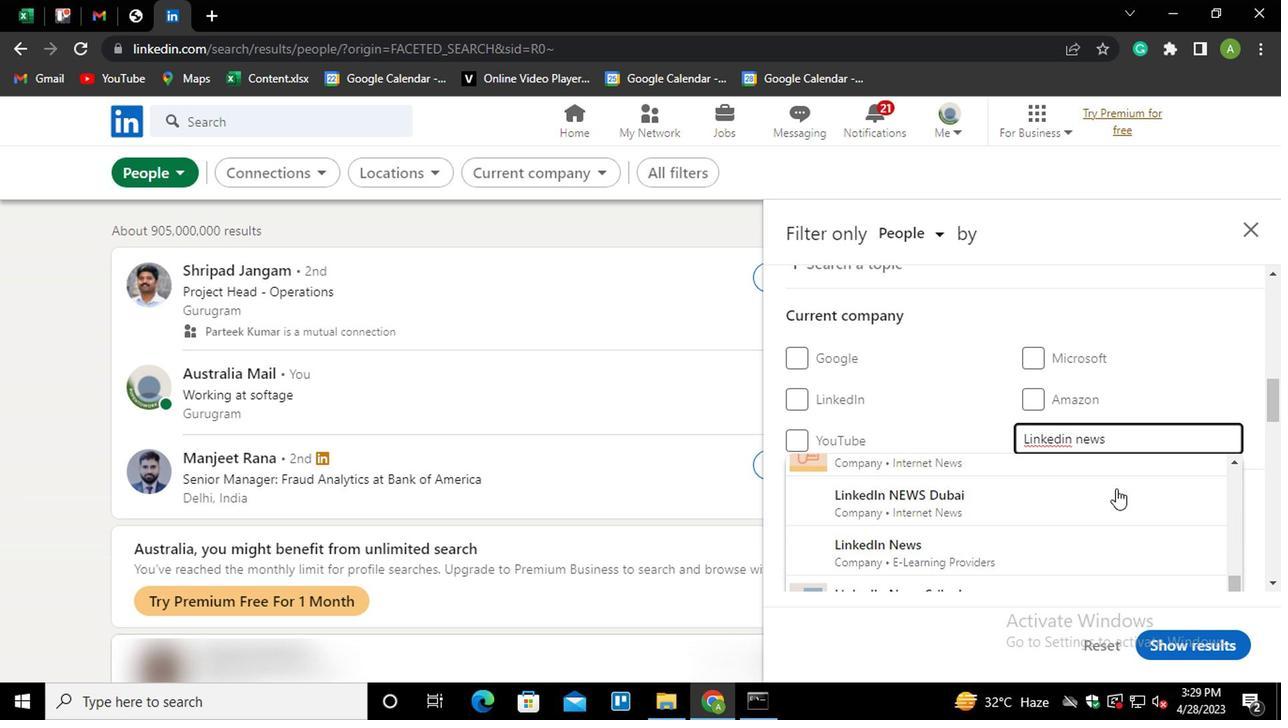 
Action: Mouse scrolled (1113, 482) with delta (0, 0)
Screenshot: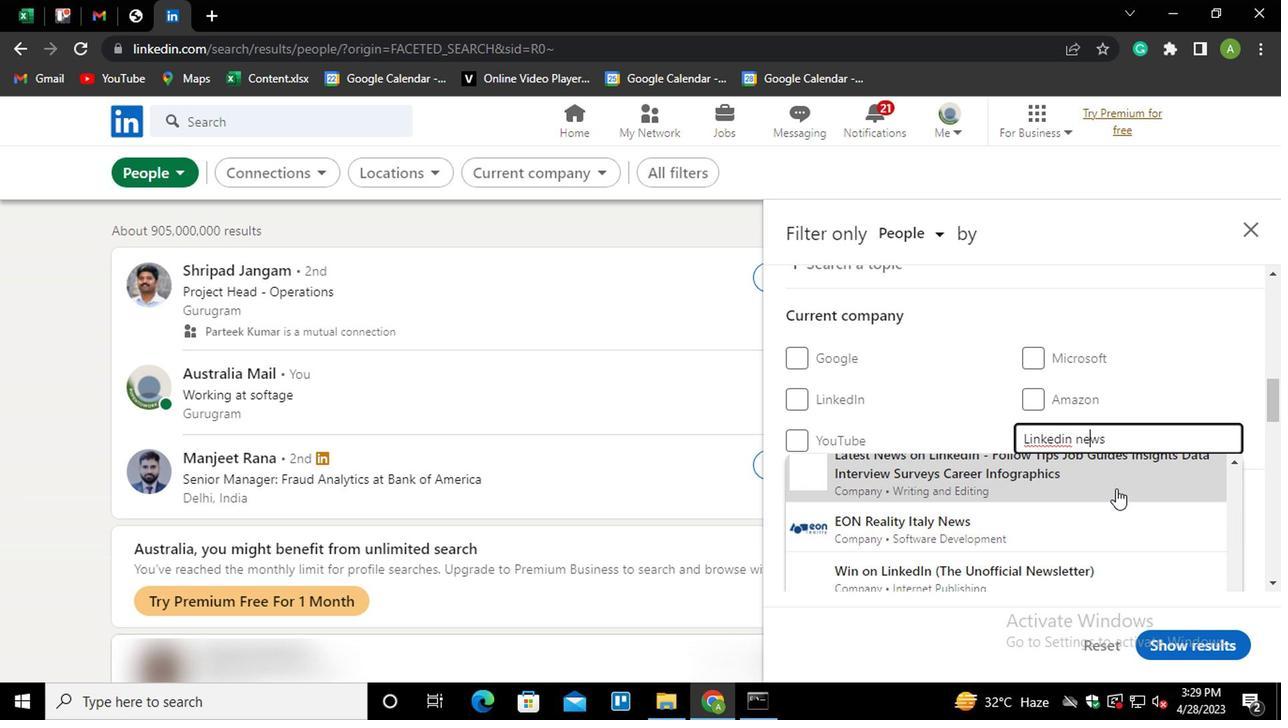 
Action: Mouse moved to (914, 491)
Screenshot: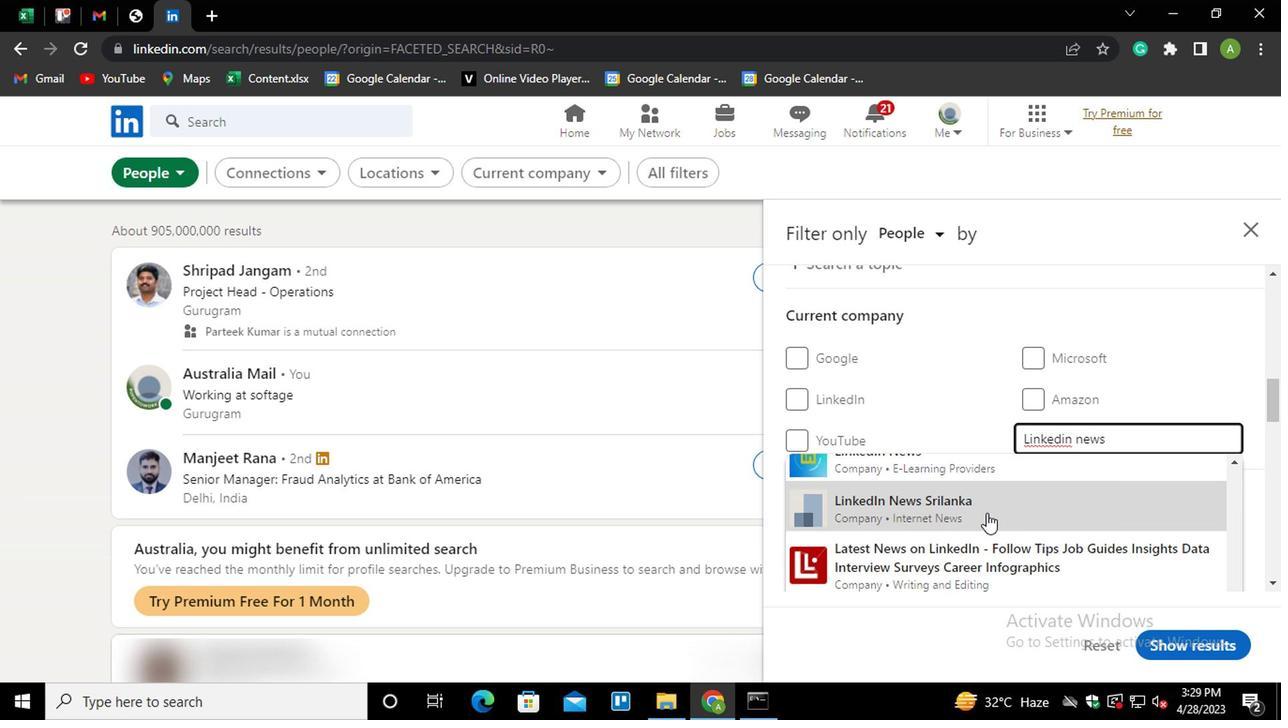 
Action: Mouse scrolled (914, 492) with delta (0, 0)
Screenshot: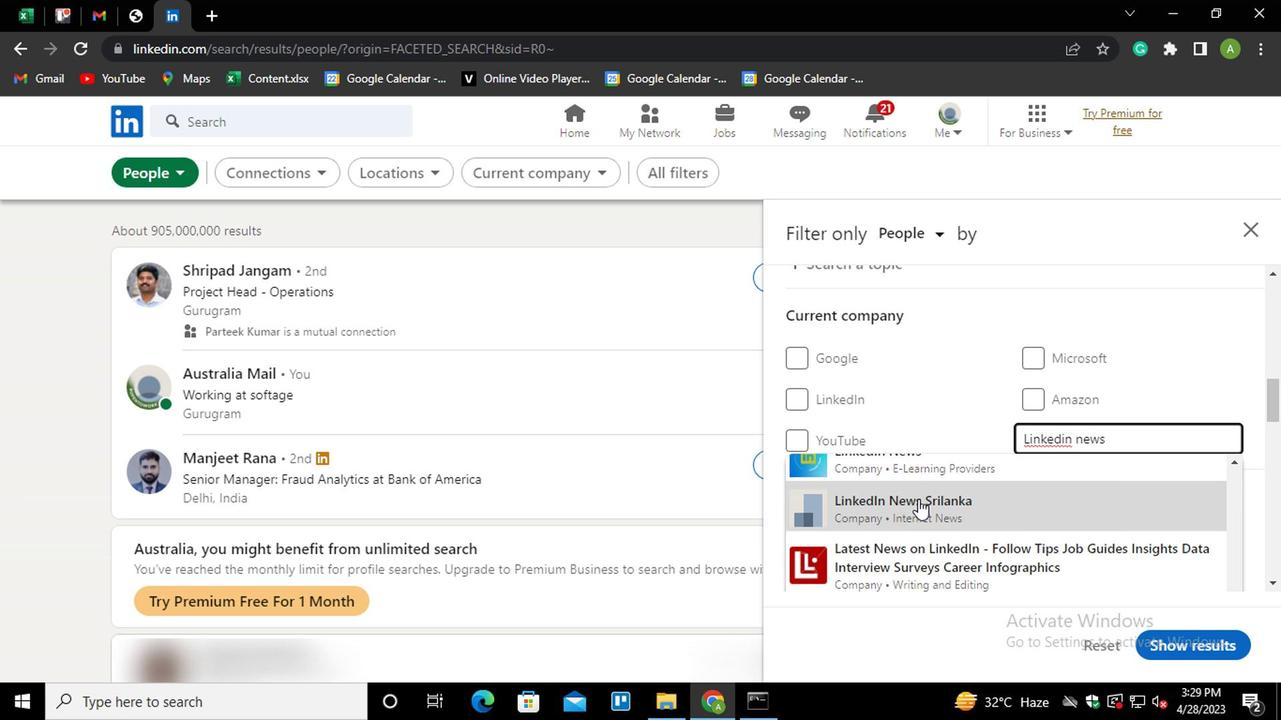 
Action: Mouse moved to (912, 537)
Screenshot: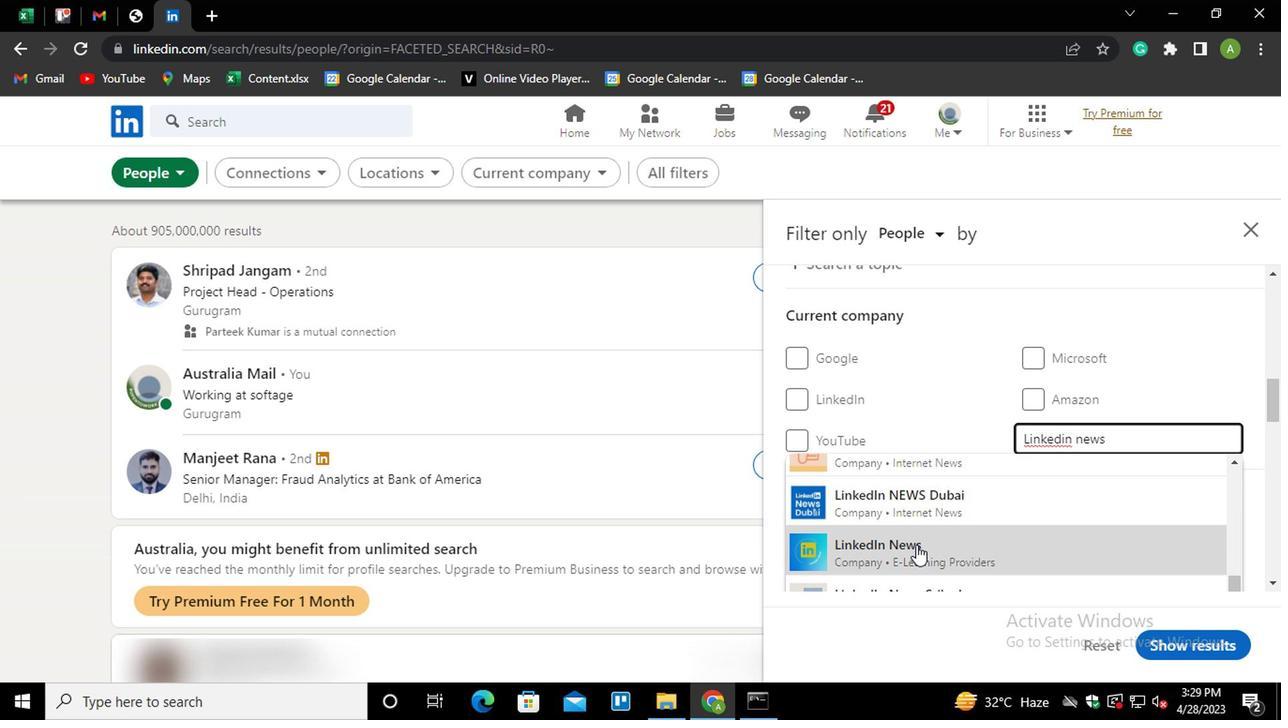 
Action: Mouse pressed left at (912, 537)
Screenshot: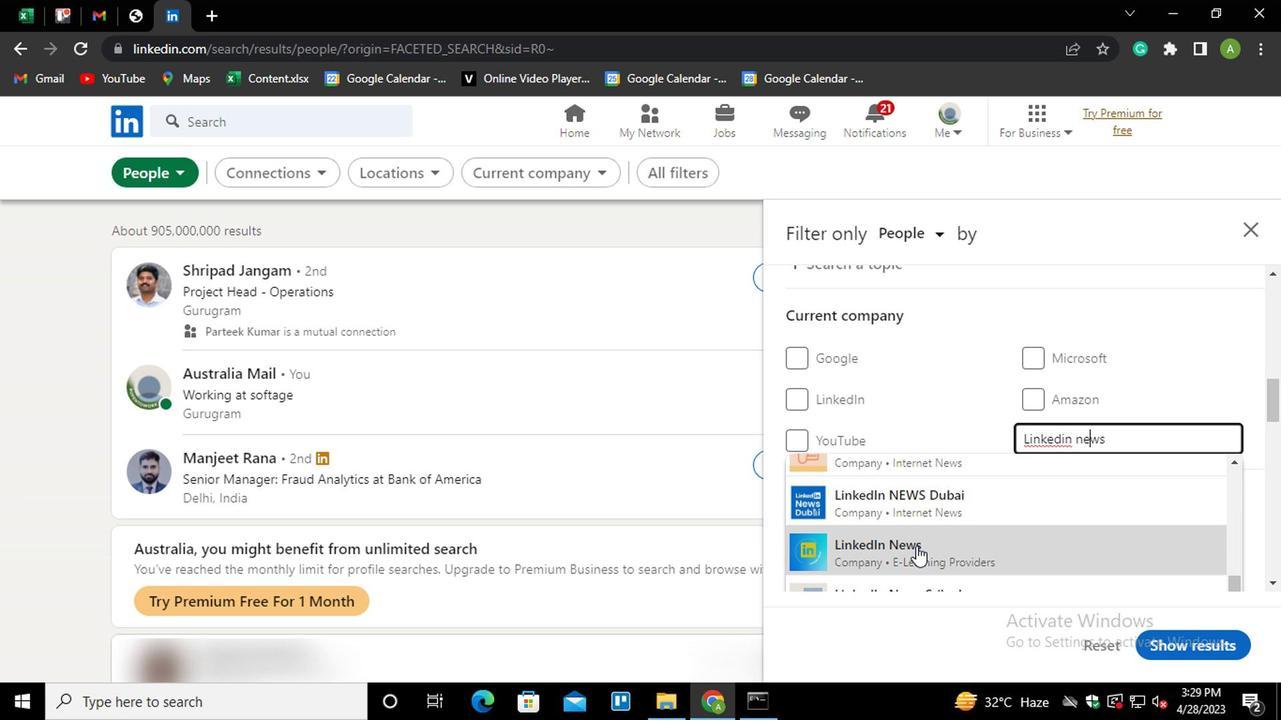 
Action: Mouse moved to (1102, 433)
Screenshot: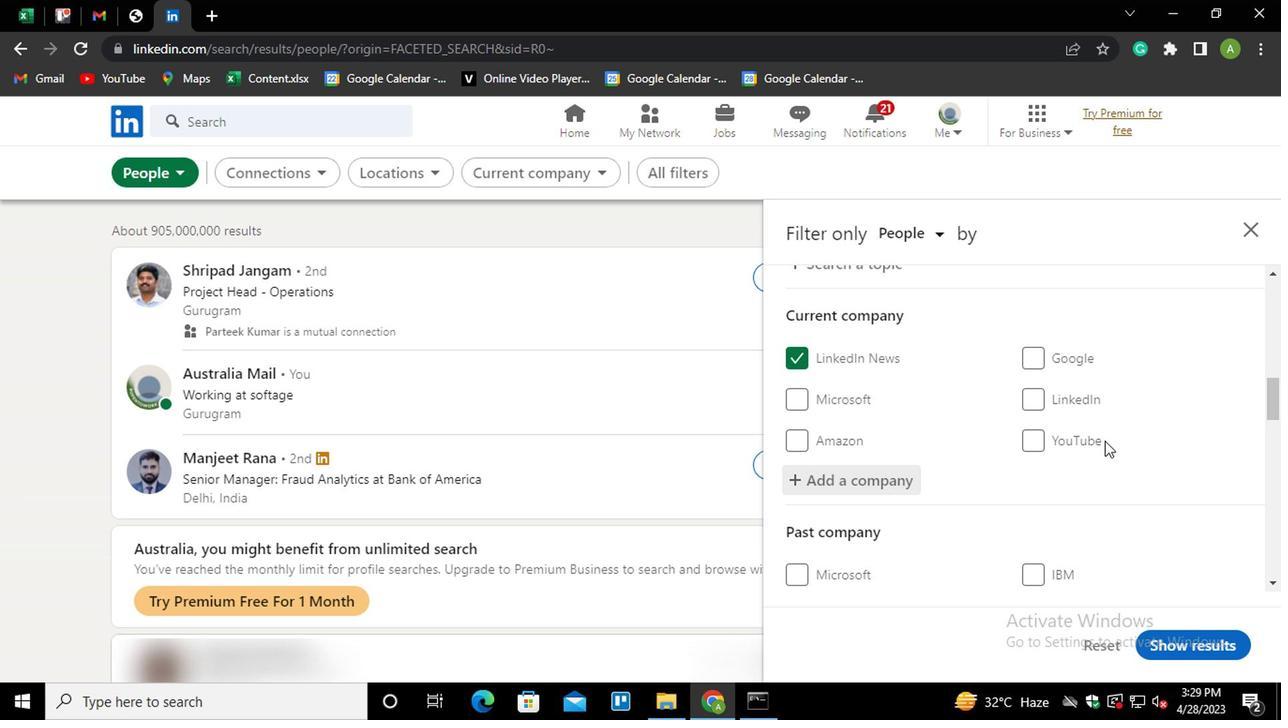 
Action: Mouse scrolled (1102, 433) with delta (0, 0)
Screenshot: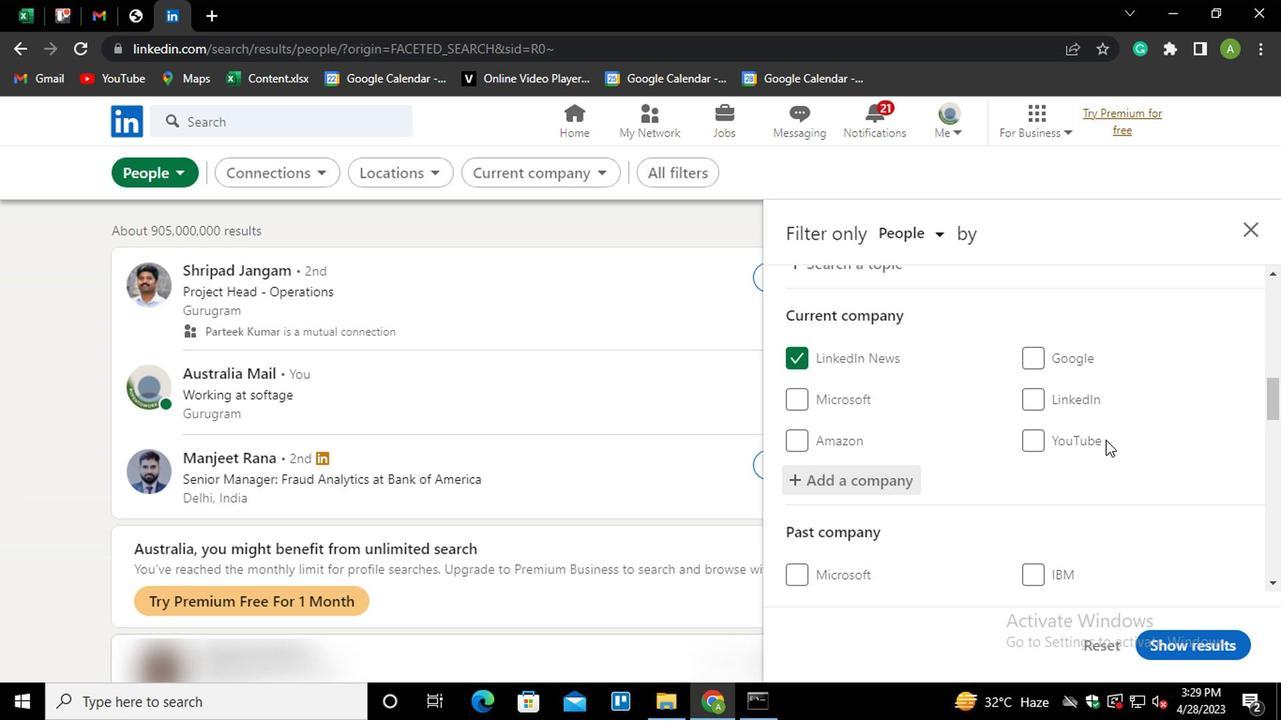 
Action: Mouse scrolled (1102, 433) with delta (0, 0)
Screenshot: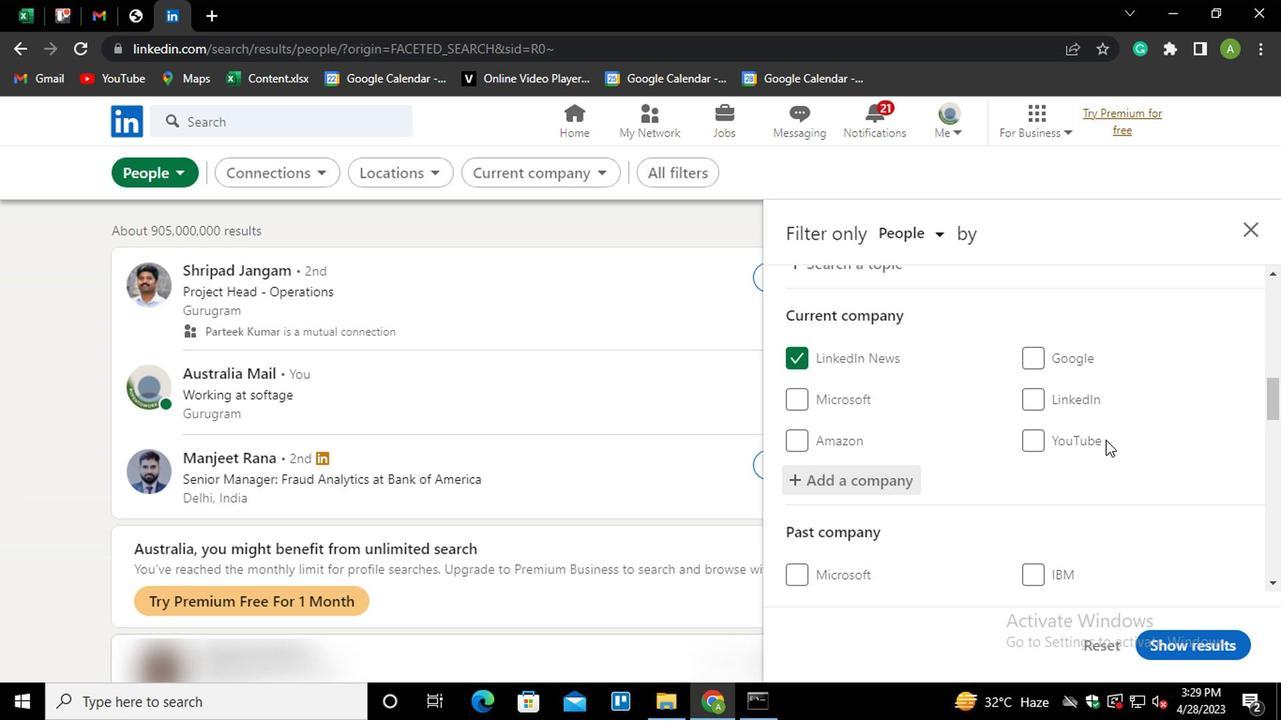 
Action: Mouse scrolled (1102, 433) with delta (0, 0)
Screenshot: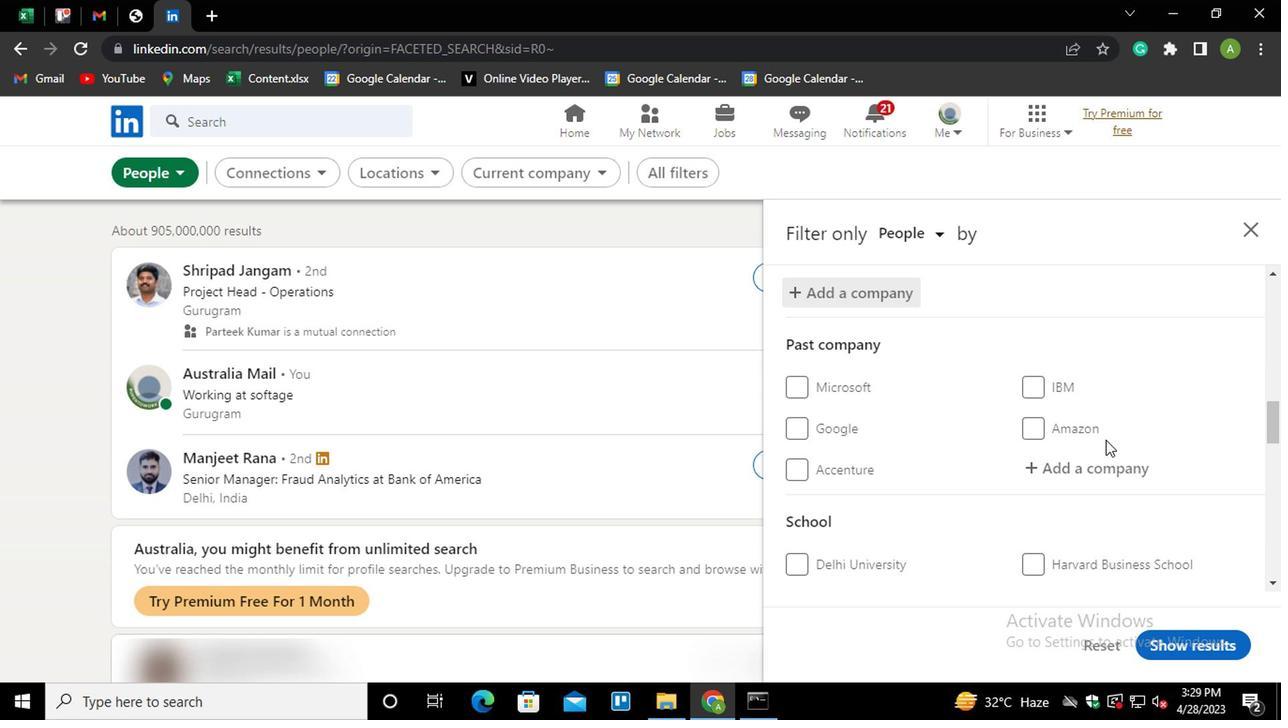 
Action: Mouse scrolled (1102, 433) with delta (0, 0)
Screenshot: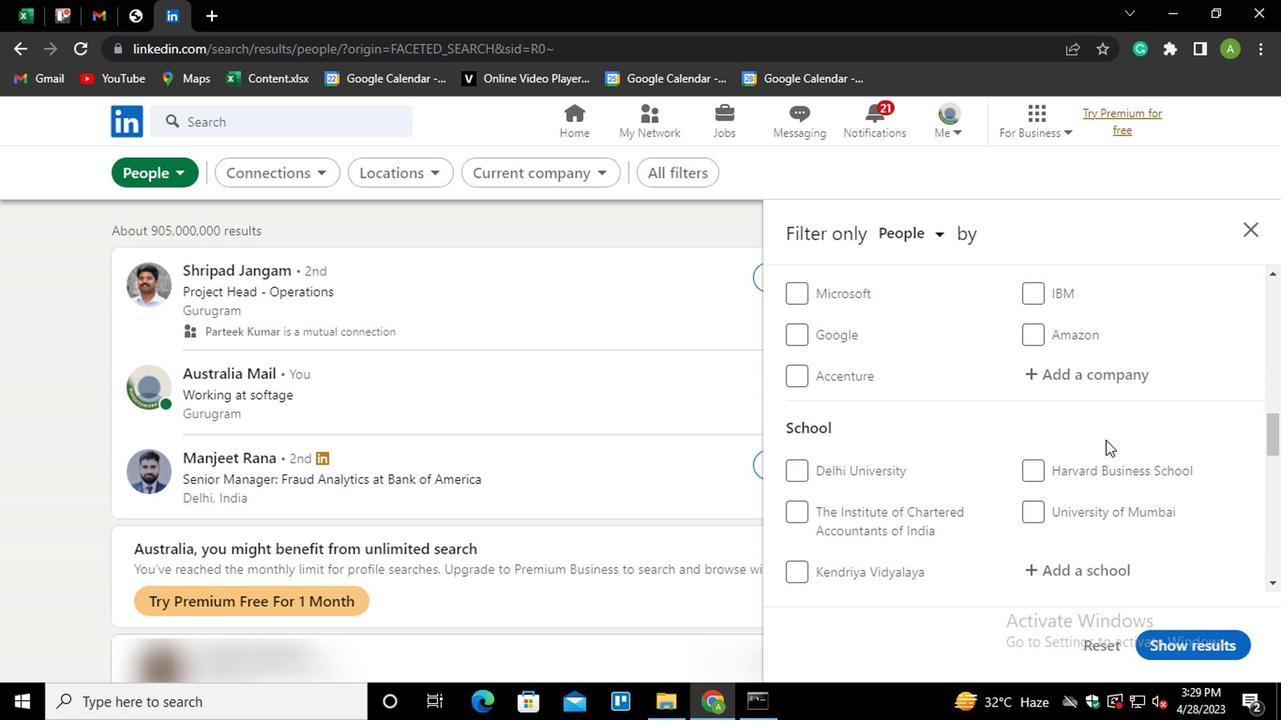 
Action: Mouse scrolled (1102, 433) with delta (0, 0)
Screenshot: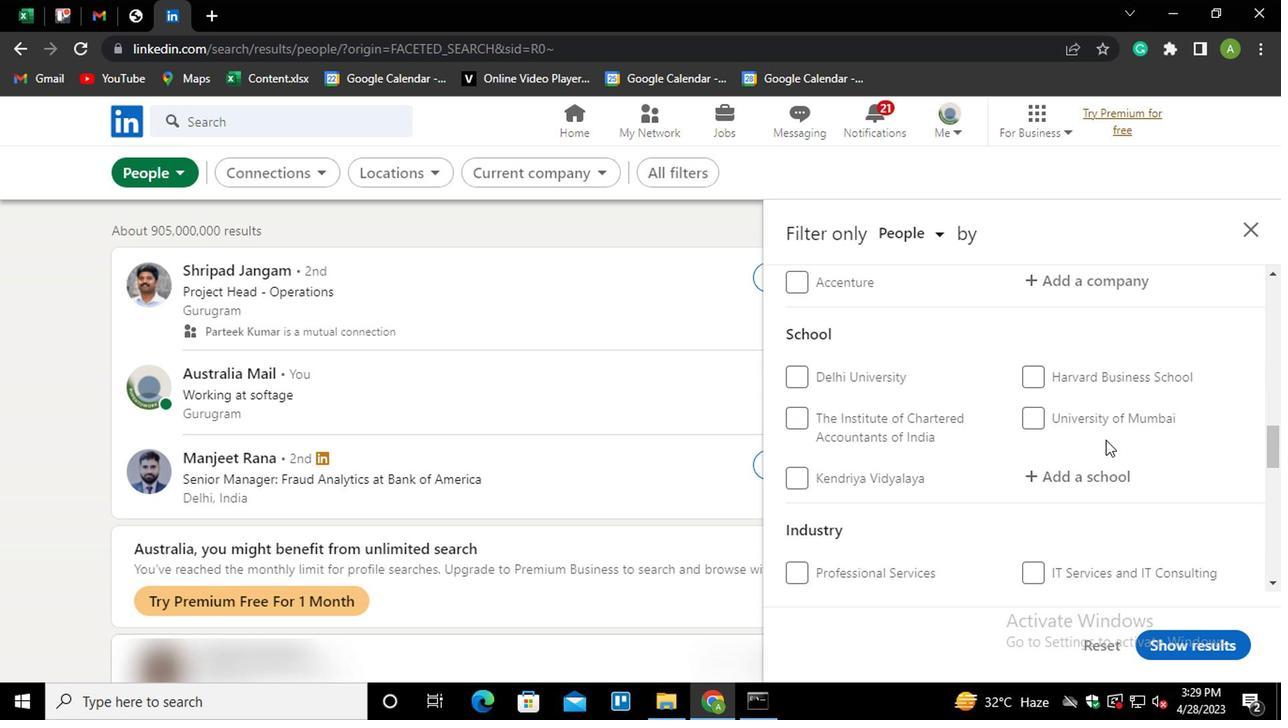 
Action: Mouse moved to (1077, 377)
Screenshot: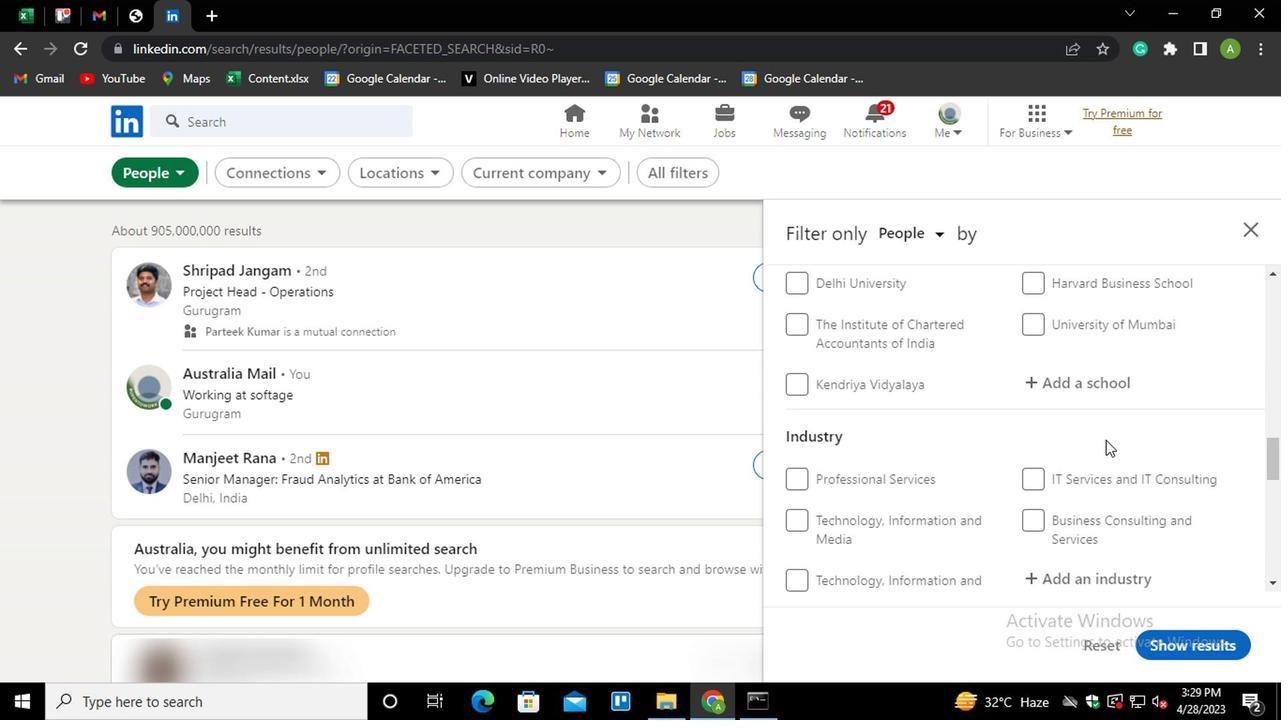 
Action: Mouse pressed left at (1077, 377)
Screenshot: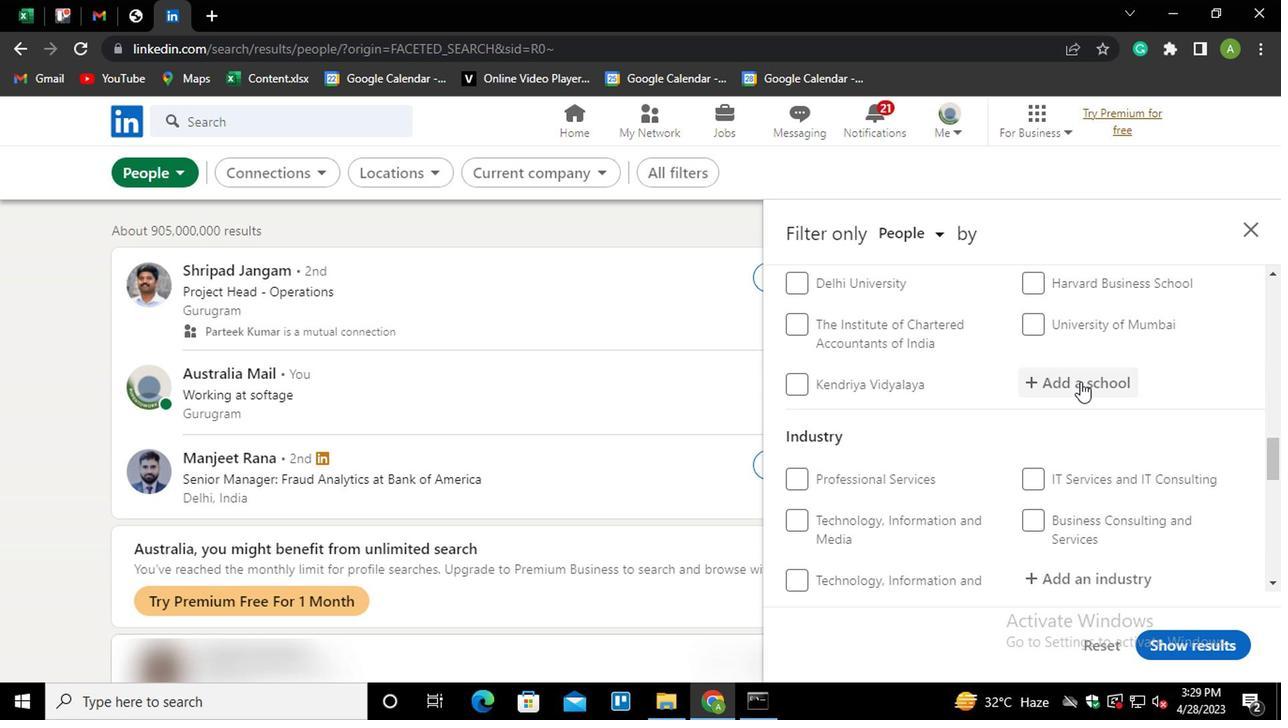 
Action: Mouse moved to (1076, 377)
Screenshot: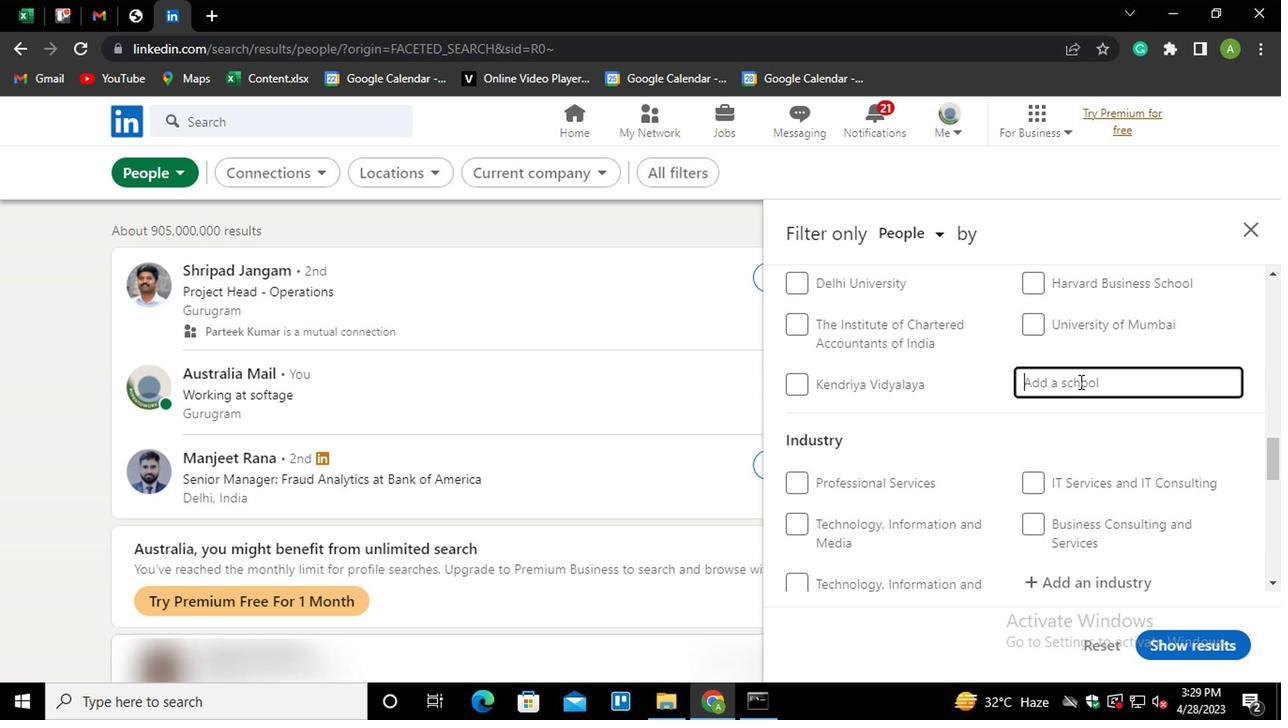 
Action: Mouse pressed left at (1076, 377)
Screenshot: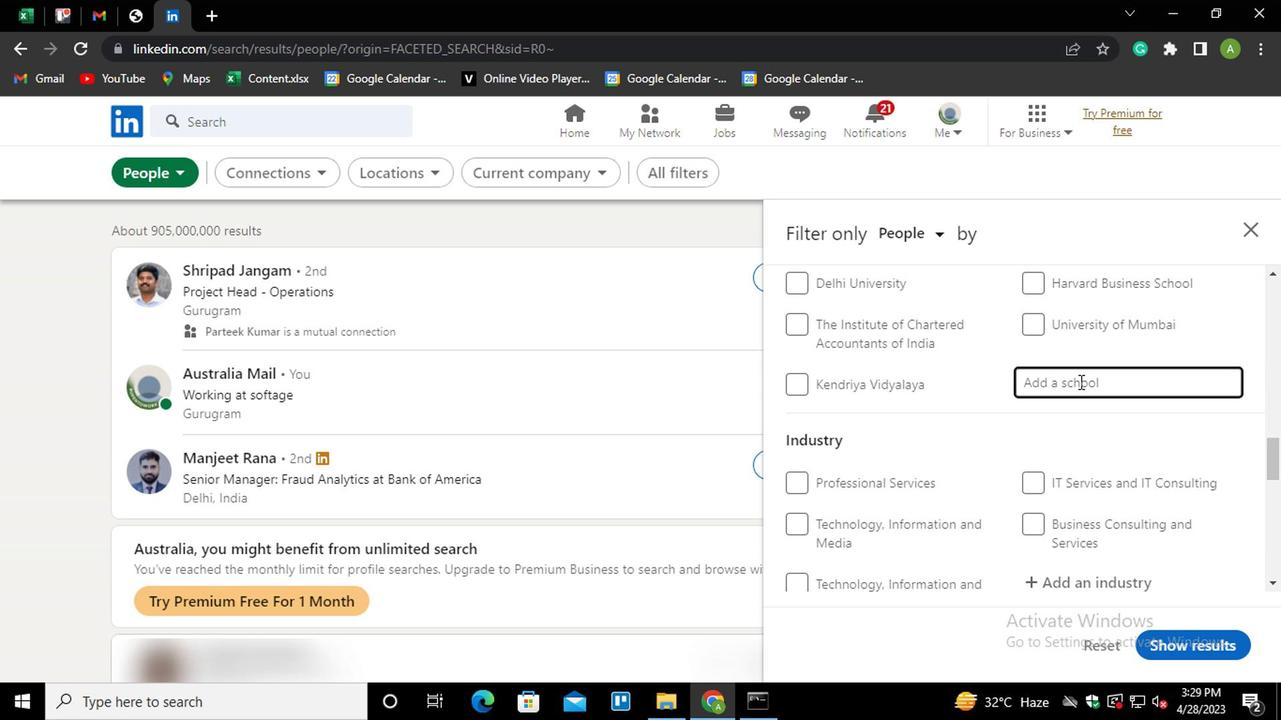 
Action: Key pressed <Key.shift>SILICON<Key.down><Key.enter>
Screenshot: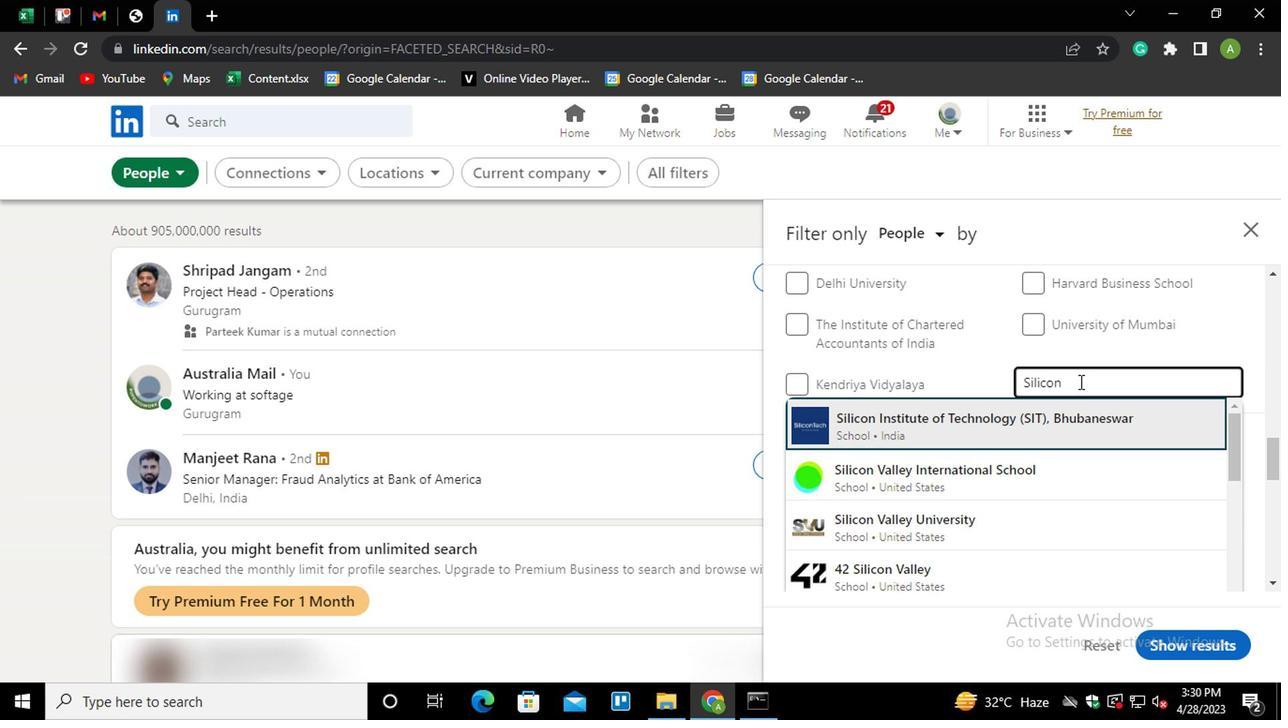 
Action: Mouse scrolled (1076, 376) with delta (0, 0)
Screenshot: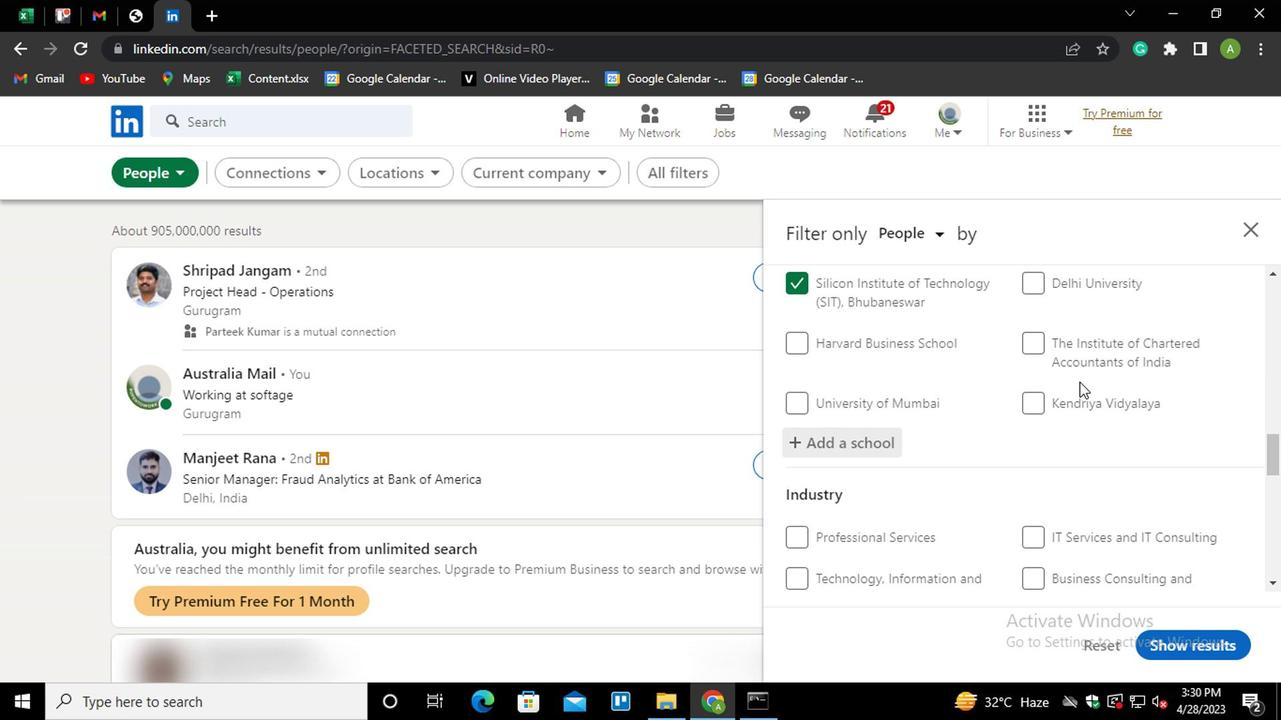 
Action: Mouse scrolled (1076, 376) with delta (0, 0)
Screenshot: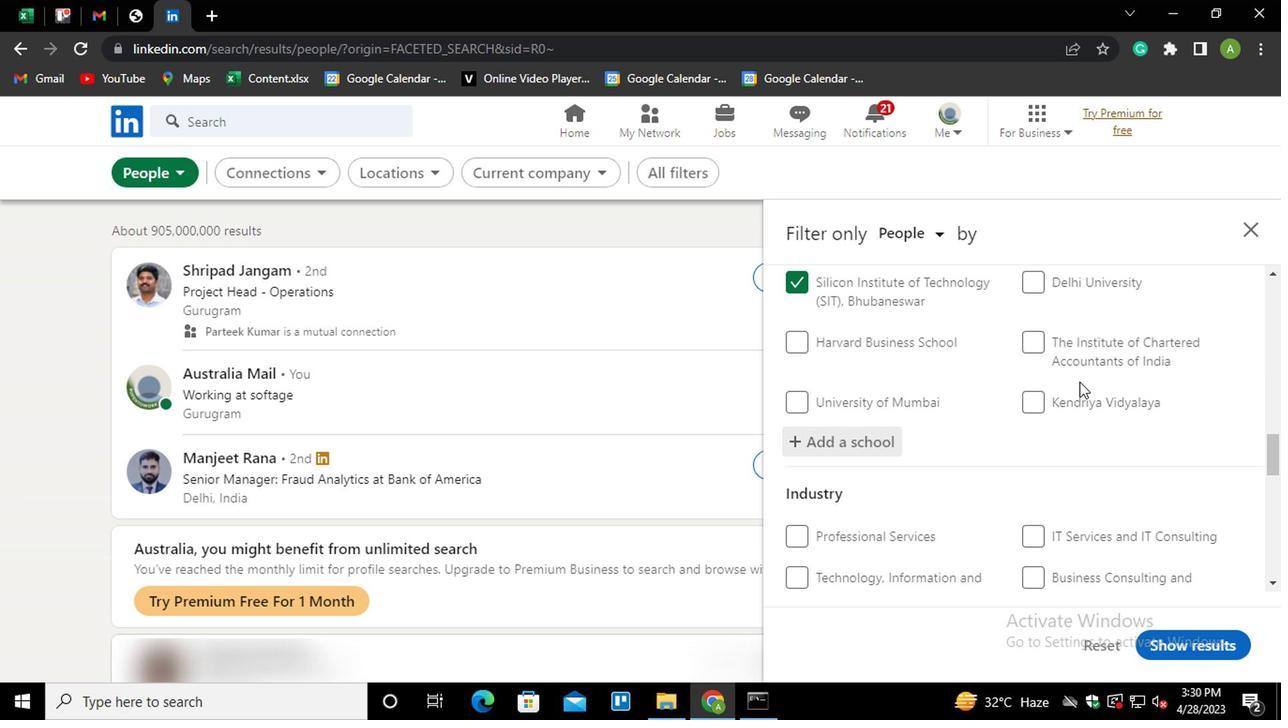 
Action: Mouse scrolled (1076, 376) with delta (0, 0)
Screenshot: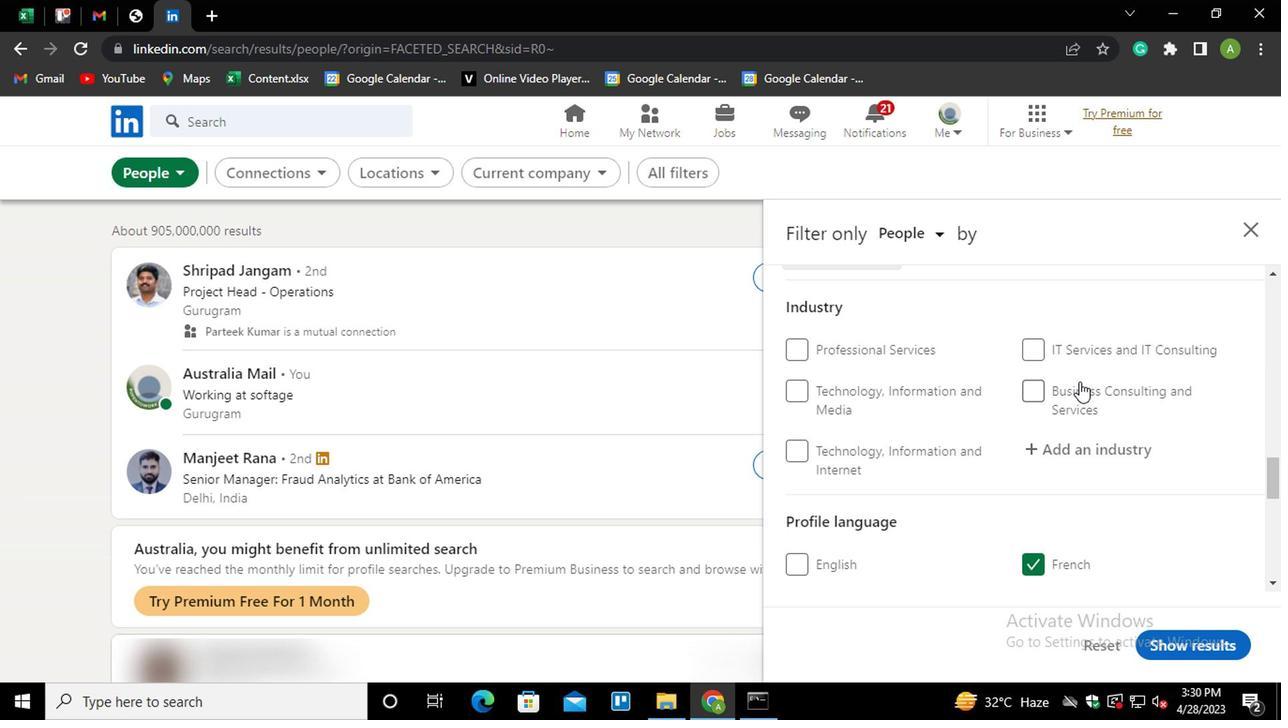 
Action: Mouse moved to (1057, 351)
Screenshot: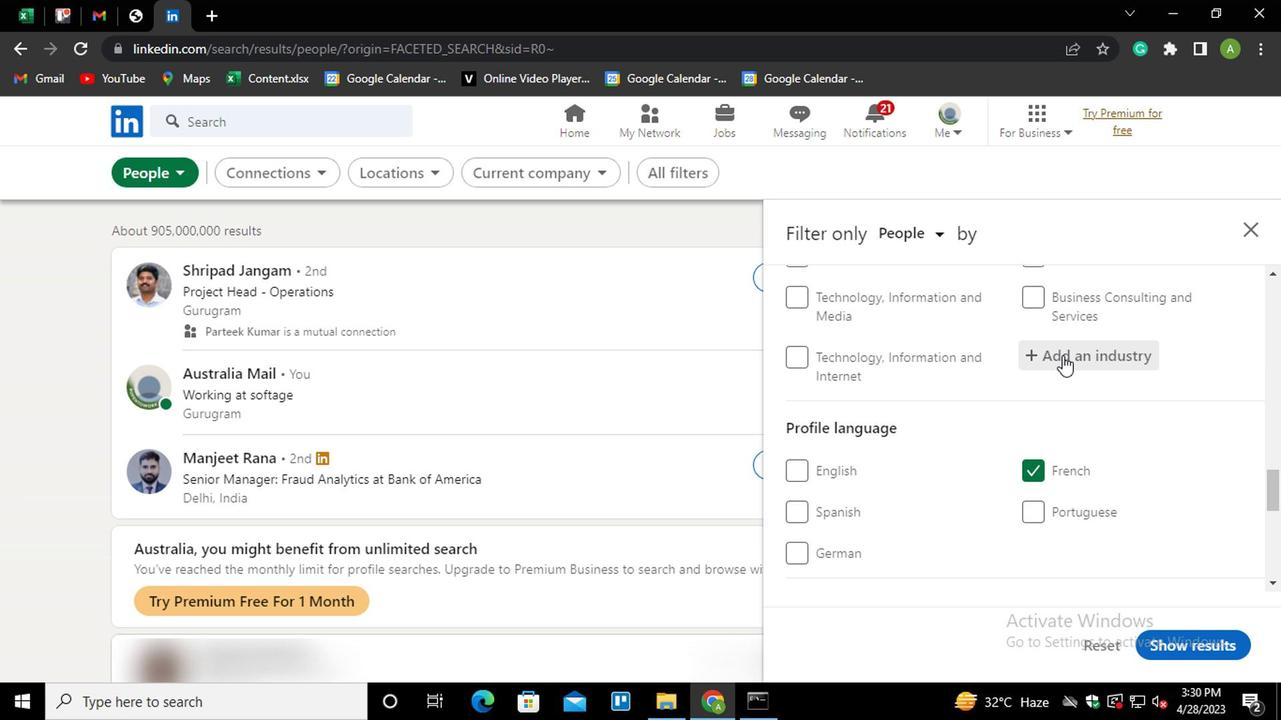 
Action: Mouse pressed left at (1057, 351)
Screenshot: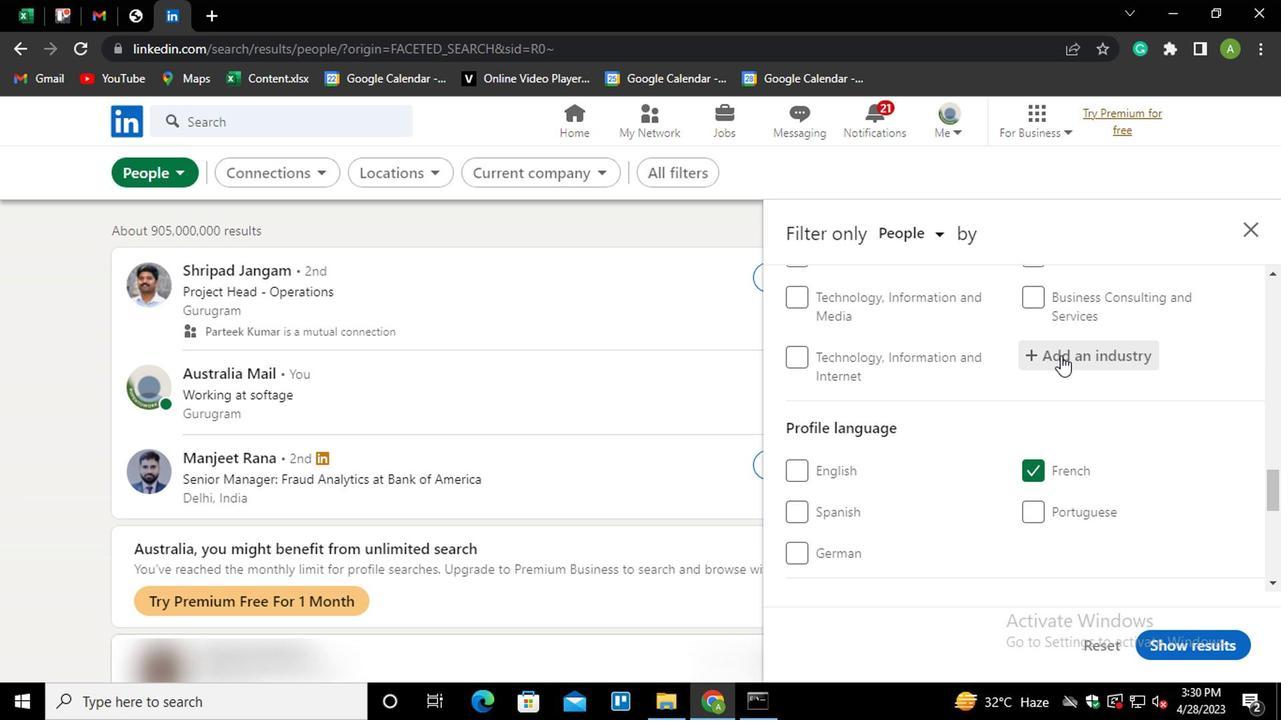 
Action: Mouse moved to (1069, 358)
Screenshot: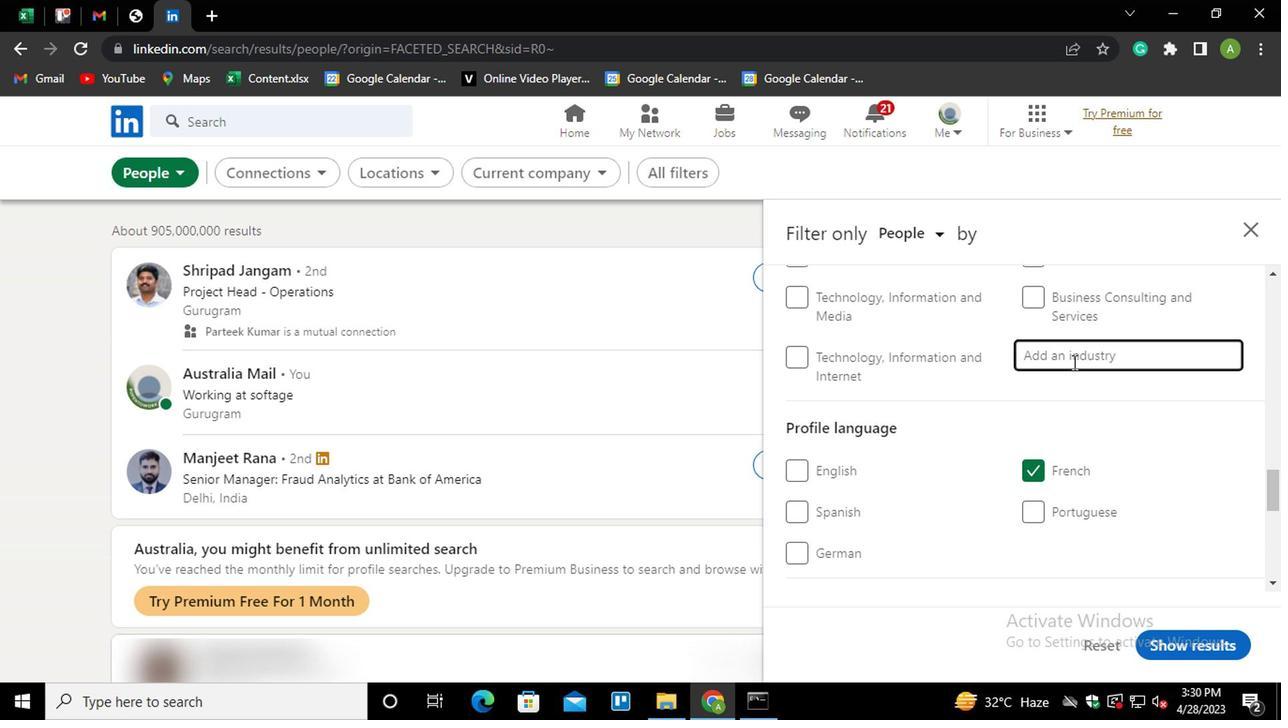
Action: Mouse pressed left at (1069, 358)
Screenshot: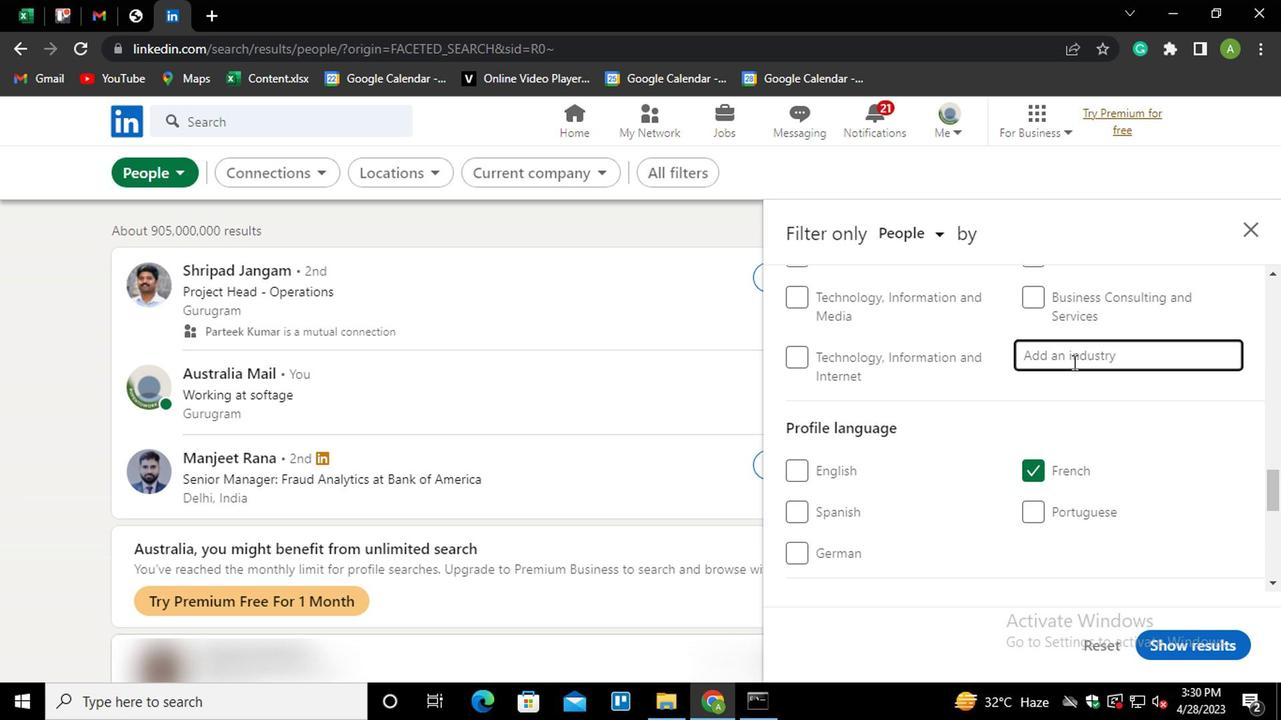 
Action: Key pressed <Key.shift><Key.shift><Key.shift><Key.shift><Key.shift><Key.shift><Key.shift><Key.shift><Key.shift><Key.shift><Key.shift><Key.shift><Key.shift><Key.shift><Key.shift><Key.shift><Key.shift><Key.shift><Key.shift><Key.shift><Key.shift><Key.shift><Key.shift><Key.shift><Key.shift><Key.shift><Key.shift><Key.shift><Key.shift><Key.shift><Key.shift><Key.shift><Key.shift><Key.shift><Key.shift><Key.shift><Key.shift><Key.shift><Key.shift><Key.shift><Key.shift><Key.shift><Key.shift><Key.shift><Key.shift><Key.shift><Key.shift><Key.shift><Key.shift><Key.shift><Key.shift><Key.shift><Key.shift><Key.shift><Key.shift><Key.shift><Key.shift><Key.shift><Key.shift><Key.shift><Key.shift><Key.shift><Key.shift><Key.shift><Key.shift><Key.shift><Key.shift><Key.shift><Key.shift><Key.shift><Key.shift><Key.shift><Key.shift><Key.shift><Key.shift><Key.shift><Key.shift><Key.shift><Key.shift>NANOTE<Key.down><Key.enter>
Screenshot: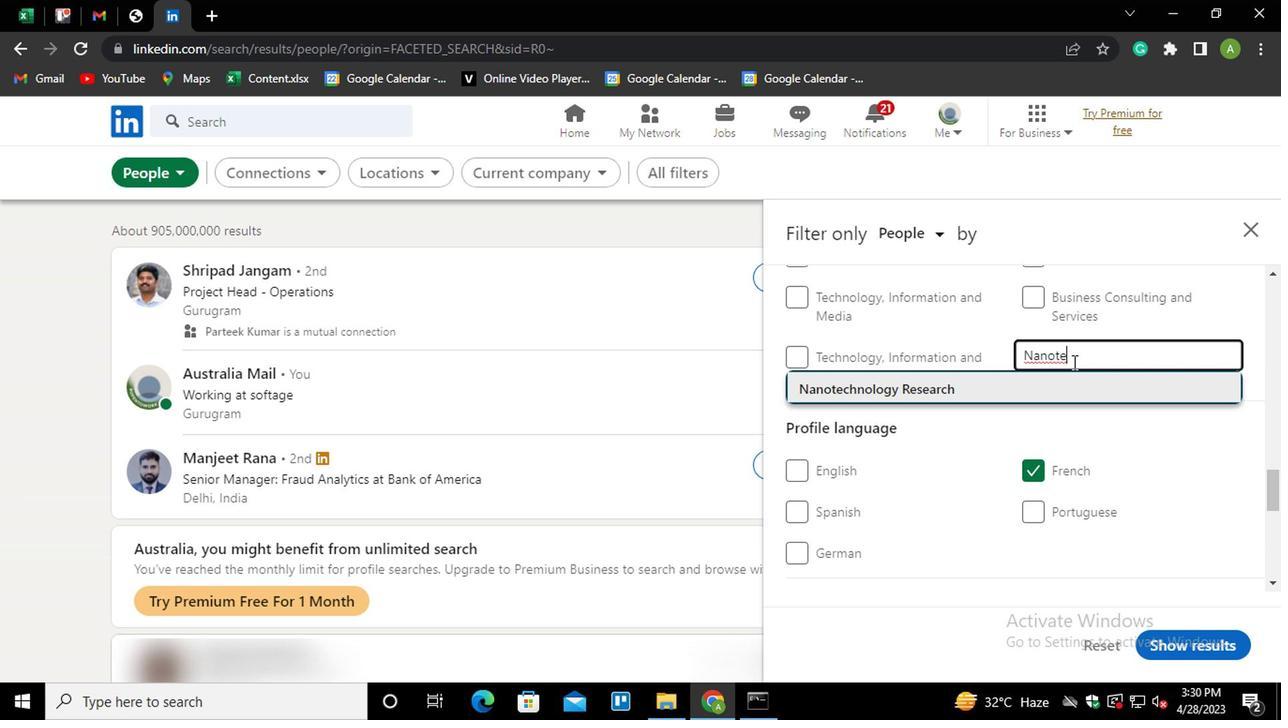 
Action: Mouse scrolled (1069, 357) with delta (0, -1)
Screenshot: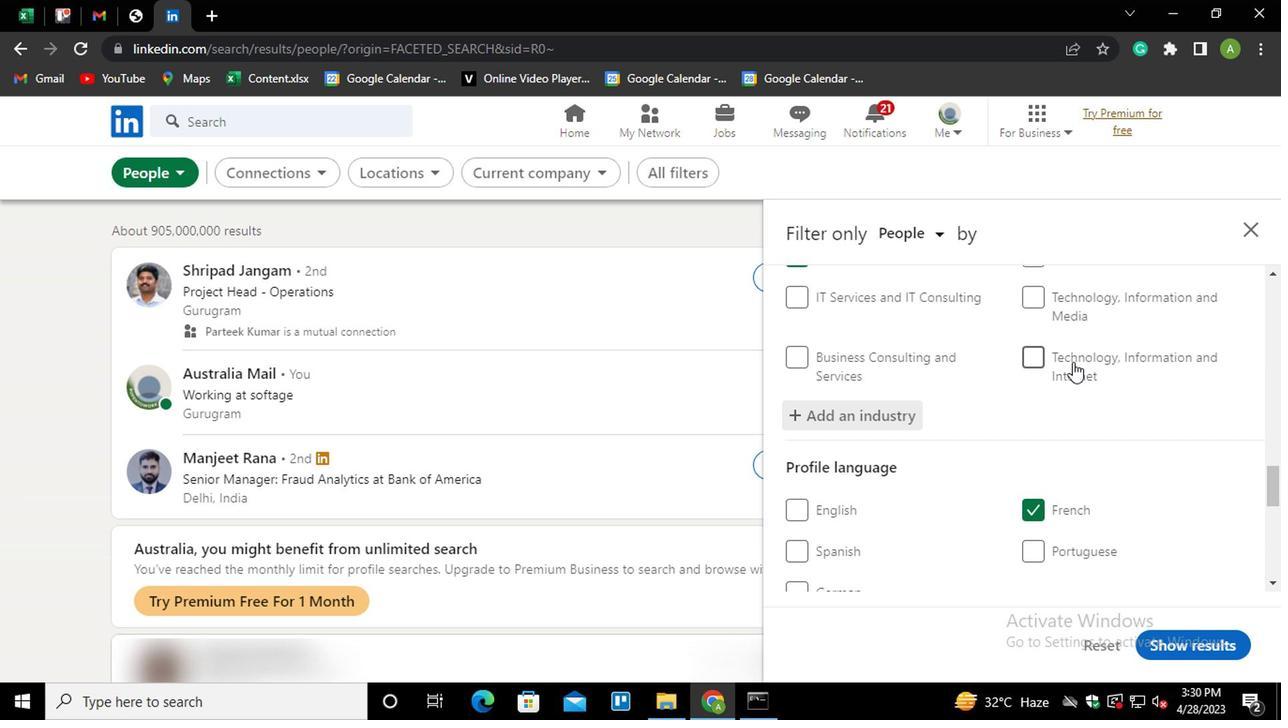 
Action: Mouse scrolled (1069, 357) with delta (0, -1)
Screenshot: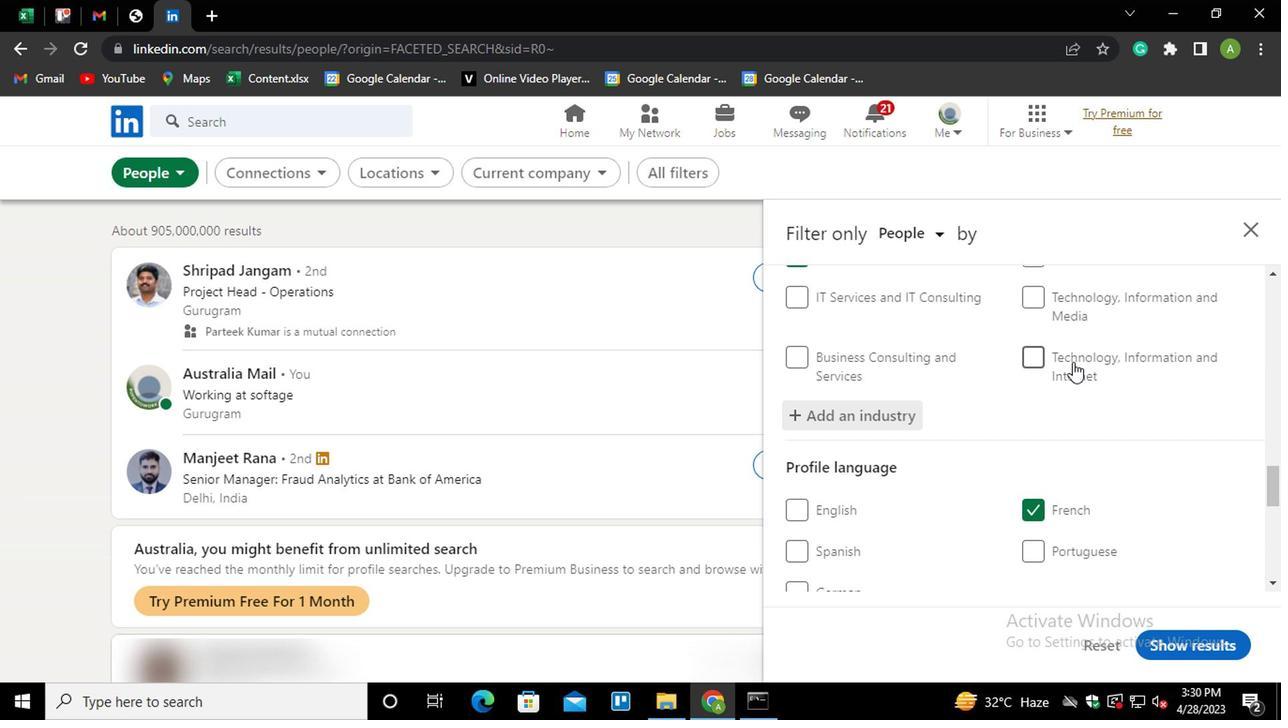 
Action: Mouse scrolled (1069, 357) with delta (0, -1)
Screenshot: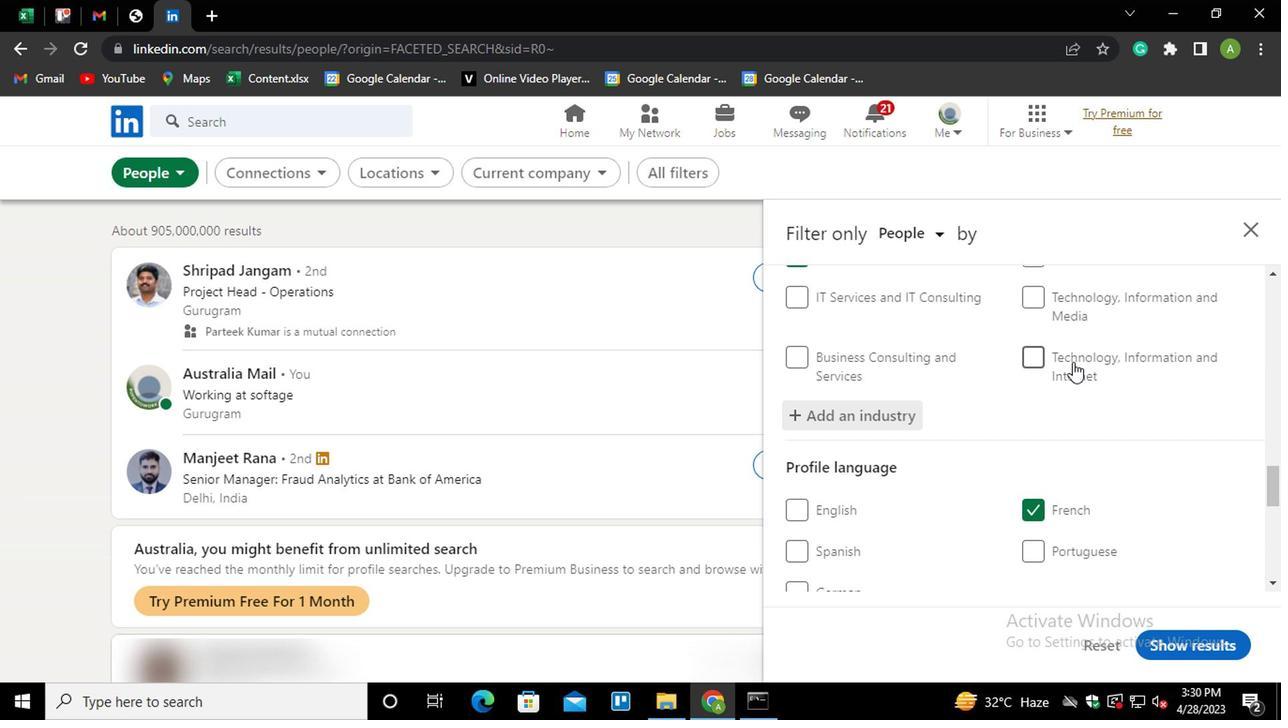 
Action: Mouse scrolled (1069, 357) with delta (0, -1)
Screenshot: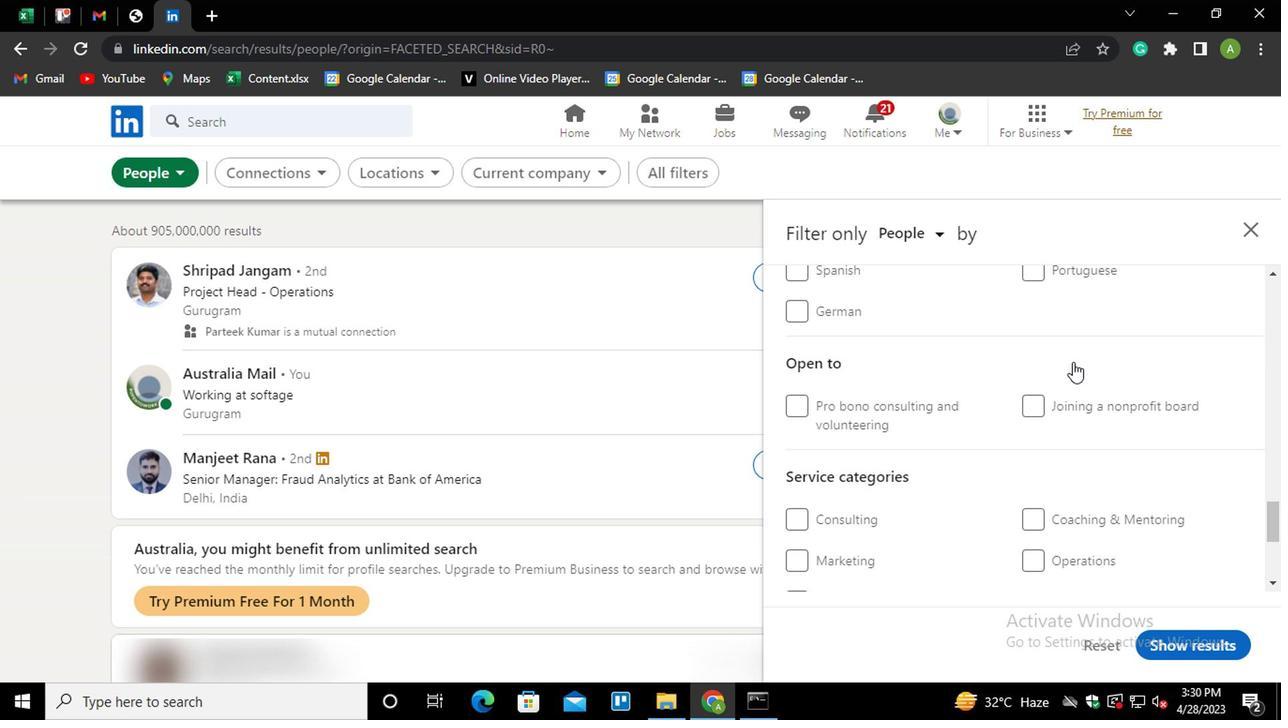 
Action: Mouse scrolled (1069, 357) with delta (0, -1)
Screenshot: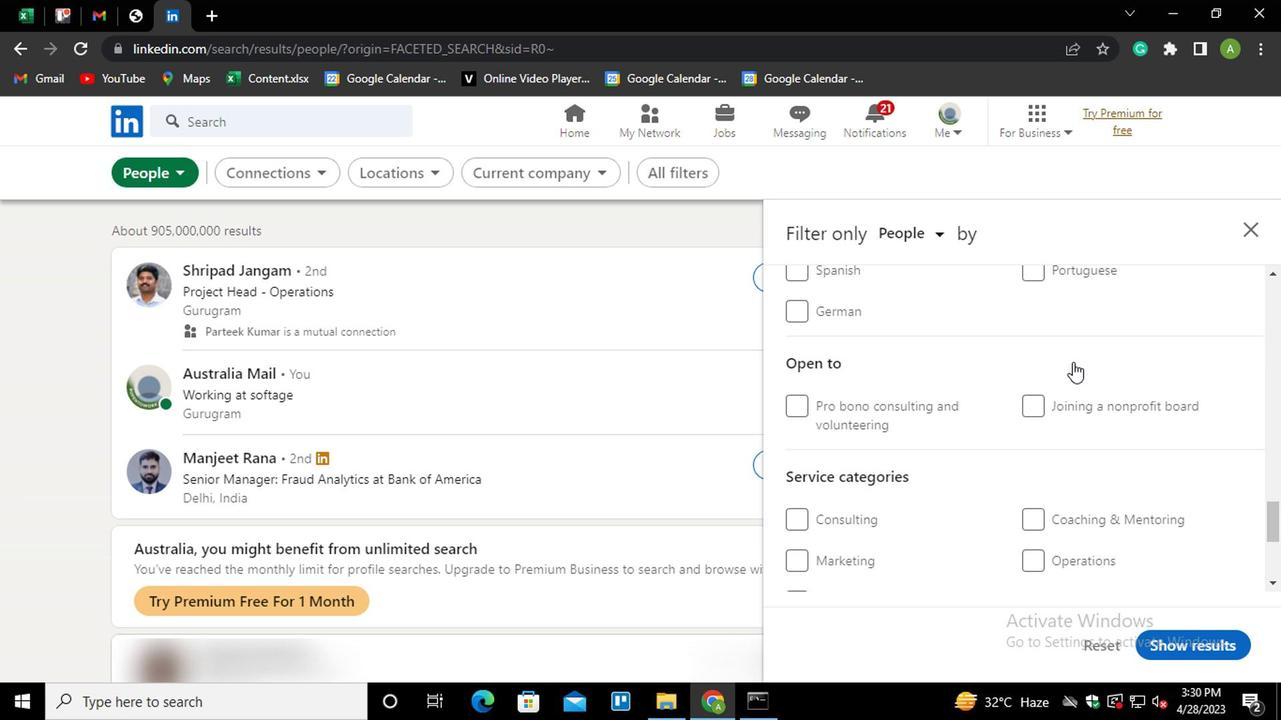 
Action: Mouse moved to (1035, 420)
Screenshot: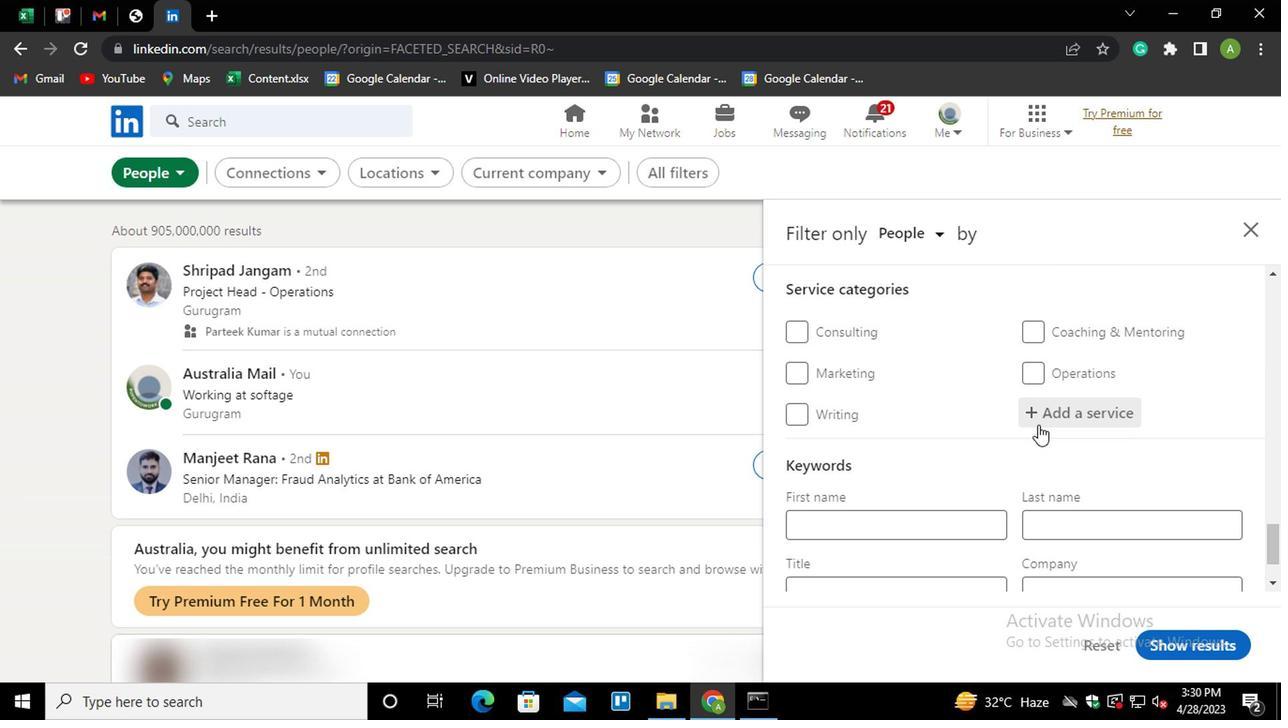 
Action: Mouse pressed left at (1035, 420)
Screenshot: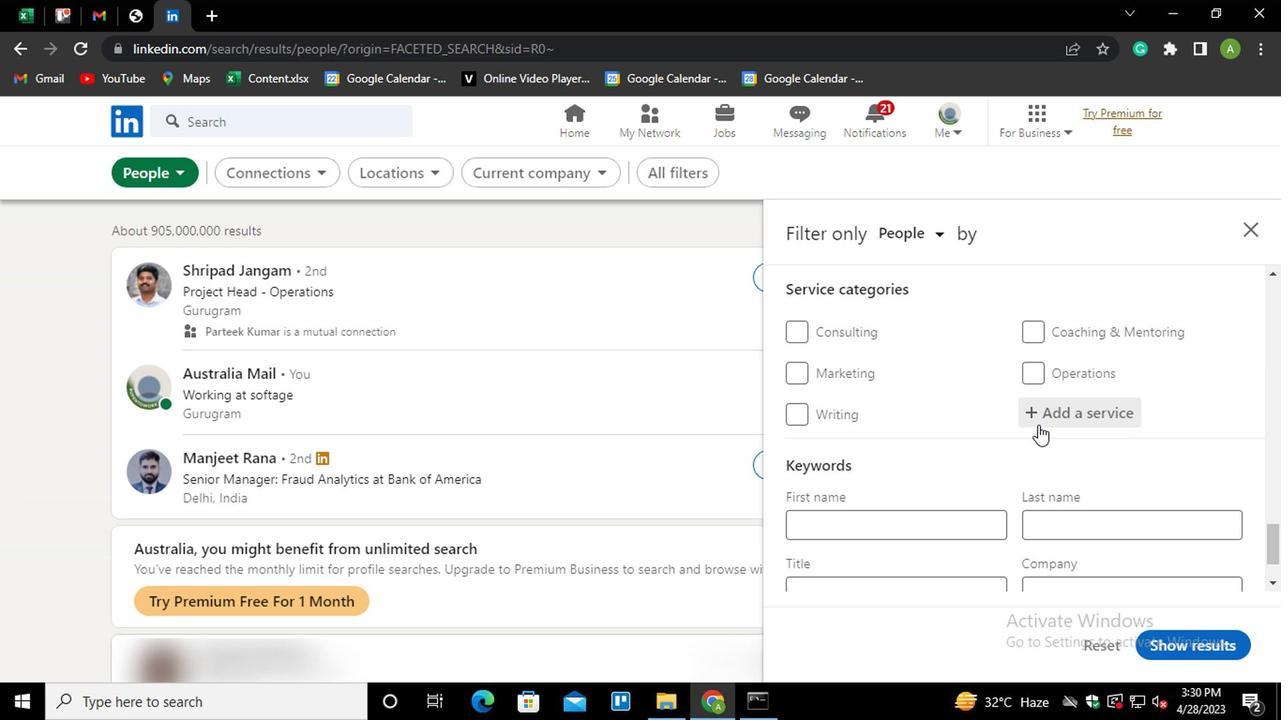 
Action: Mouse moved to (1074, 403)
Screenshot: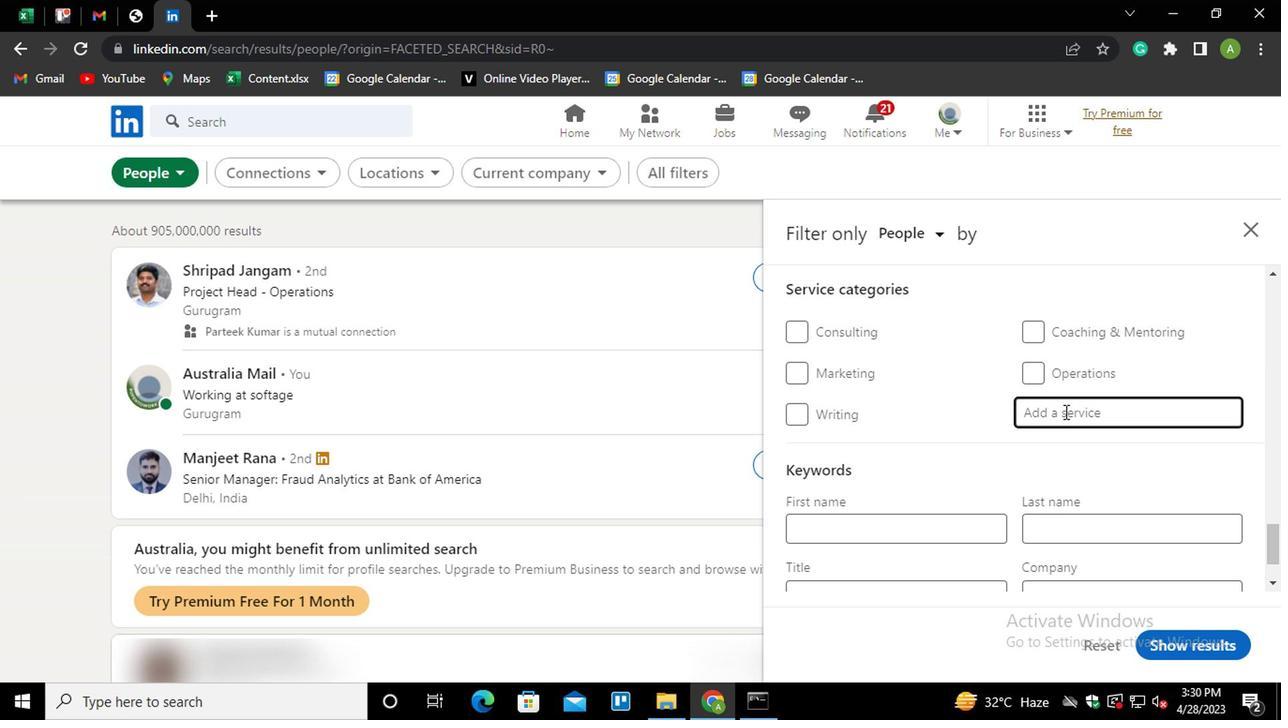 
Action: Mouse pressed left at (1074, 403)
Screenshot: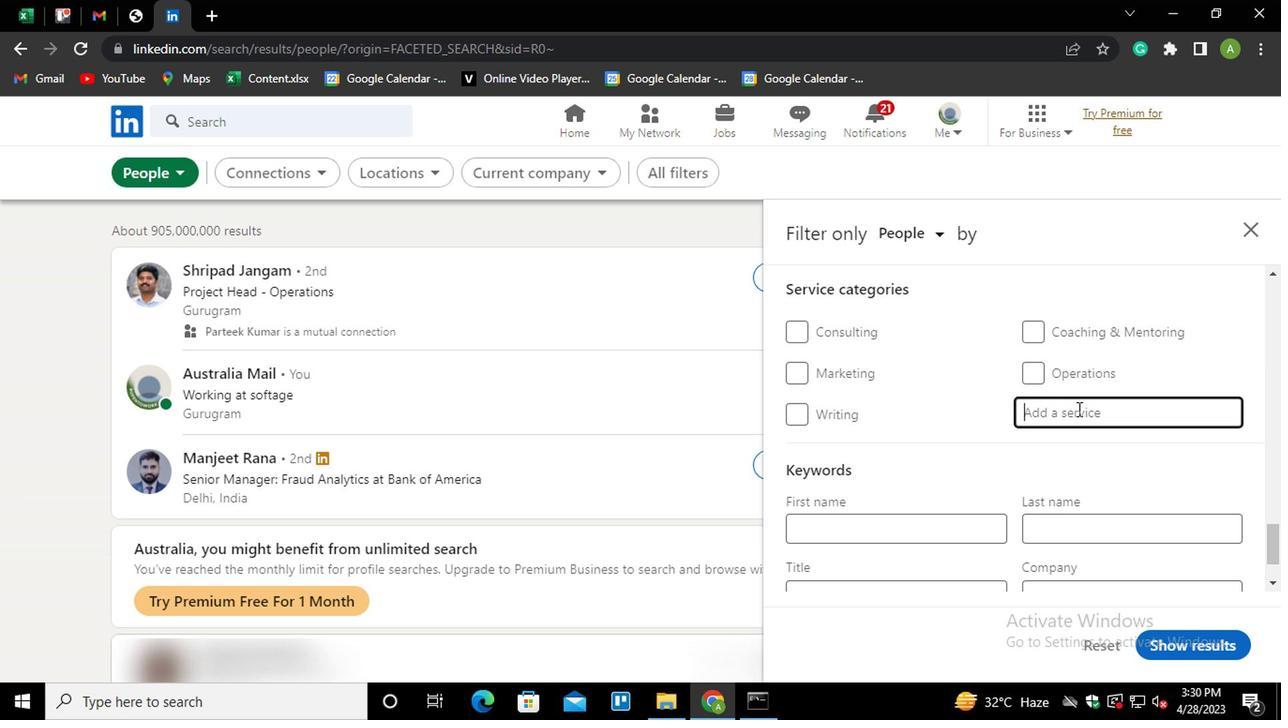 
Action: Key pressed <Key.shift><Key.shift><Key.shift><Key.shift><Key.shift><Key.shift><Key.shift><Key.shift><Key.shift><Key.shift><Key.shift><Key.shift><Key.shift><Key.shift><Key.shift><Key.shift>CUSTO<Key.down><Key.enter>
Screenshot: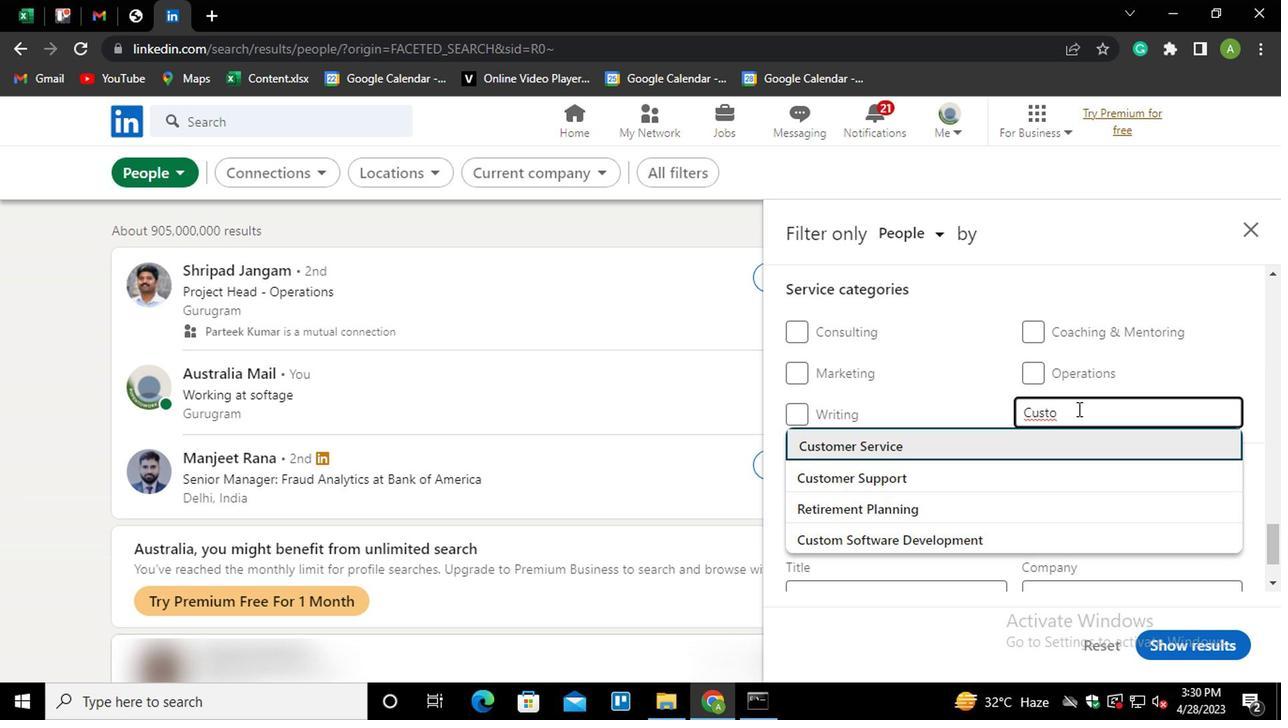 
Action: Mouse moved to (1079, 399)
Screenshot: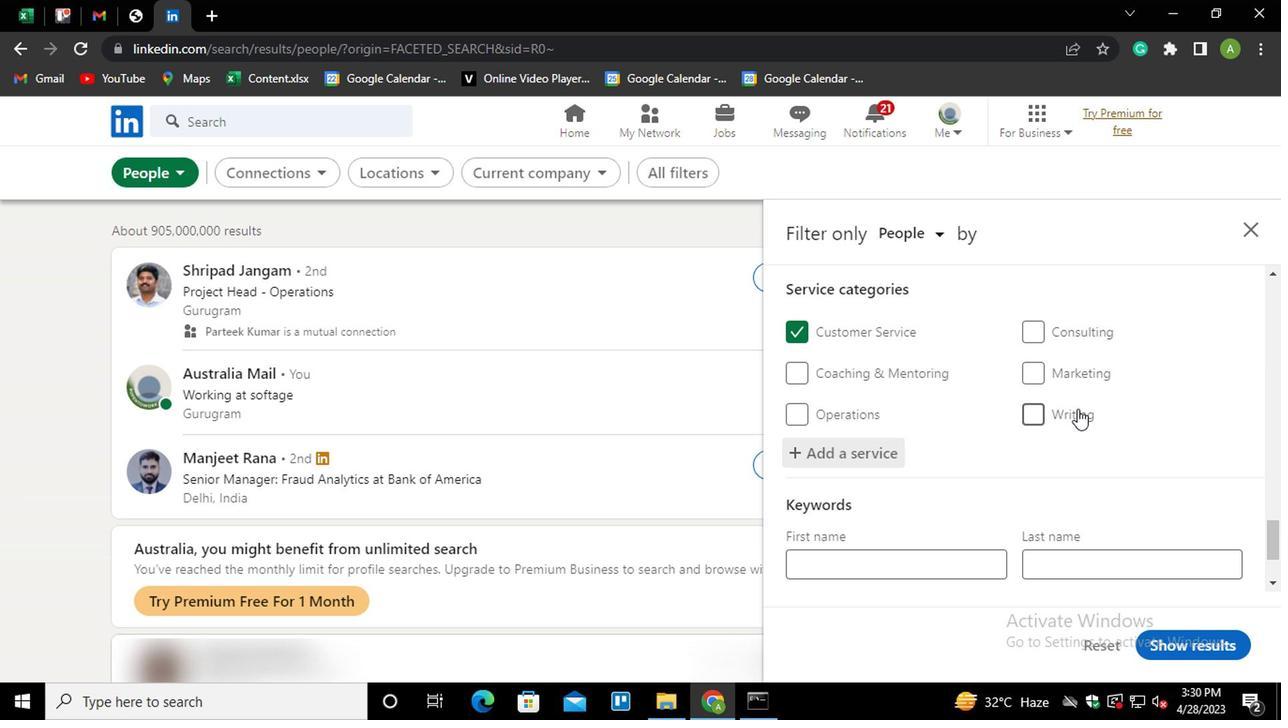 
Action: Mouse scrolled (1079, 398) with delta (0, 0)
Screenshot: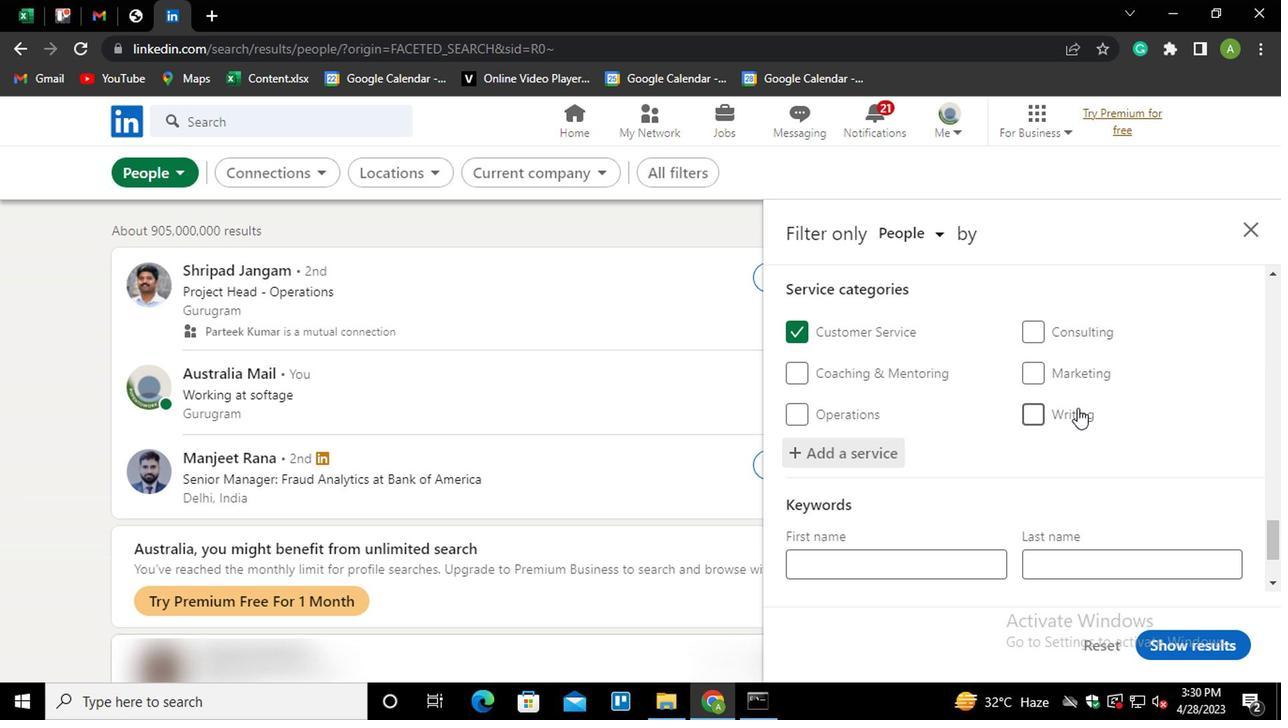 
Action: Mouse scrolled (1079, 398) with delta (0, 0)
Screenshot: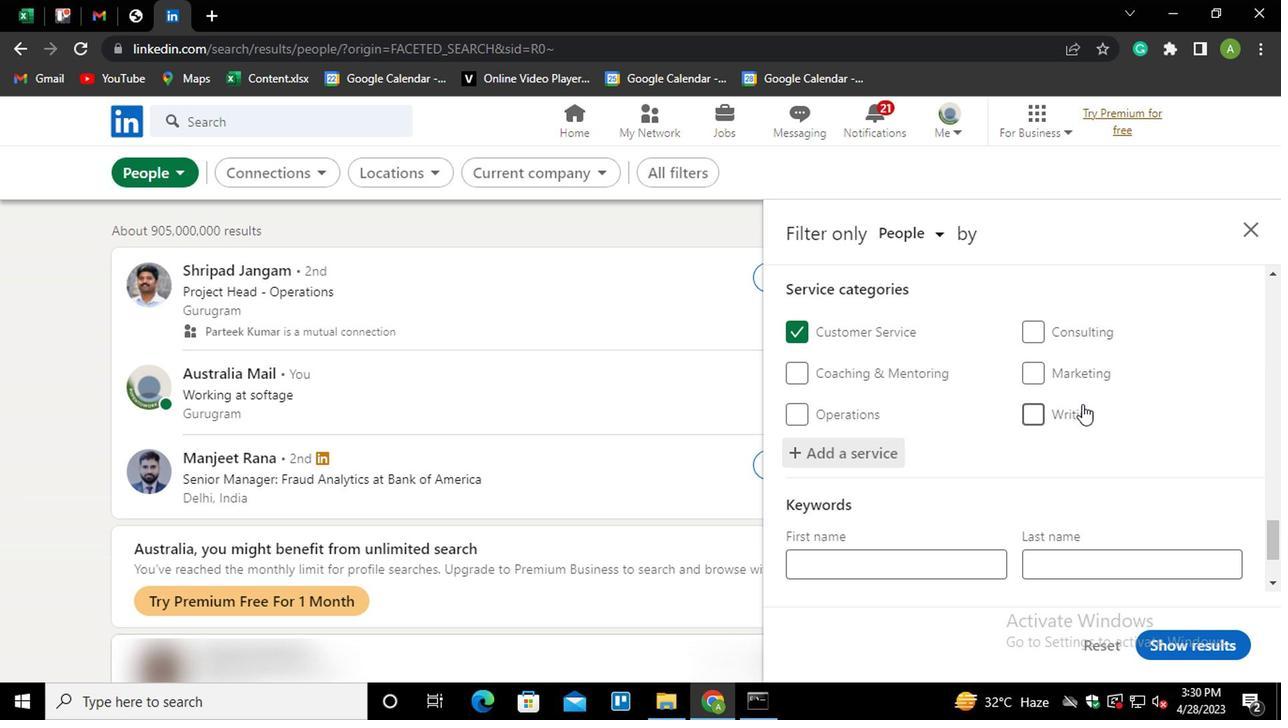 
Action: Mouse scrolled (1079, 398) with delta (0, 0)
Screenshot: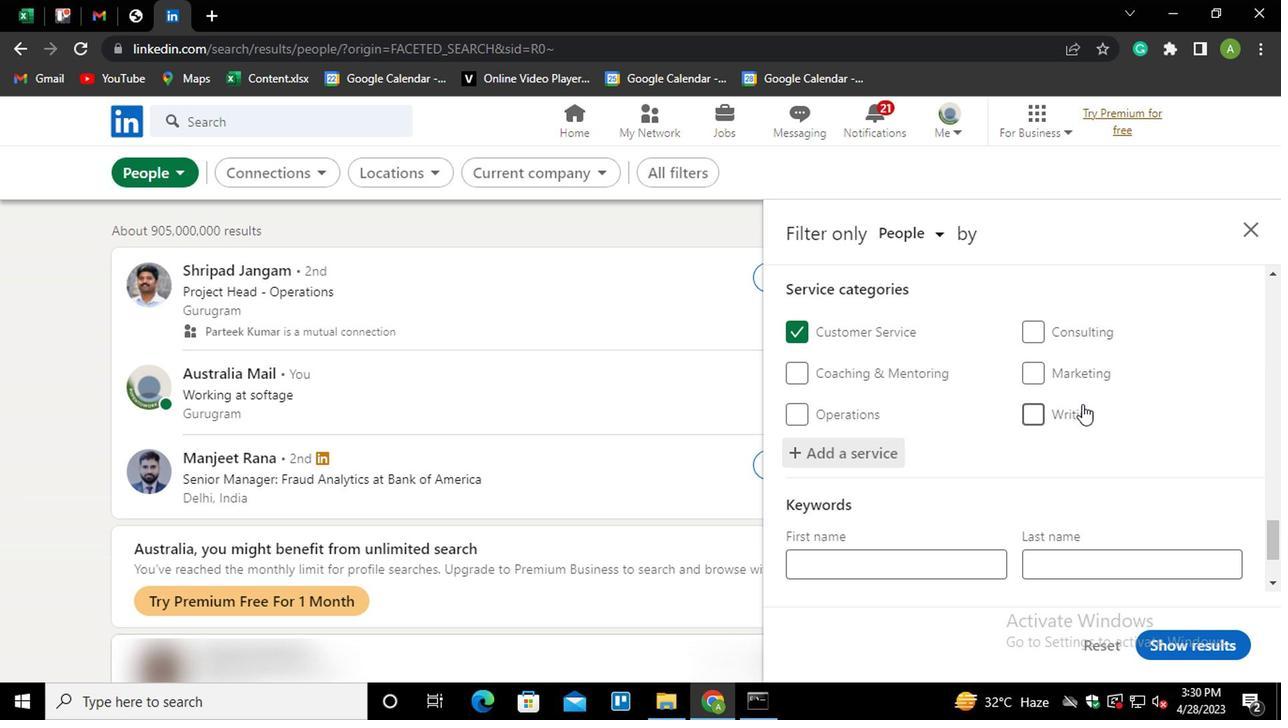 
Action: Mouse scrolled (1079, 398) with delta (0, 0)
Screenshot: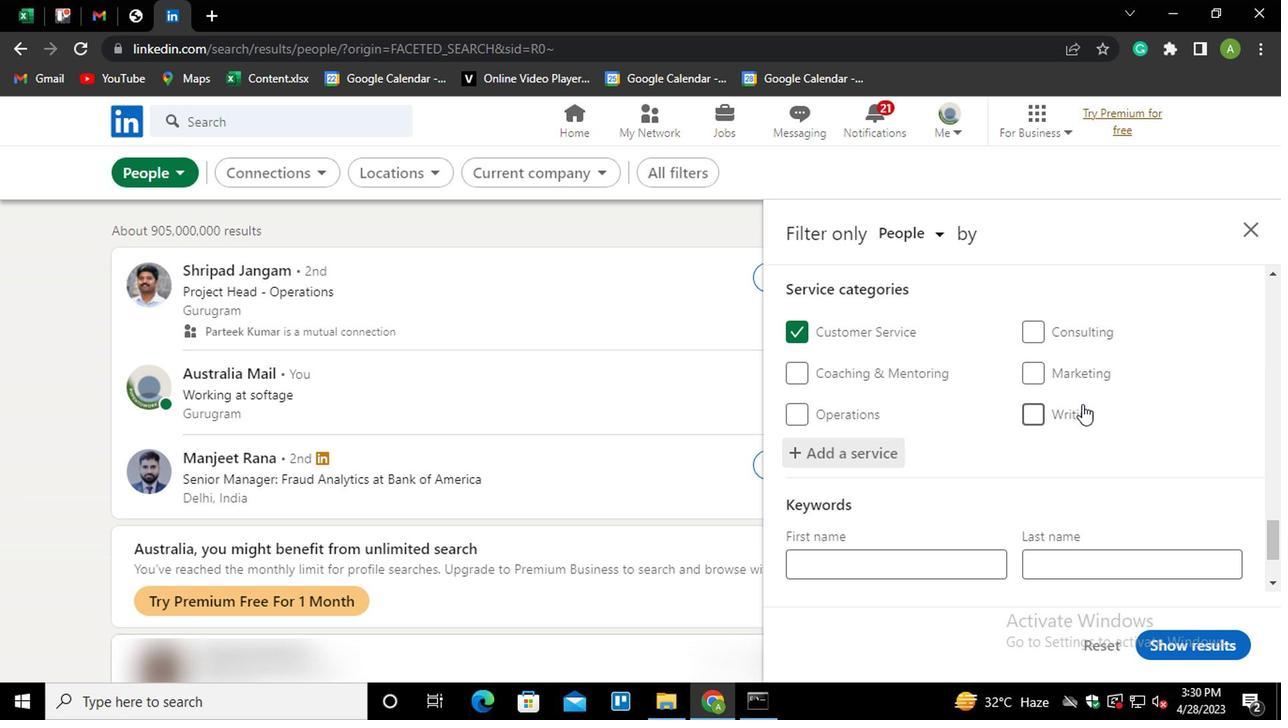
Action: Mouse scrolled (1079, 398) with delta (0, 0)
Screenshot: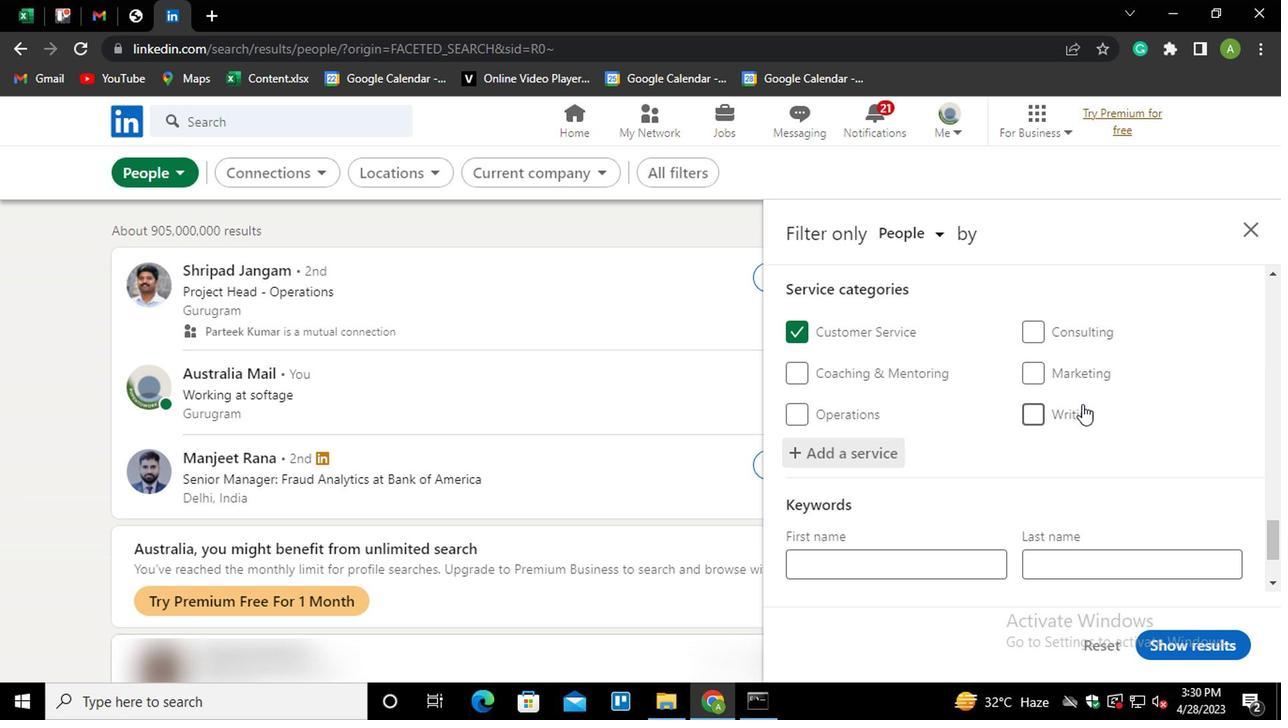 
Action: Mouse scrolled (1079, 398) with delta (0, 0)
Screenshot: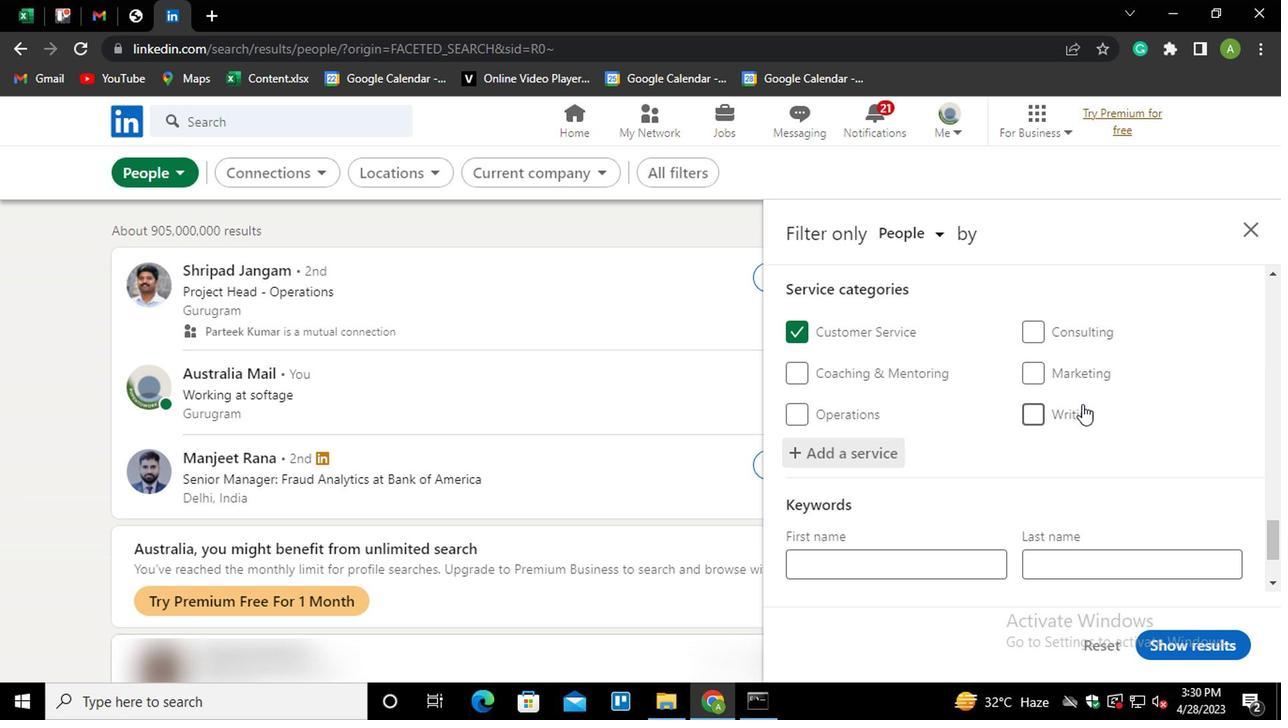 
Action: Mouse scrolled (1079, 398) with delta (0, 0)
Screenshot: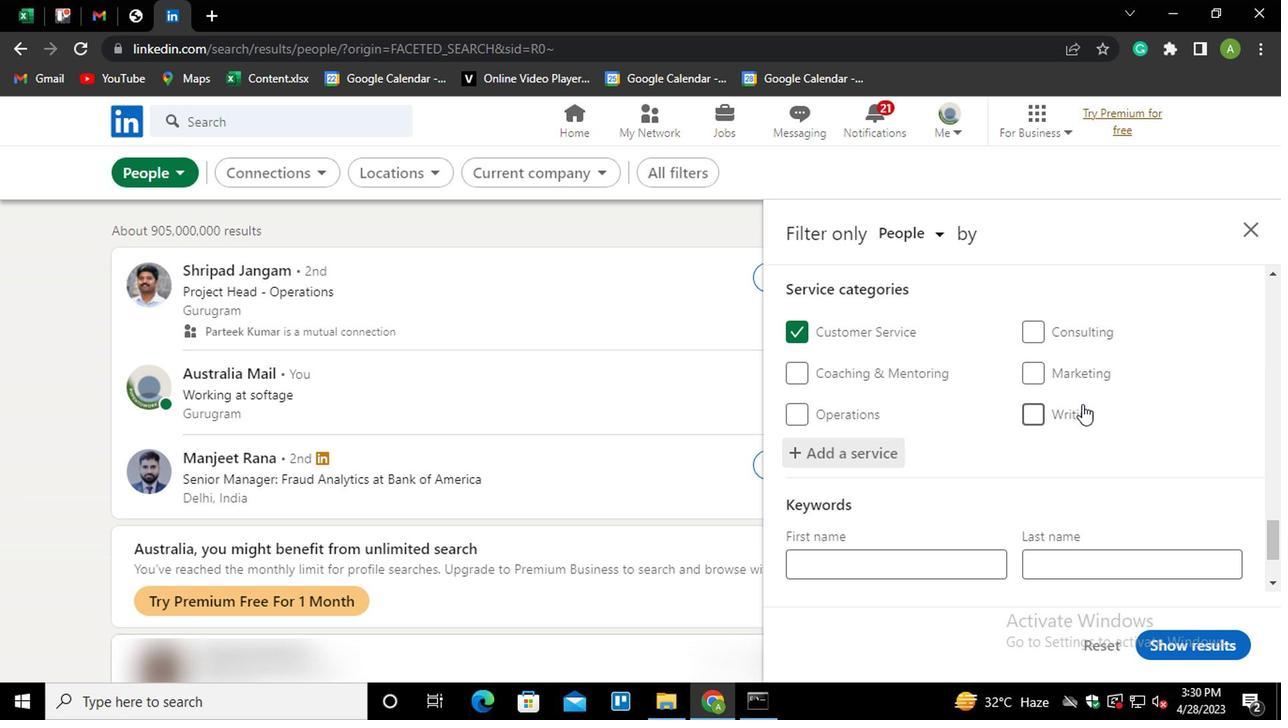 
Action: Mouse moved to (951, 509)
Screenshot: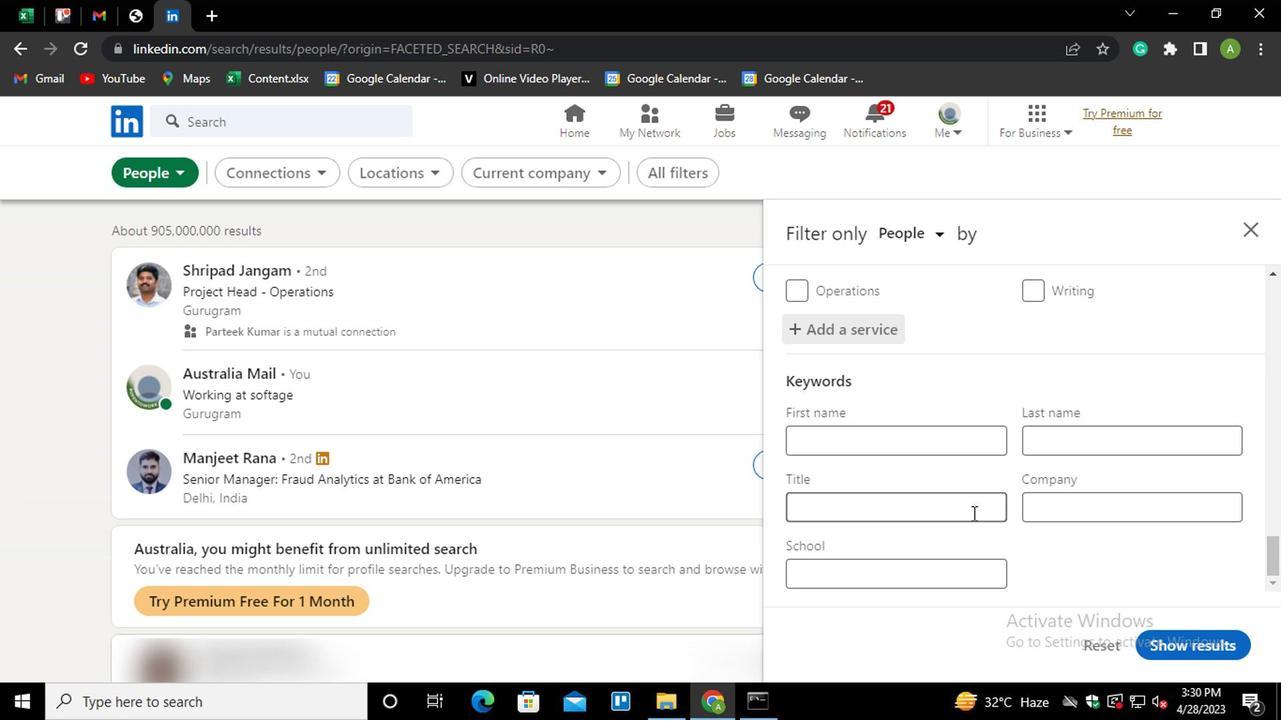 
Action: Mouse pressed left at (951, 509)
Screenshot: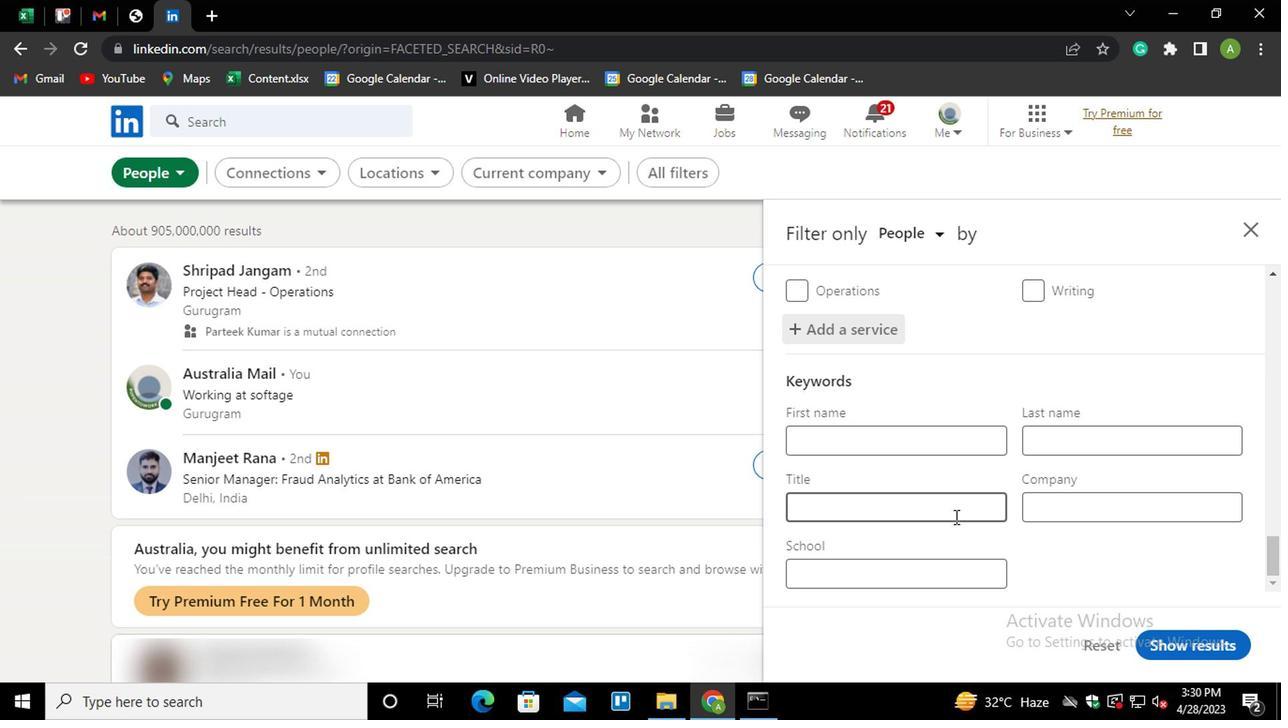 
Action: Key pressed <Key.shift>SOFTWARE<Key.space><Key.shift>NINJANEER
Screenshot: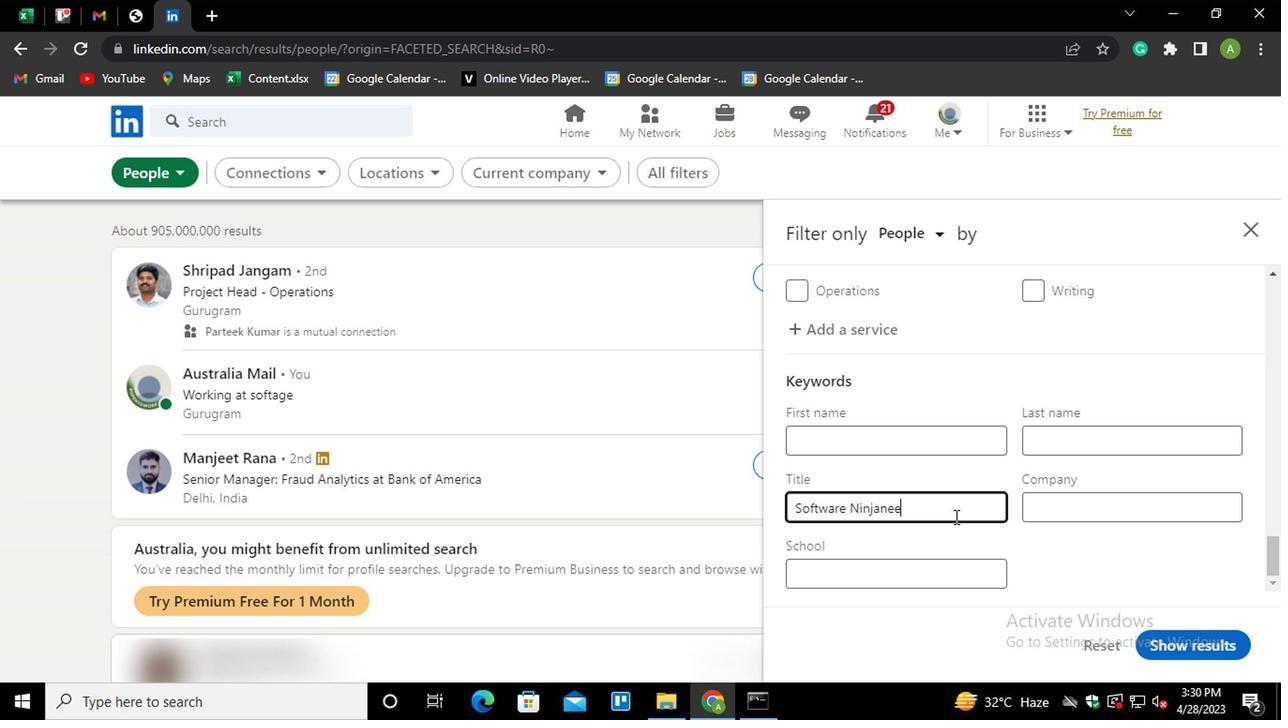 
Action: Mouse moved to (1122, 574)
Screenshot: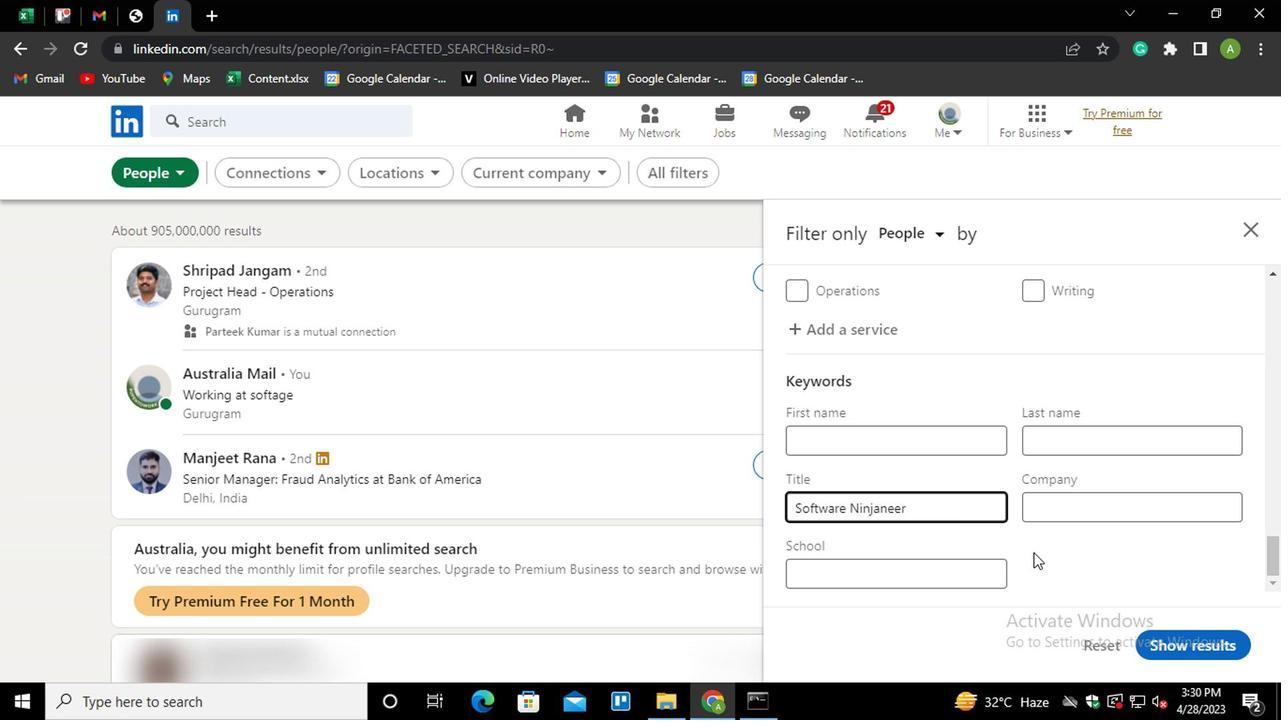 
Action: Mouse pressed left at (1122, 574)
Screenshot: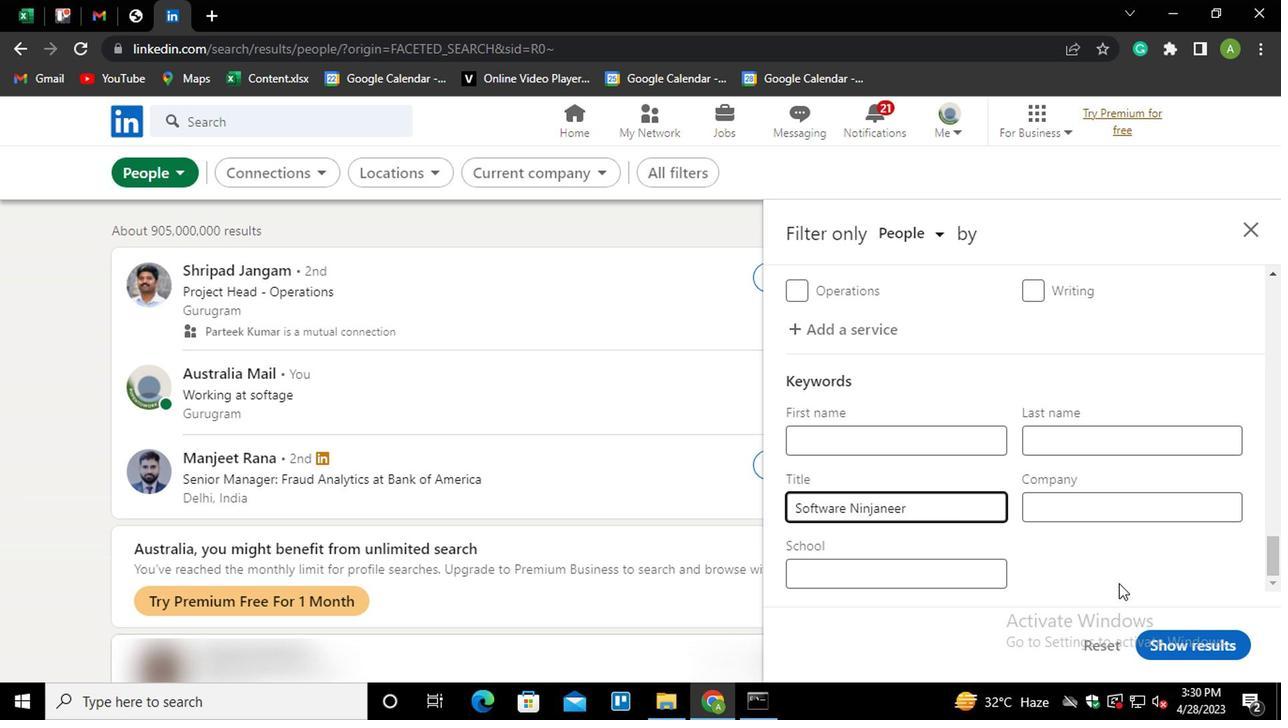 
Action: Mouse moved to (1212, 632)
Screenshot: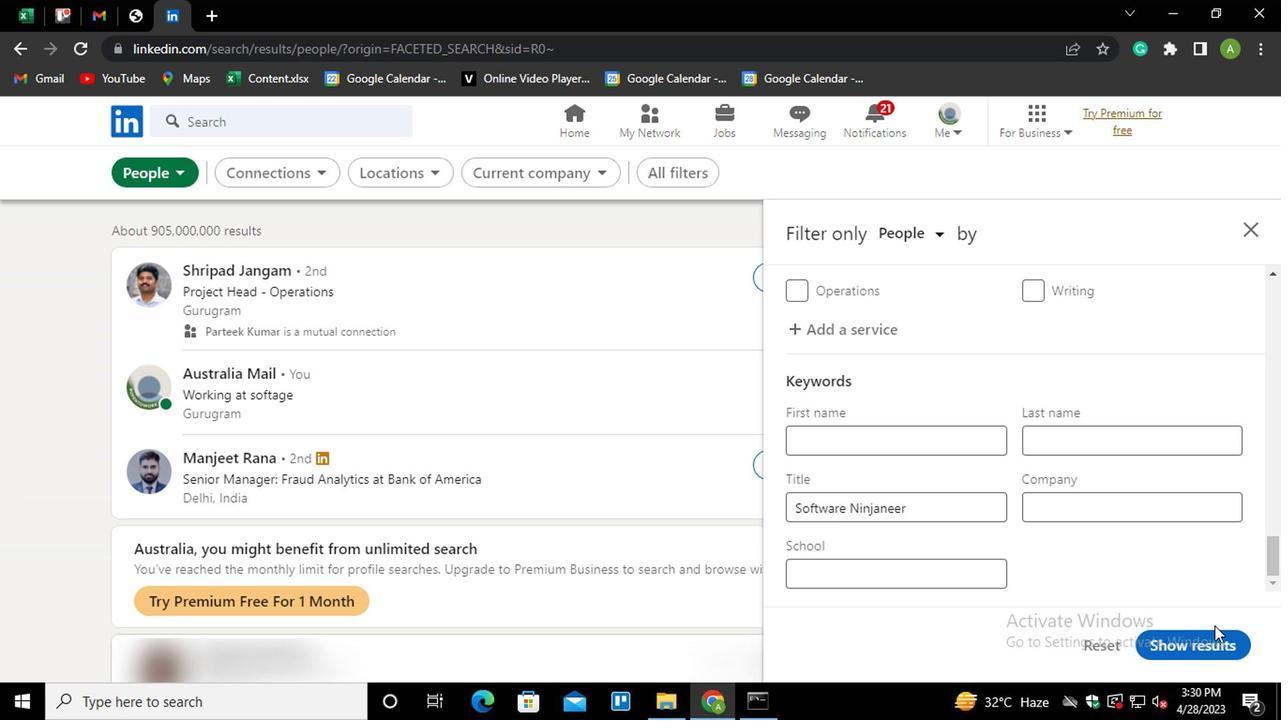 
Action: Mouse pressed left at (1212, 632)
Screenshot: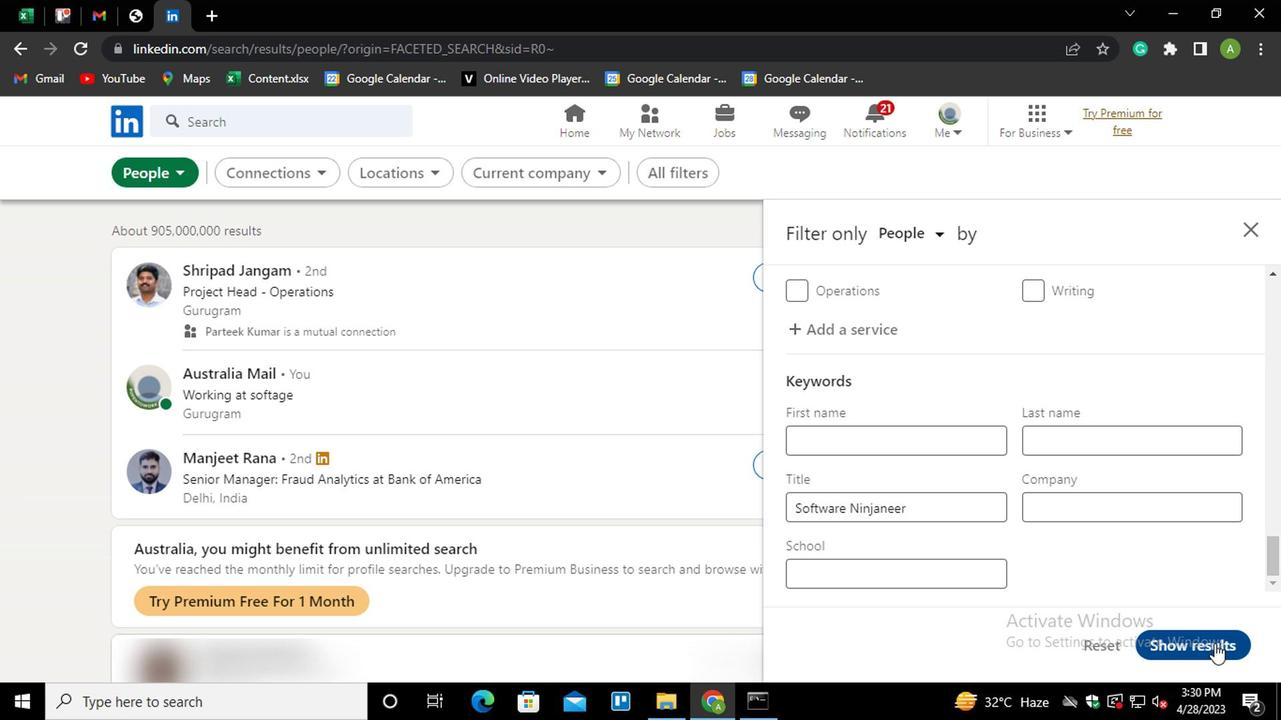 
